 Task: Add an event with the title Conference: Business Leadership Conference, date '2023/12/22', time 8:30 AM to 10:30 AMand add a description: Participants will explore strategies for building cohesive and high-performing teams. They will learn how to create a positive work culture, foster collaboration, and motivate team members to achieve their full potential. Participants will also learn techniques for resolving conflicts and managing team dynamics effectively., put the event into Orange category . Add location for the event as: Budapest, Hungary, logged in from the account softage.4@softage.netand send the event invitation to softage.1@softage.net and softage.2@softage.net. Set a reminder for the event 30 minutes before
Action: Mouse moved to (97, 101)
Screenshot: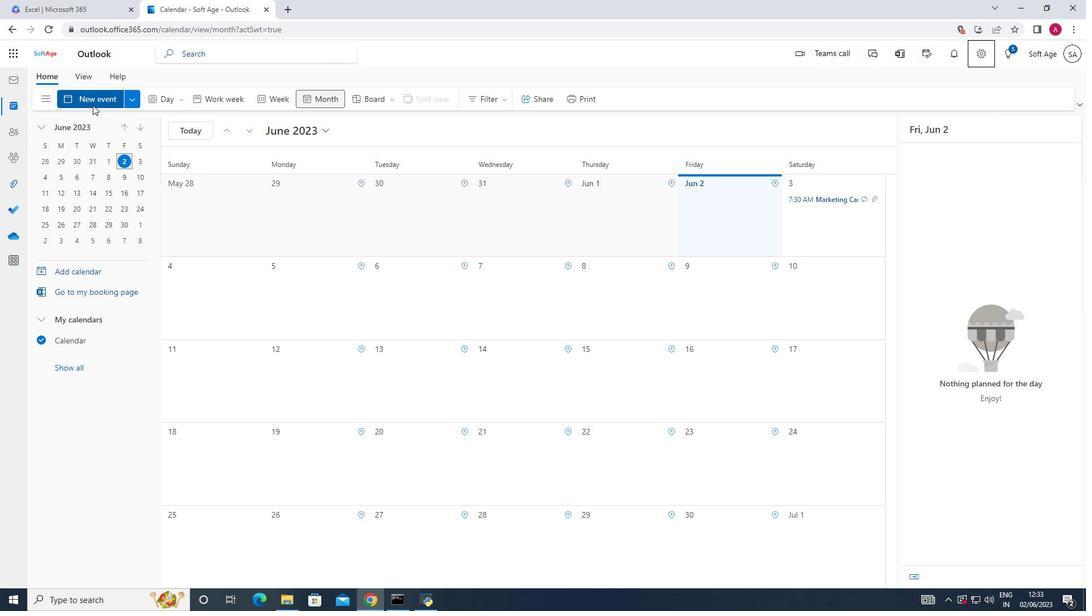 
Action: Mouse pressed left at (97, 101)
Screenshot: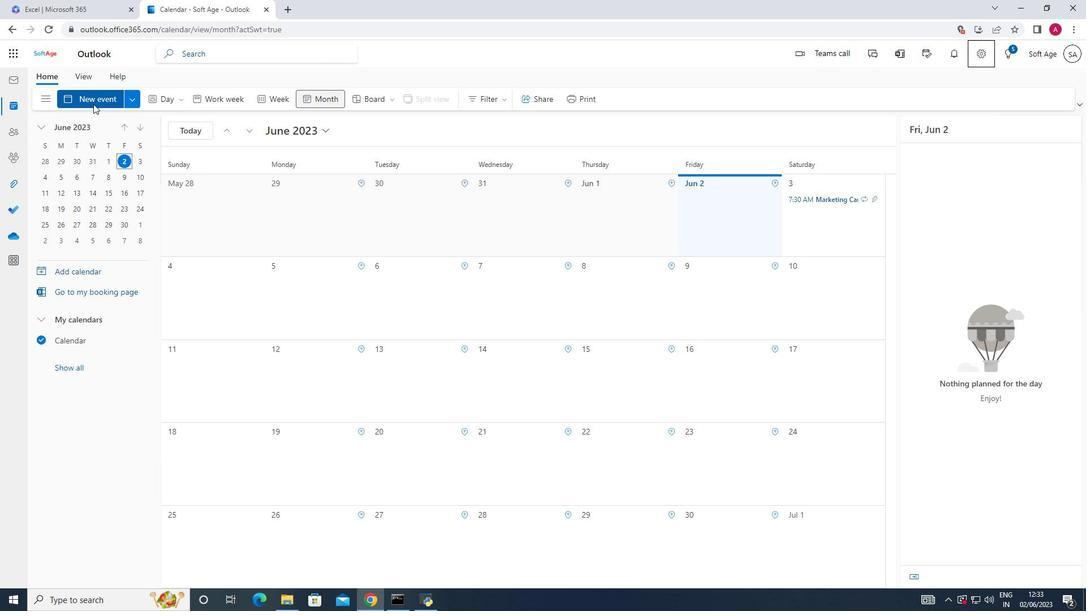 
Action: Mouse moved to (297, 170)
Screenshot: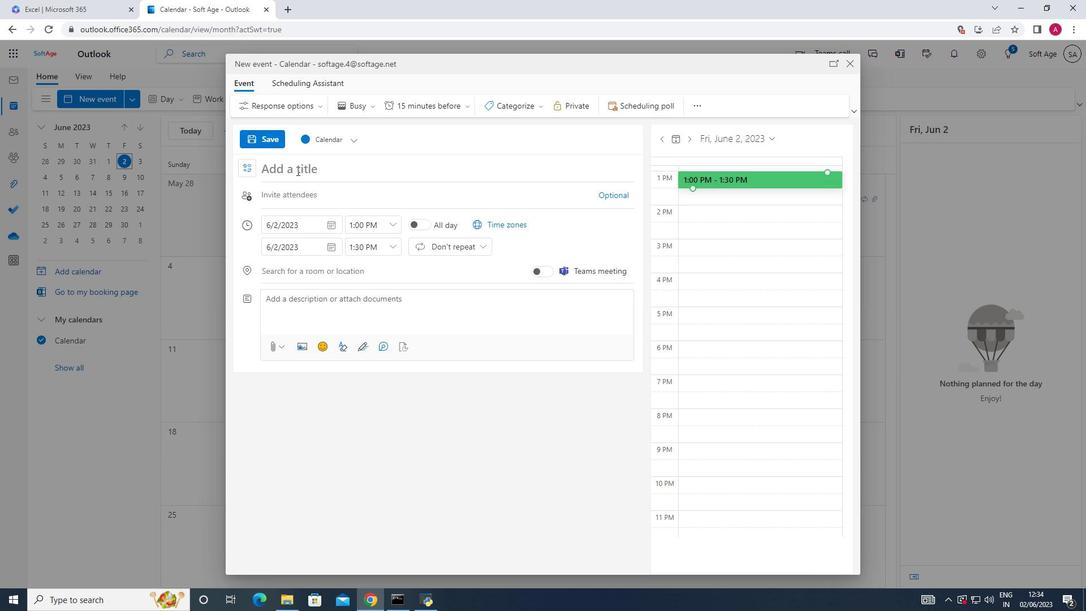 
Action: Mouse pressed left at (297, 170)
Screenshot: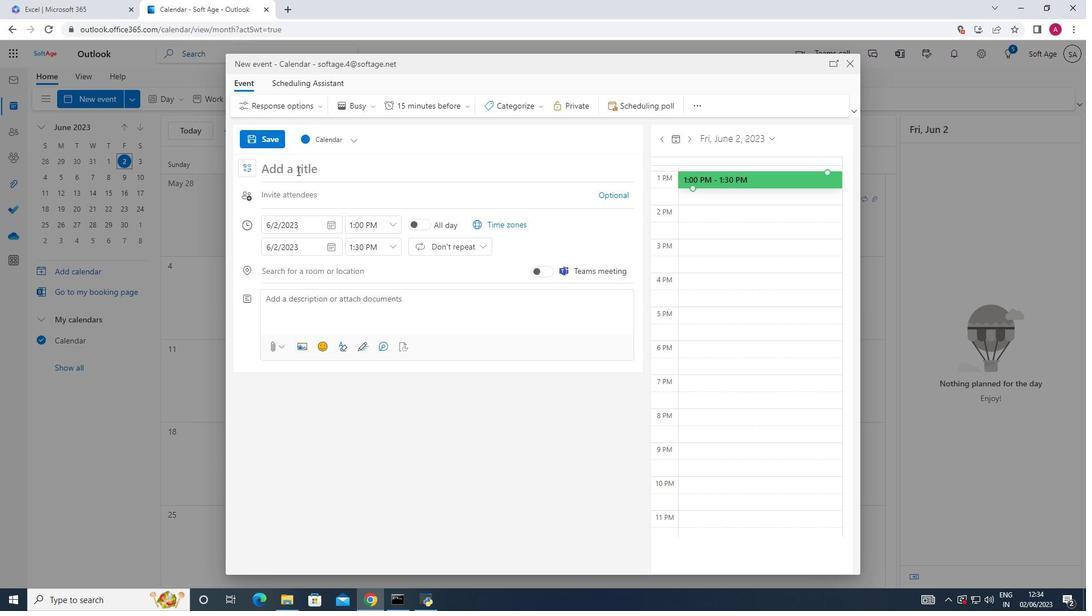 
Action: Key pressed <Key.shift><Key.shift><Key.shift><Key.shift><Key.shift><Key.shift><Key.shift><Key.shift><Key.shift><Key.shift>Conference;<Key.backspace><Key.shift_r>:<Key.space><Key.shift>Business<Key.space><Key.shift_r>Leadership<Key.space><Key.shift><Key.shift><Key.shift><Key.shift><Key.shift>Conference
Screenshot: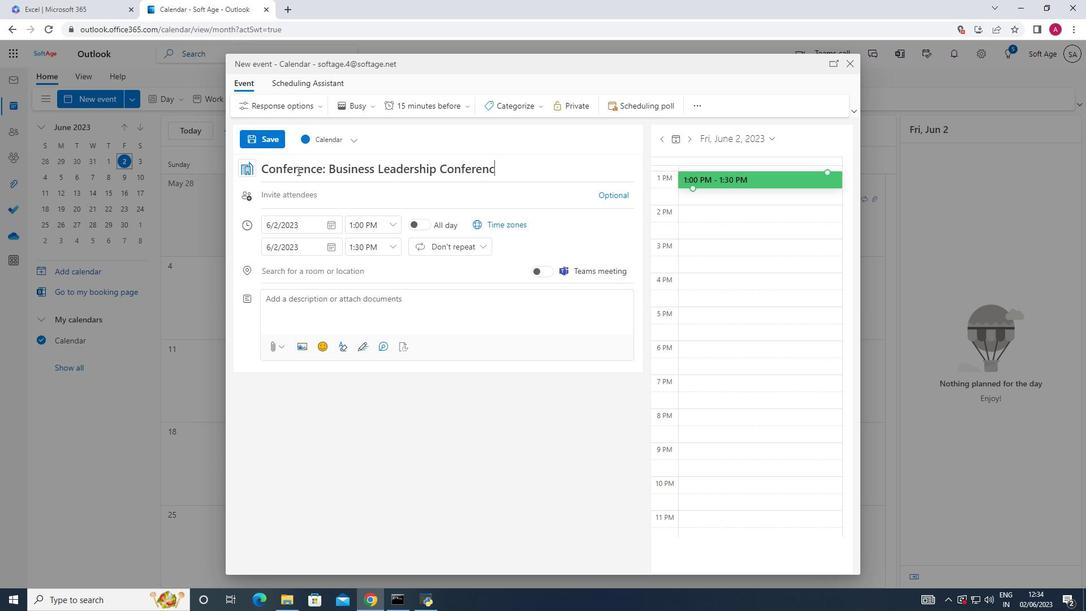 
Action: Mouse moved to (332, 224)
Screenshot: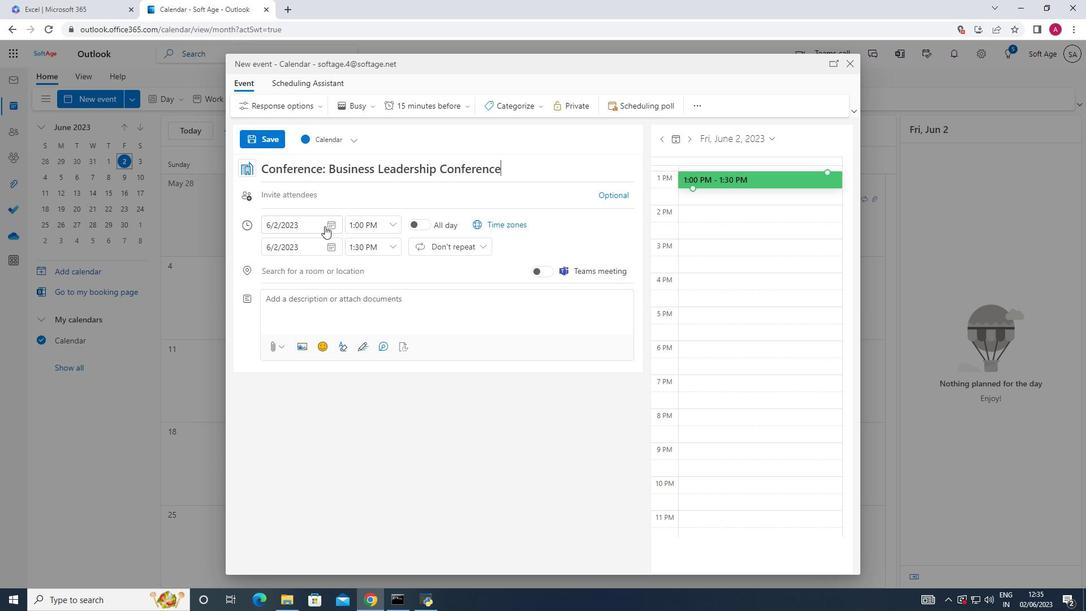 
Action: Mouse pressed left at (332, 224)
Screenshot: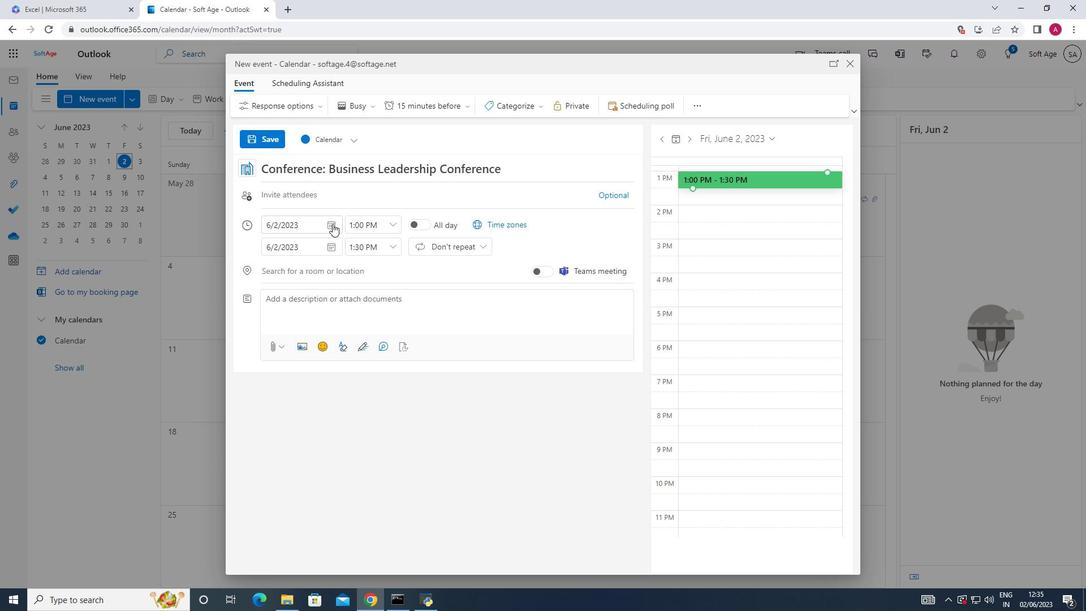 
Action: Mouse moved to (620, 199)
Screenshot: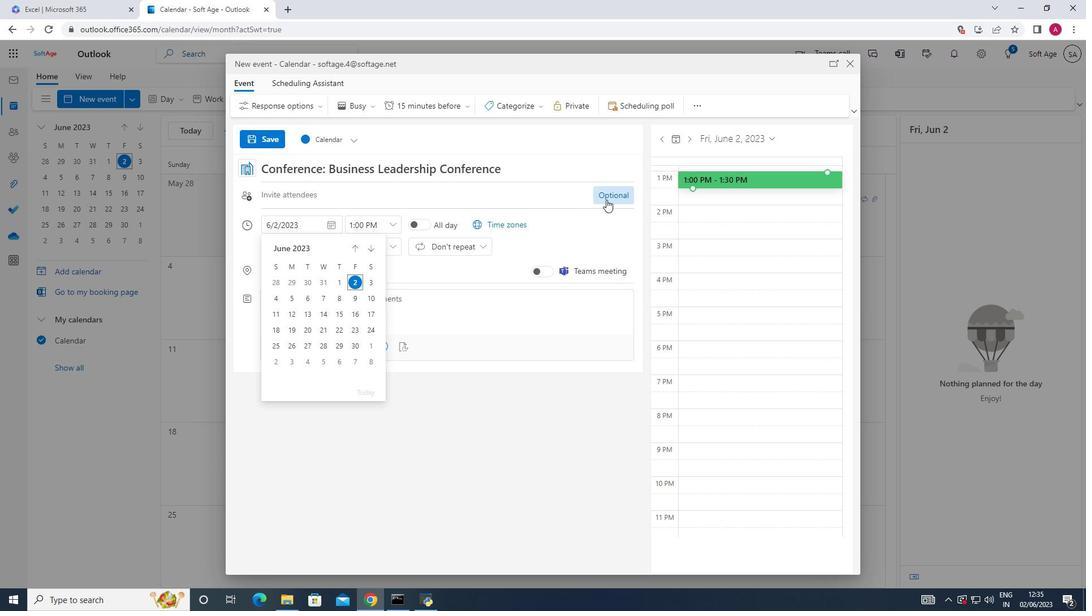 
Action: Mouse pressed left at (620, 199)
Screenshot: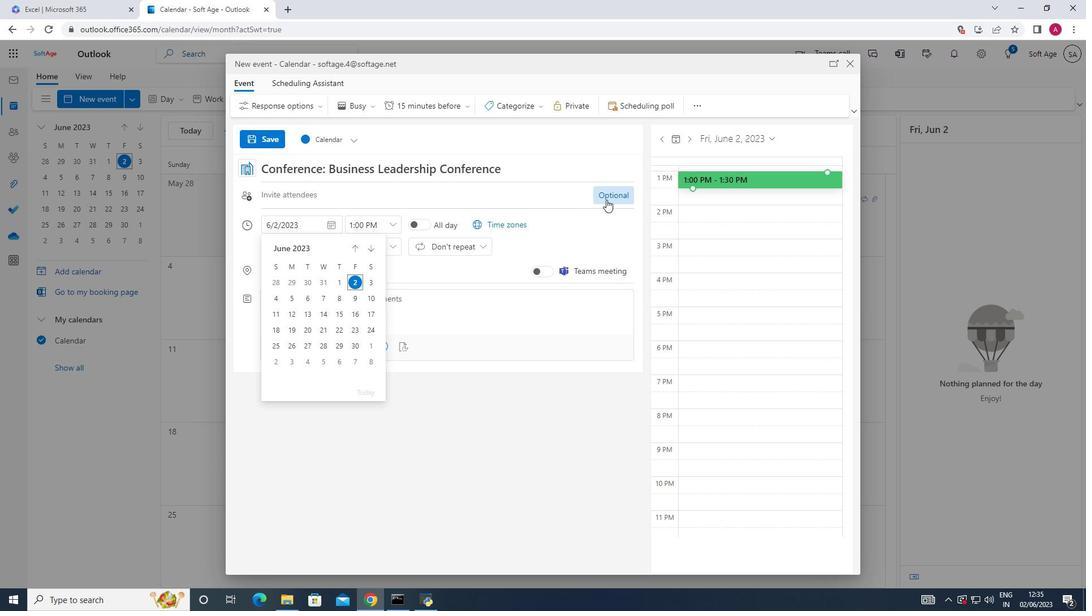 
Action: Mouse moved to (331, 252)
Screenshot: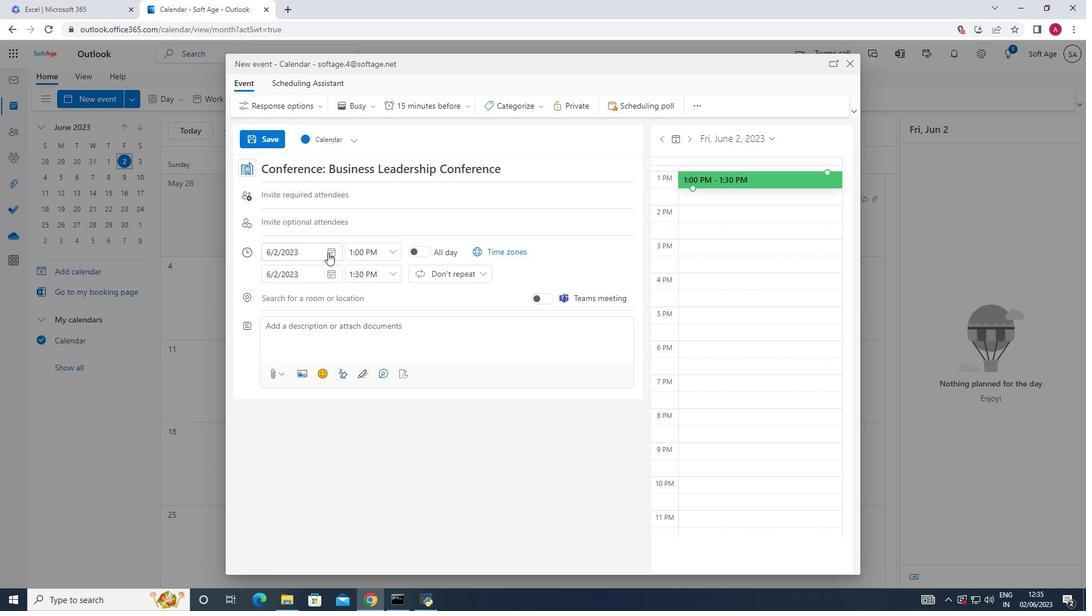 
Action: Mouse pressed left at (331, 252)
Screenshot: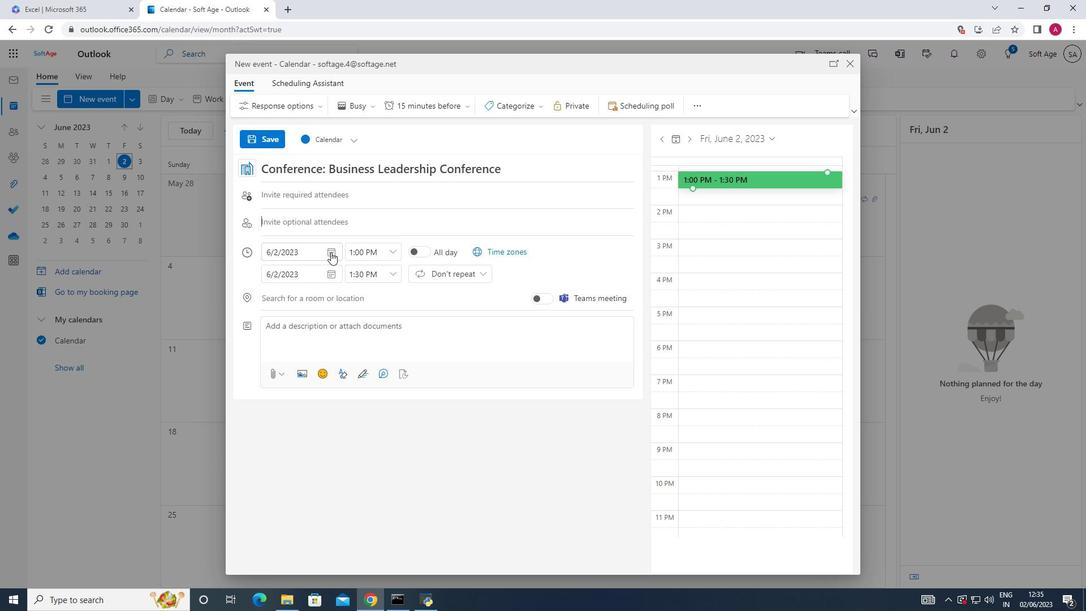 
Action: Mouse moved to (371, 273)
Screenshot: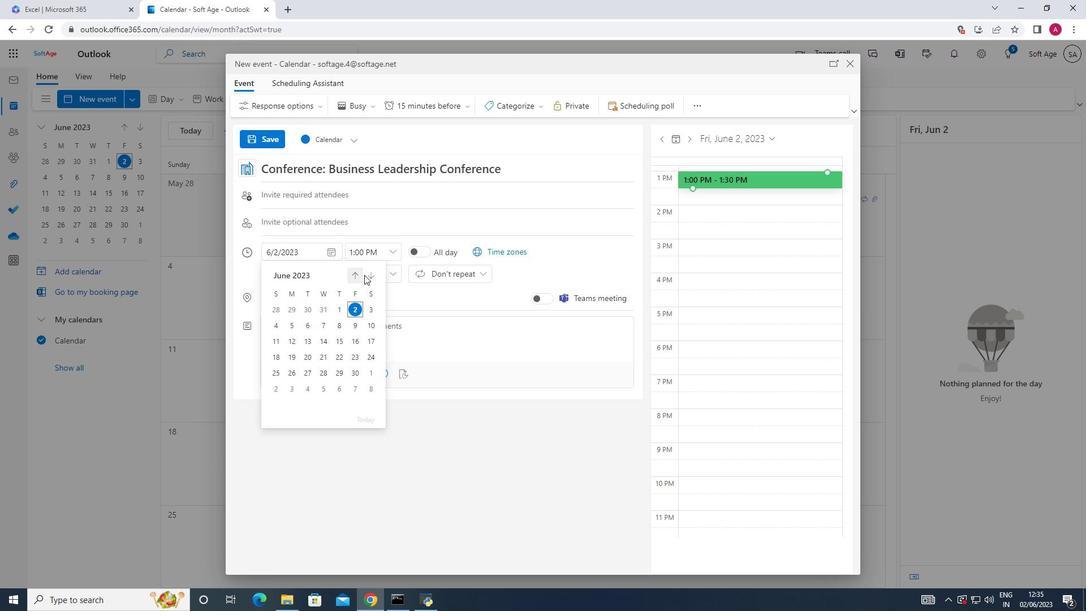 
Action: Mouse pressed left at (371, 273)
Screenshot: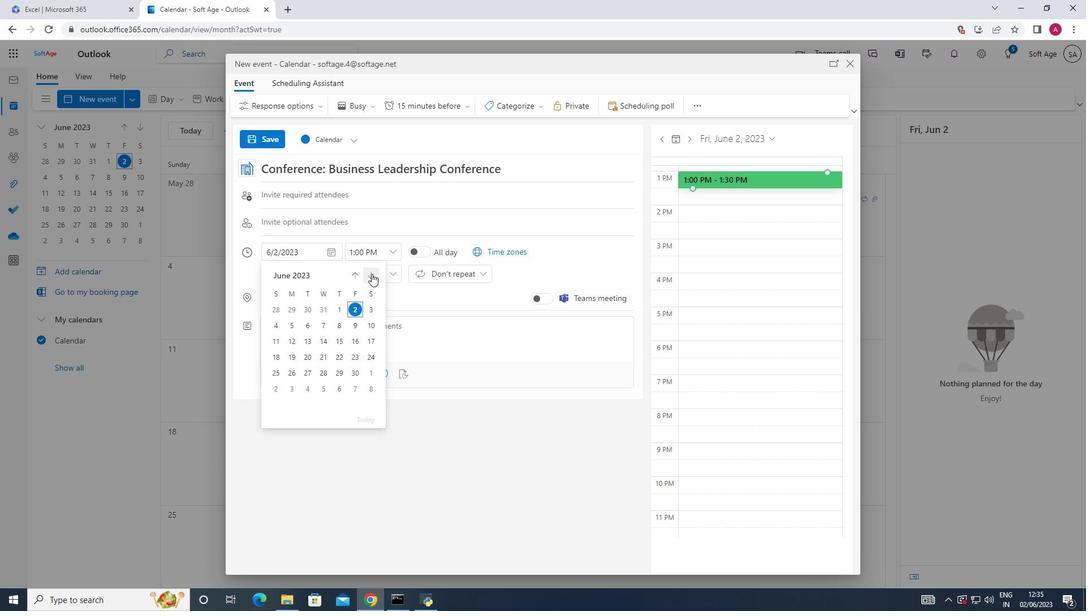 
Action: Mouse pressed left at (371, 273)
Screenshot: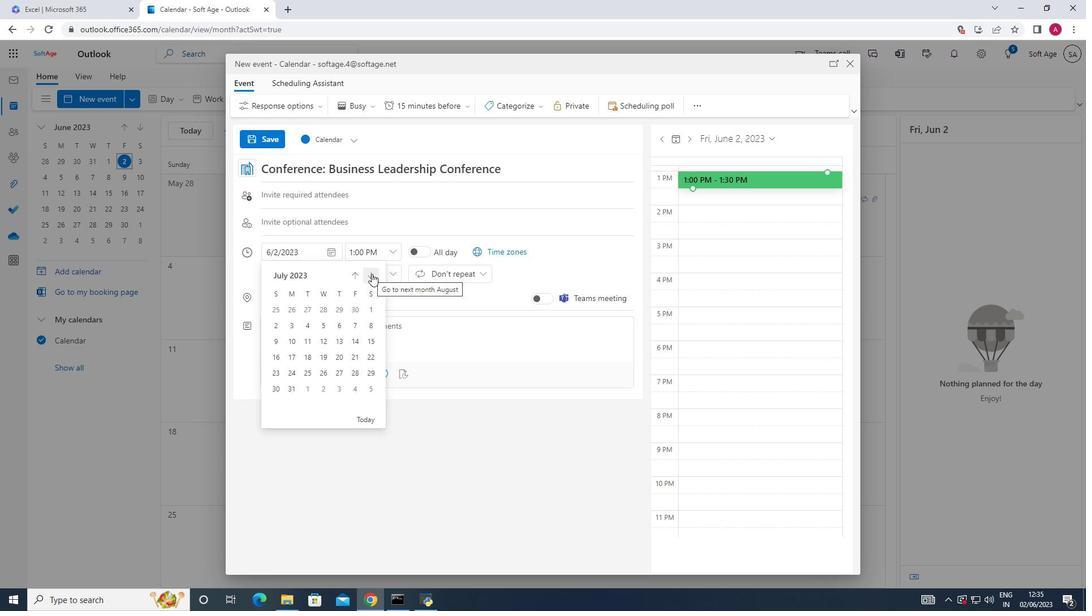 
Action: Mouse pressed left at (371, 273)
Screenshot: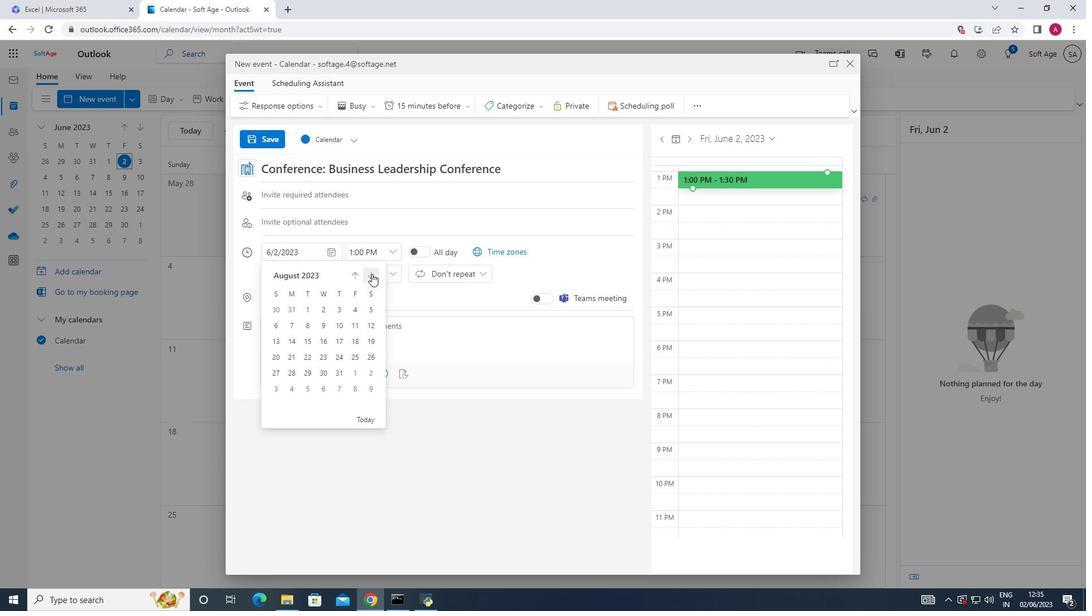 
Action: Mouse pressed left at (371, 273)
Screenshot: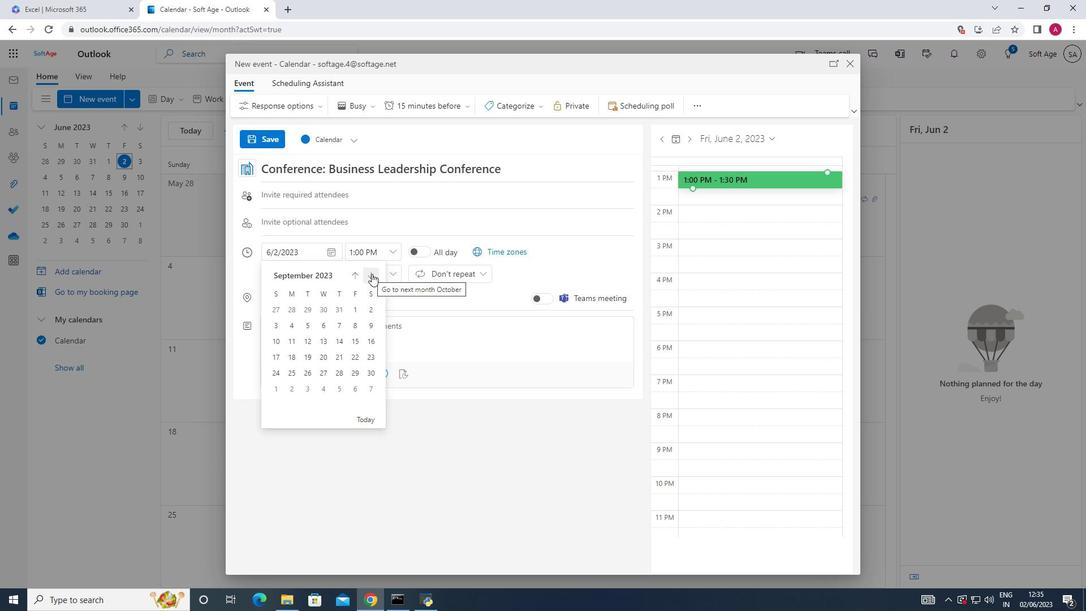 
Action: Mouse pressed left at (371, 273)
Screenshot: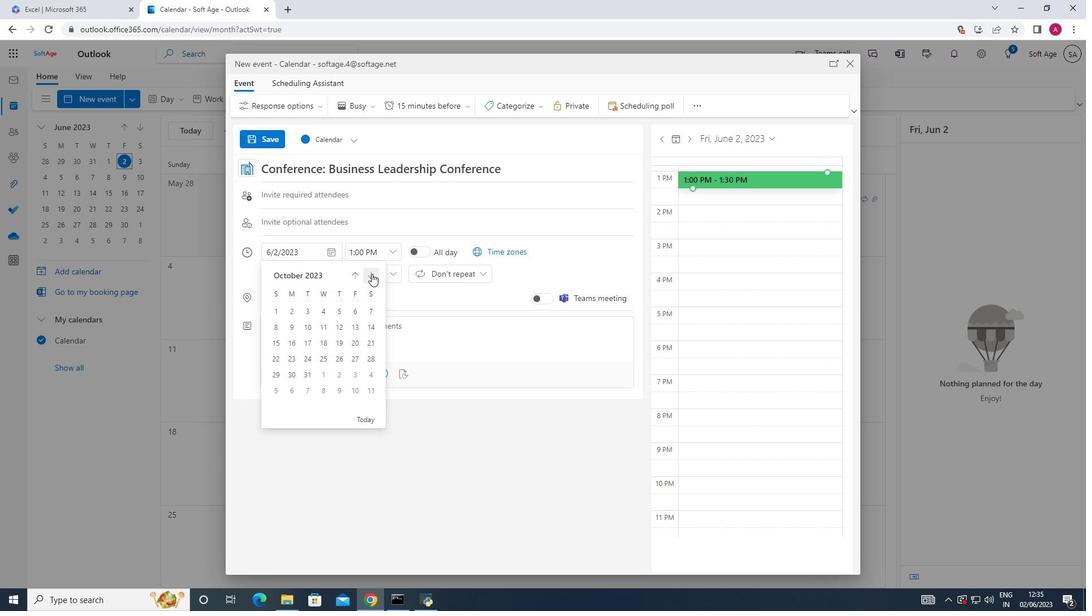 
Action: Mouse pressed left at (371, 273)
Screenshot: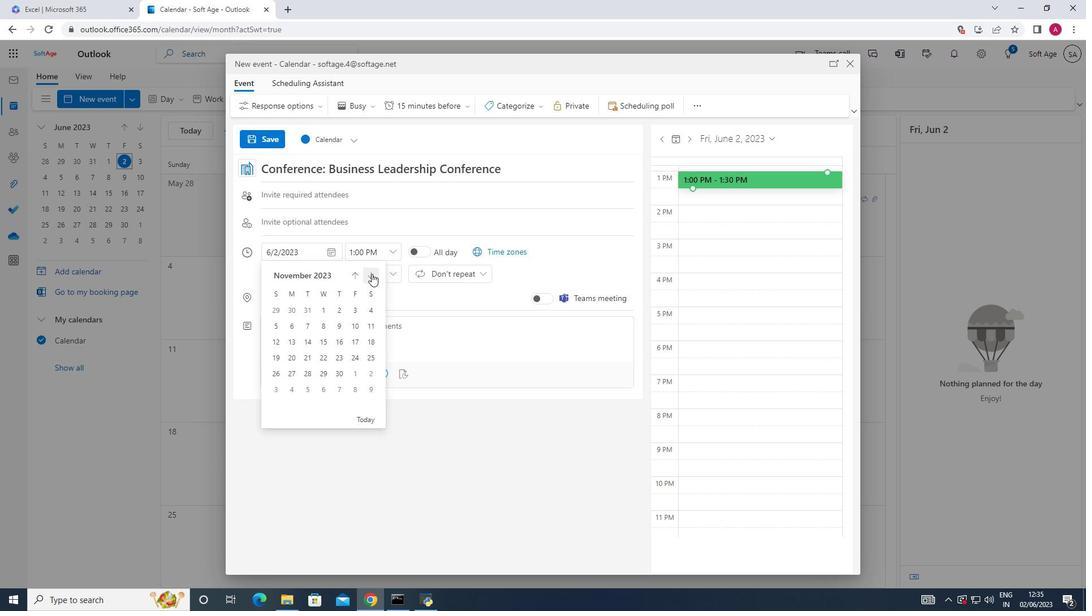 
Action: Mouse moved to (352, 354)
Screenshot: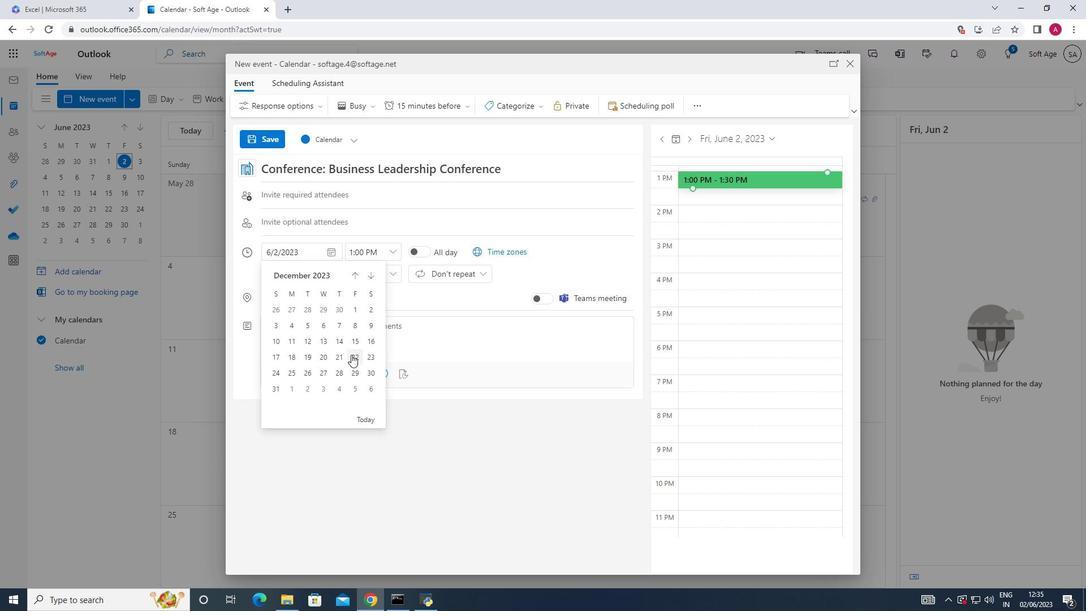 
Action: Mouse pressed left at (352, 354)
Screenshot: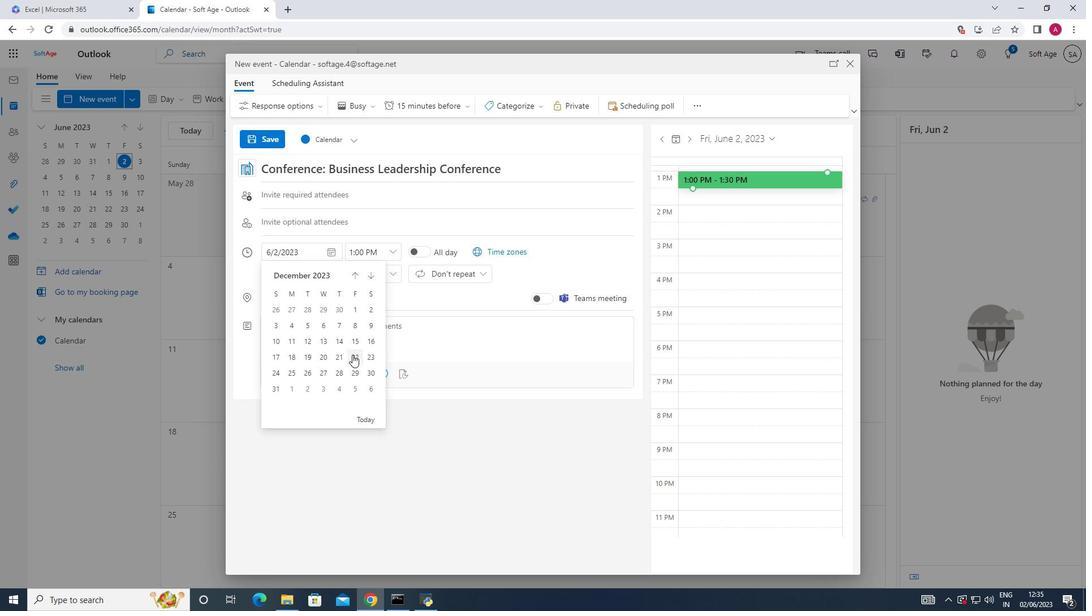 
Action: Mouse moved to (393, 254)
Screenshot: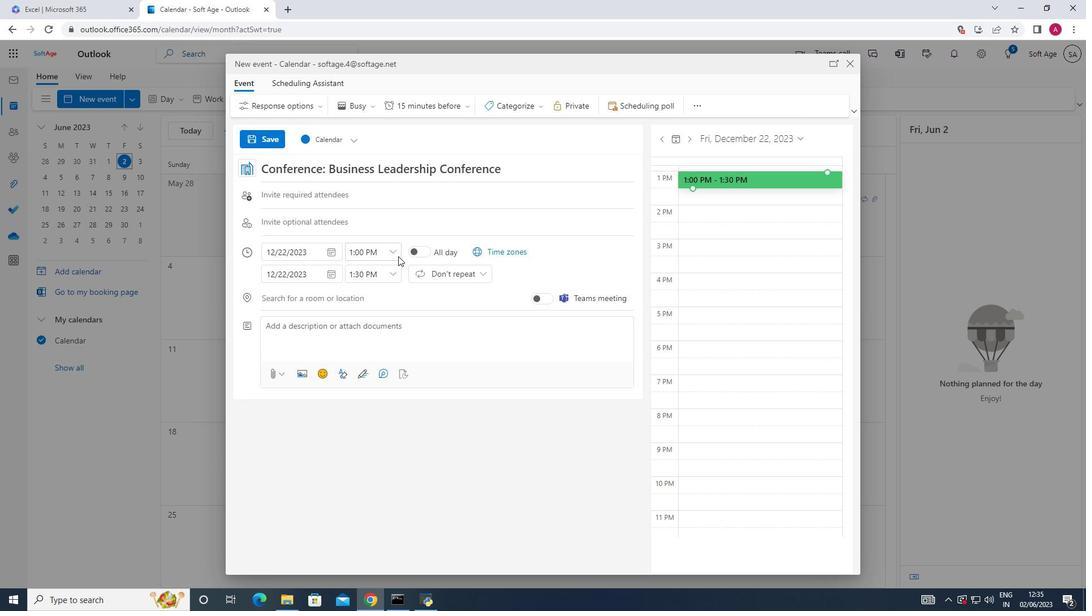 
Action: Mouse pressed left at (393, 254)
Screenshot: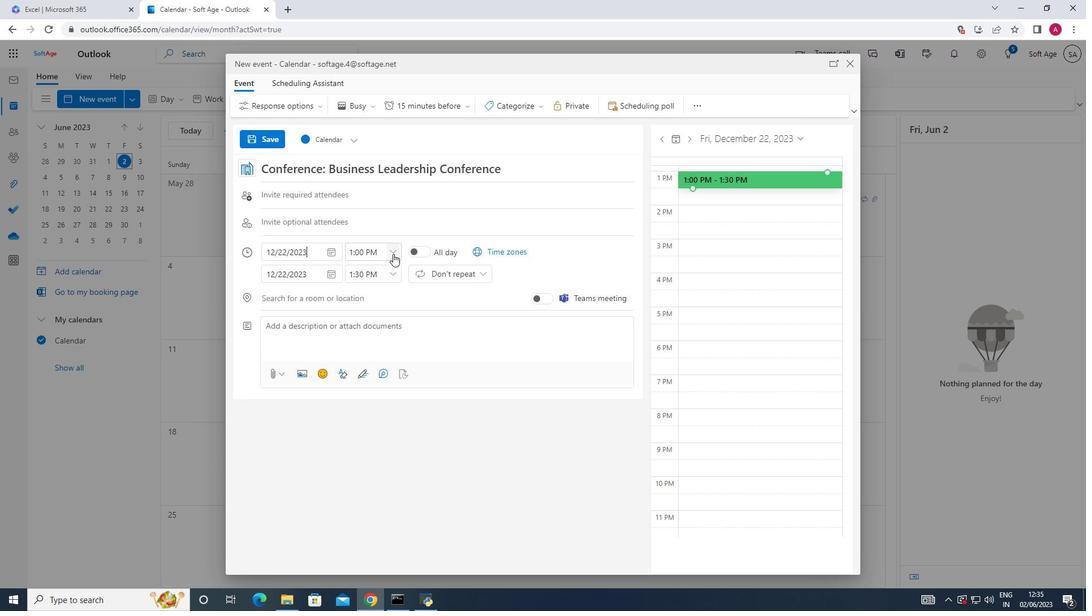 
Action: Mouse moved to (376, 277)
Screenshot: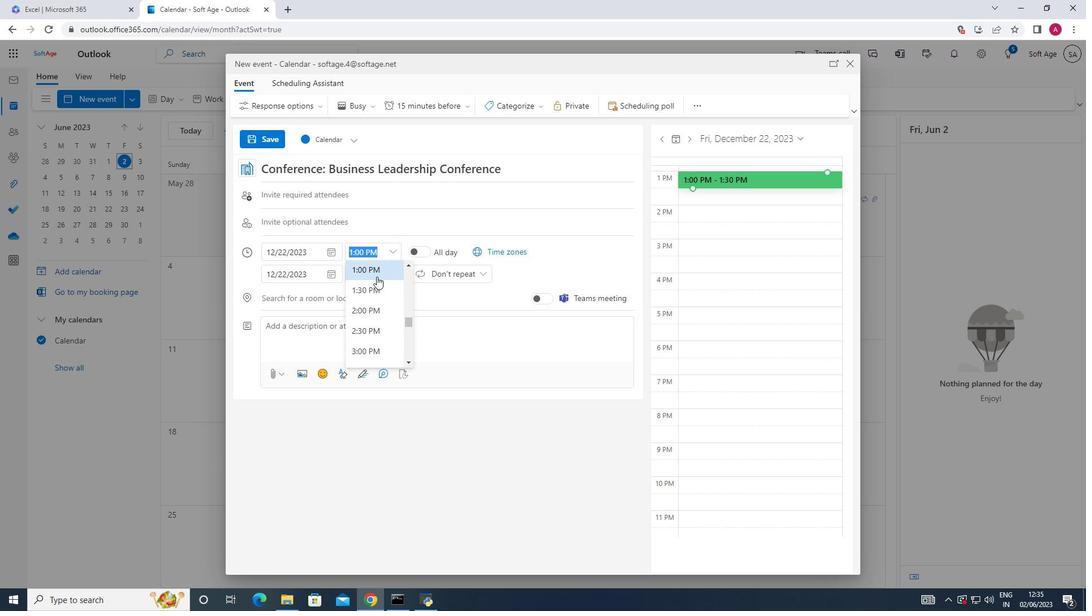 
Action: Mouse scrolled (376, 277) with delta (0, 0)
Screenshot: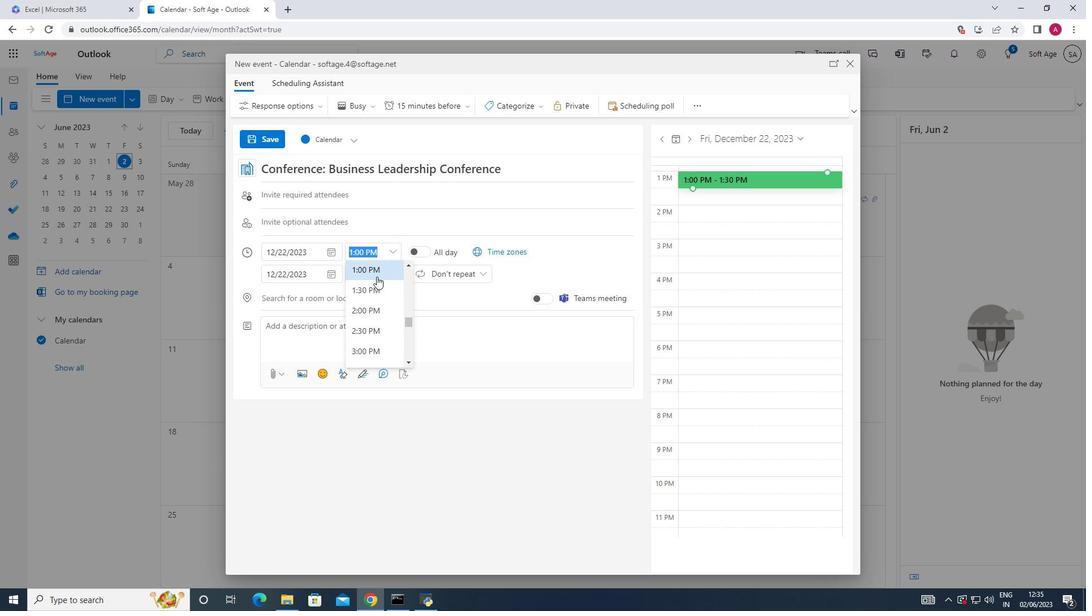 
Action: Mouse scrolled (376, 276) with delta (0, 0)
Screenshot: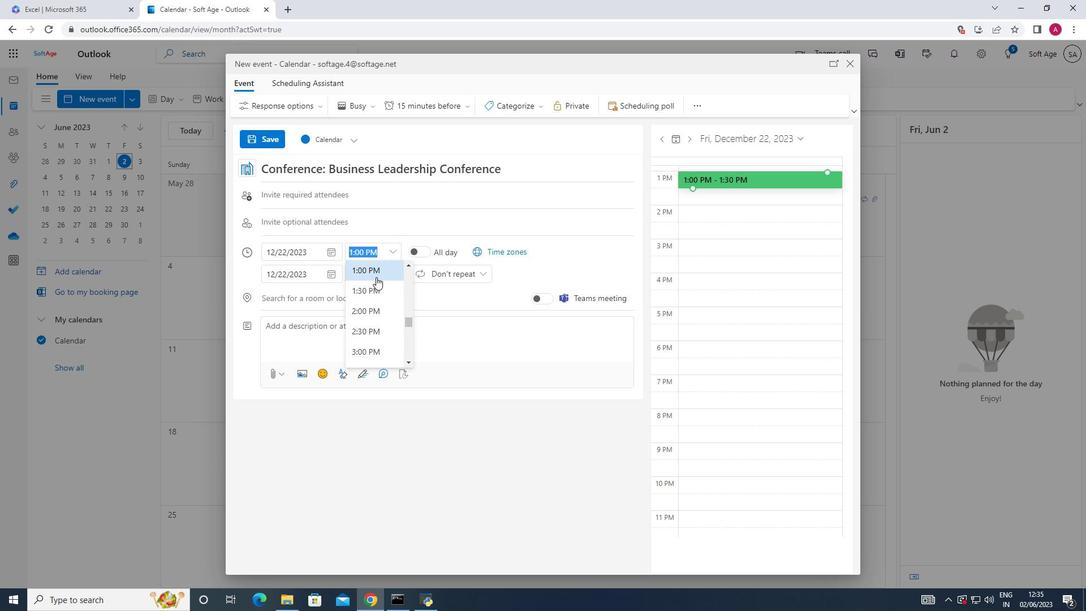 
Action: Mouse scrolled (376, 276) with delta (0, 0)
Screenshot: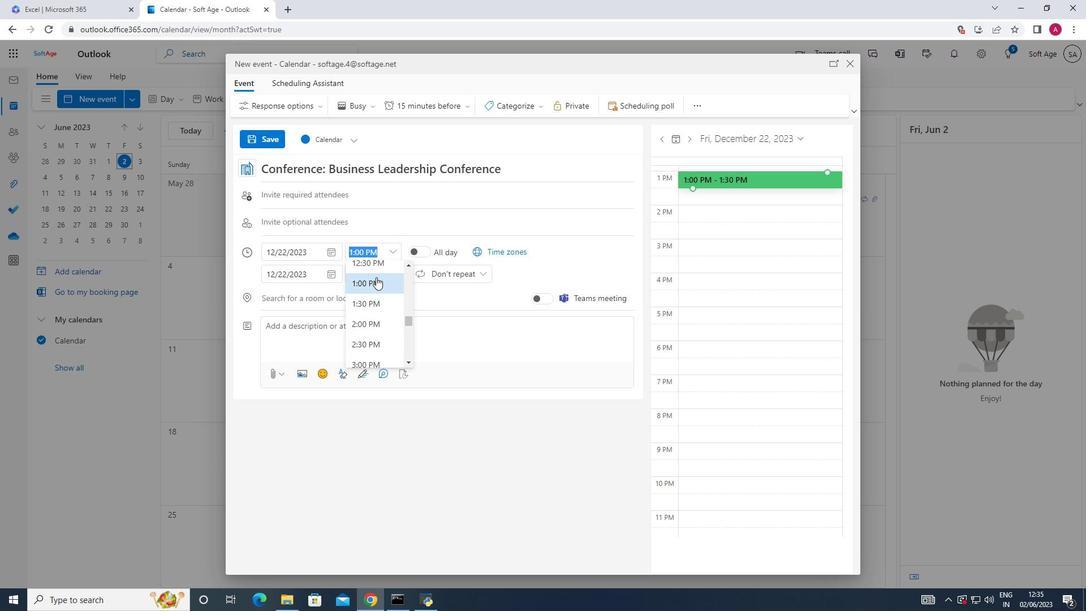 
Action: Mouse scrolled (376, 277) with delta (0, 0)
Screenshot: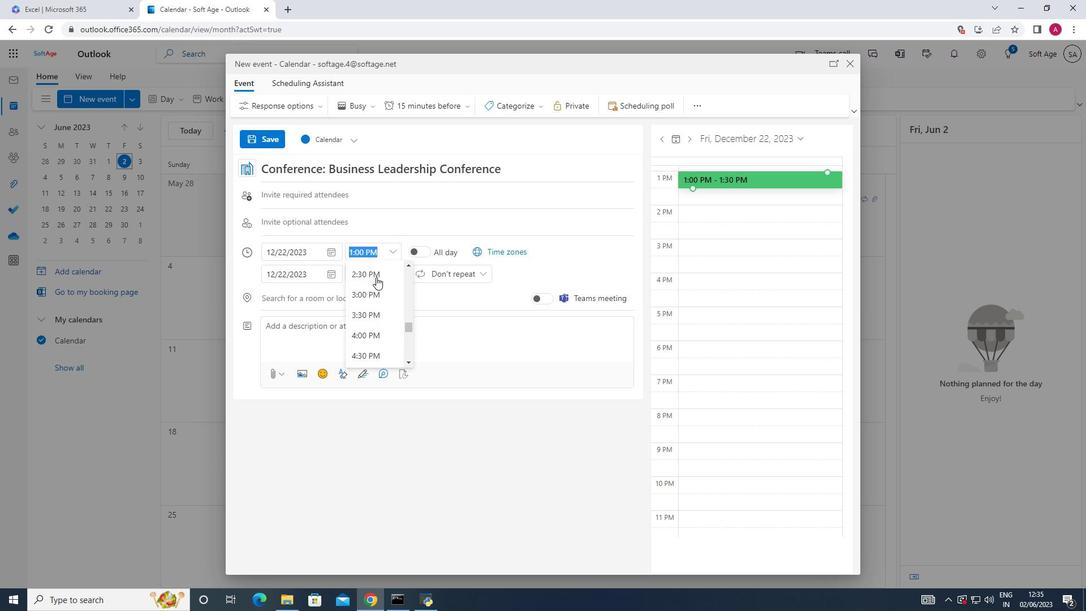 
Action: Mouse moved to (376, 277)
Screenshot: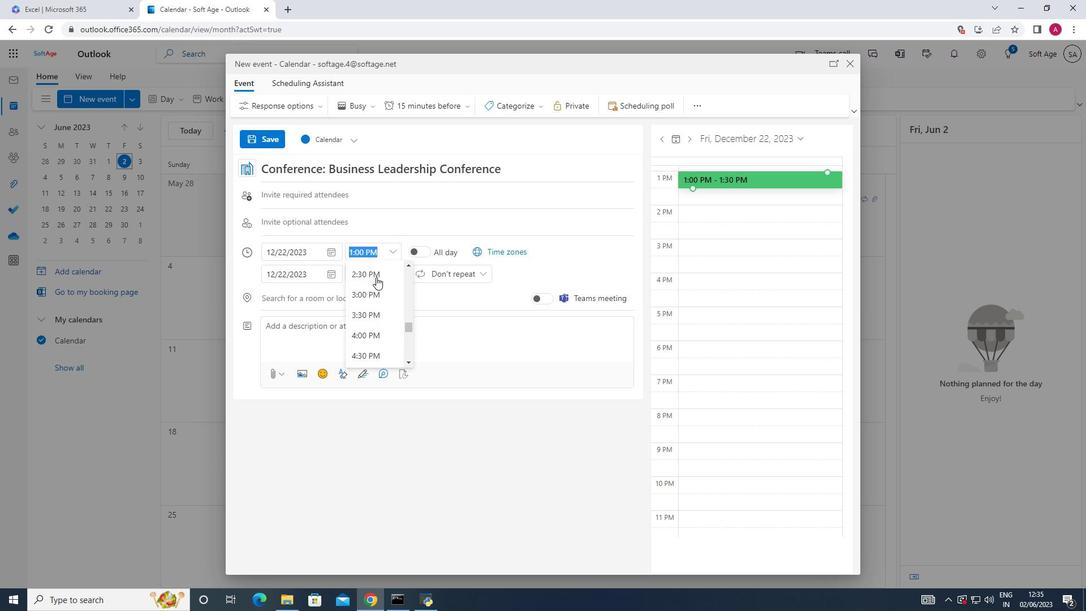 
Action: Mouse scrolled (376, 277) with delta (0, 0)
Screenshot: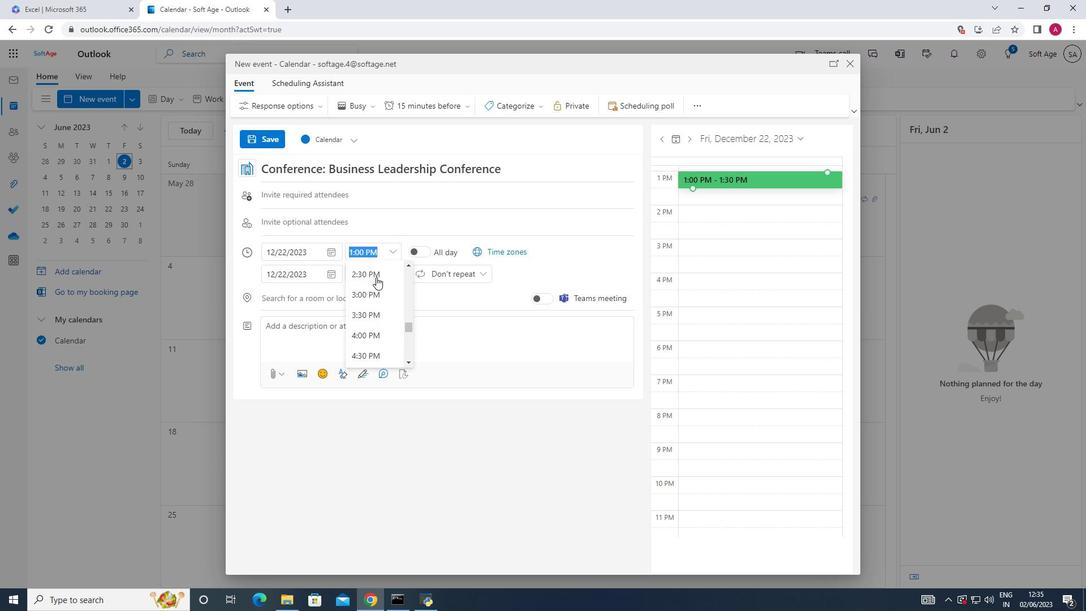 
Action: Mouse moved to (375, 273)
Screenshot: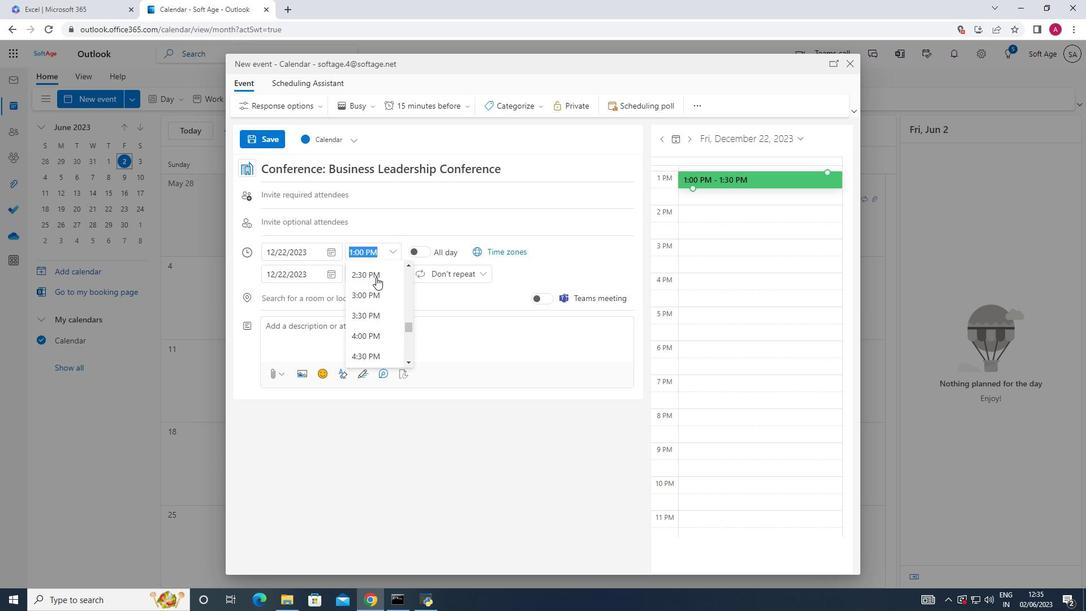 
Action: Mouse scrolled (375, 274) with delta (0, 0)
Screenshot: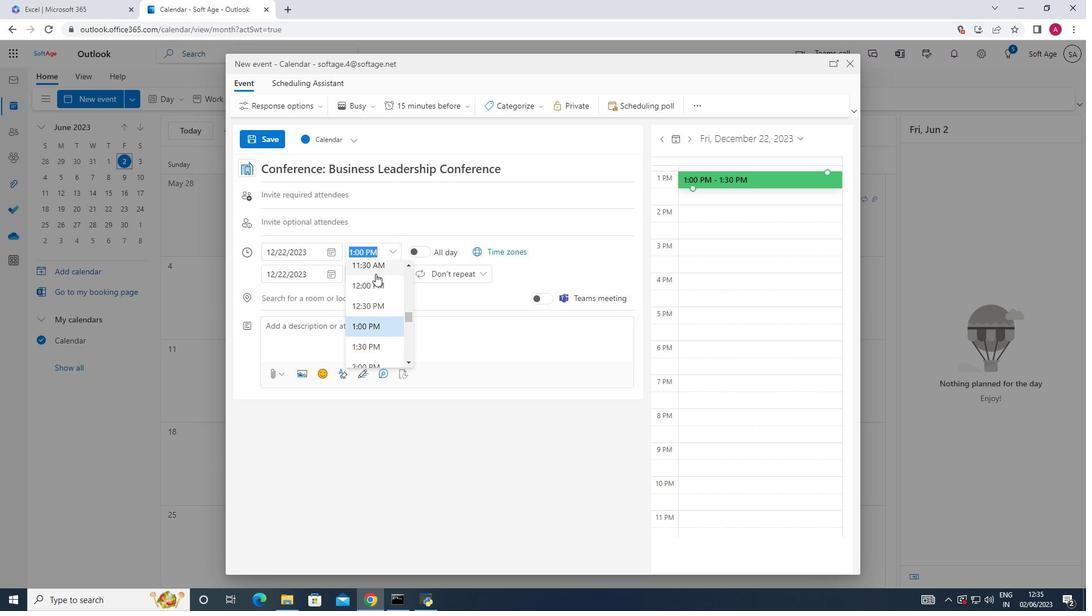 
Action: Mouse scrolled (375, 274) with delta (0, 0)
Screenshot: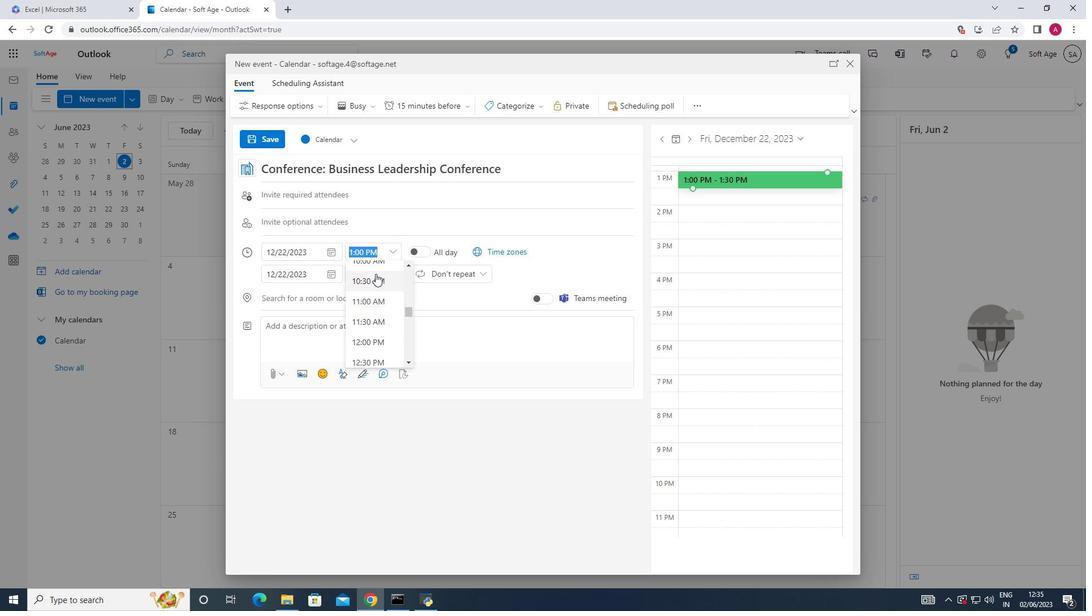 
Action: Mouse scrolled (375, 274) with delta (0, 0)
Screenshot: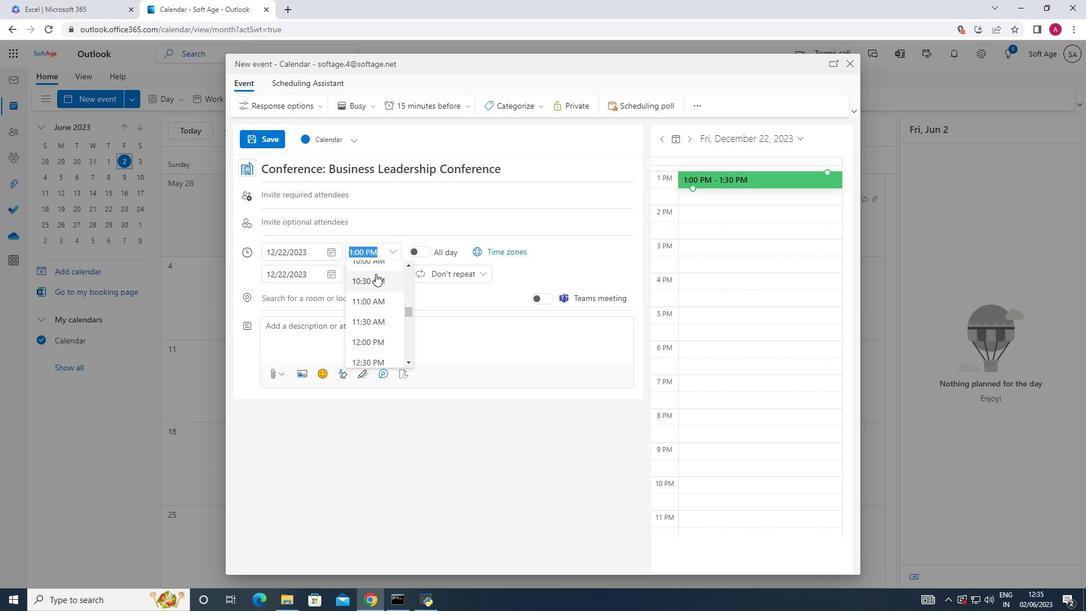 
Action: Mouse moved to (368, 306)
Screenshot: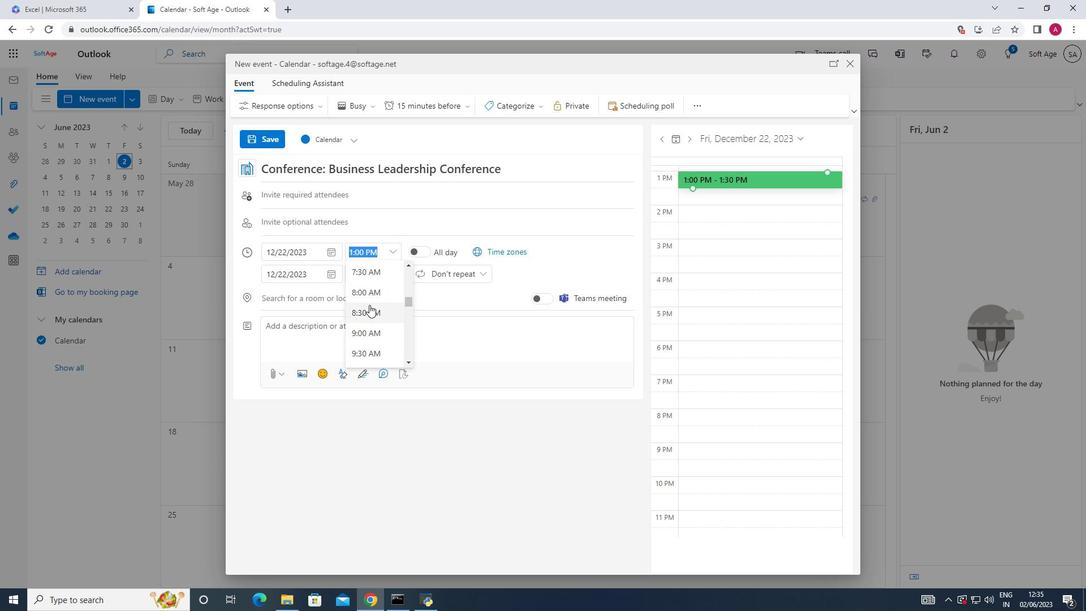 
Action: Mouse pressed left at (368, 306)
Screenshot: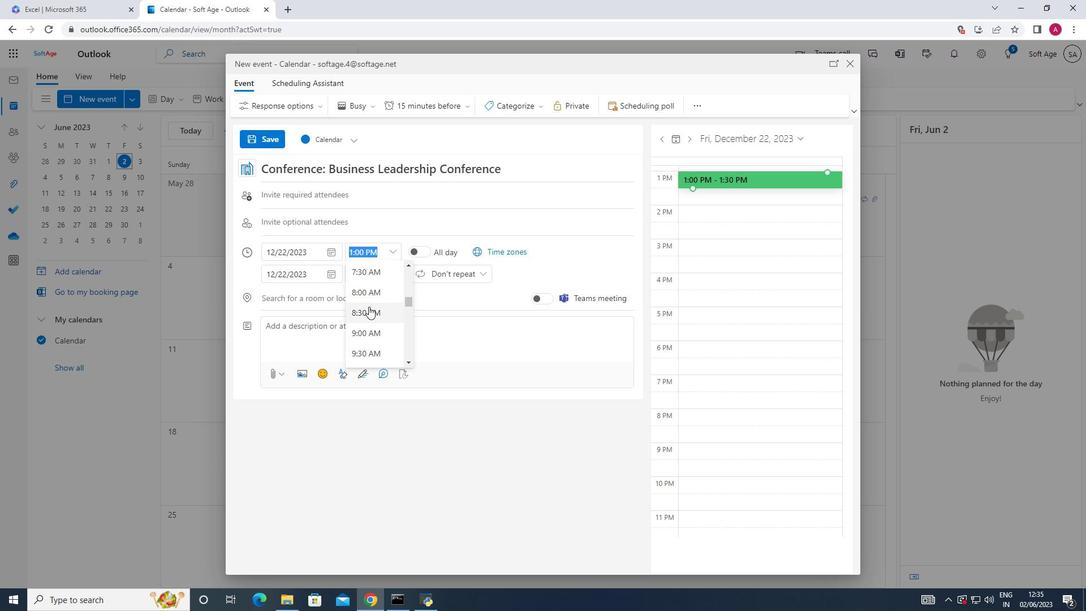 
Action: Mouse moved to (393, 276)
Screenshot: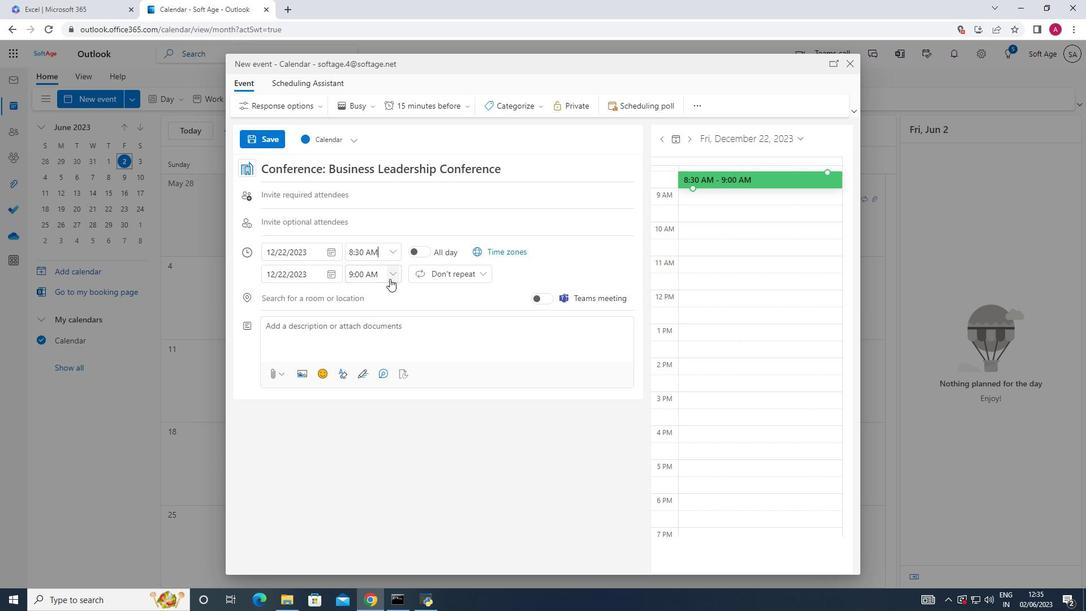 
Action: Mouse pressed left at (393, 276)
Screenshot: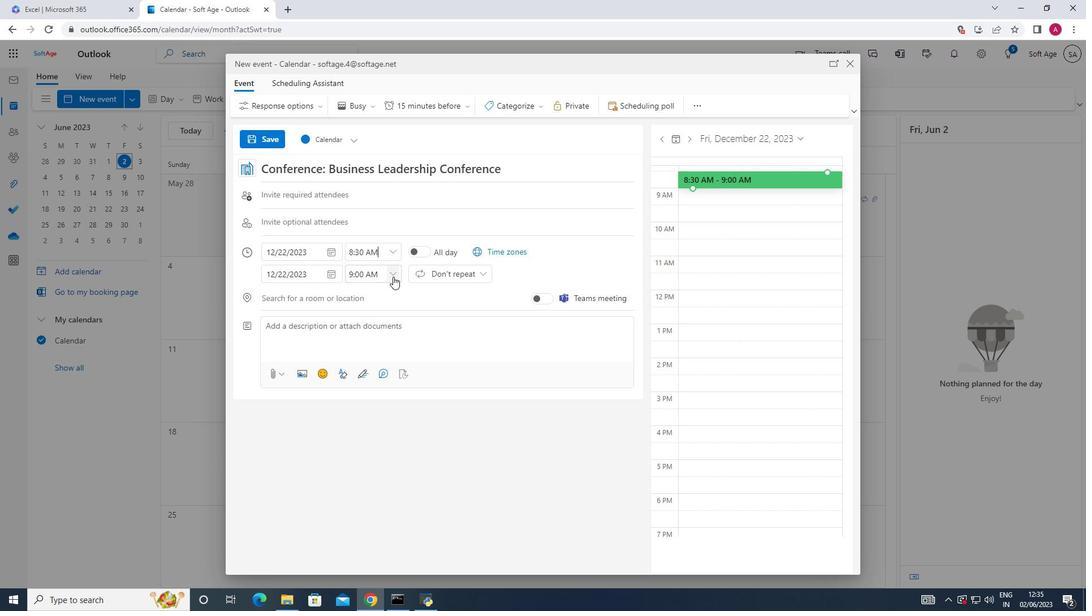 
Action: Mouse moved to (390, 350)
Screenshot: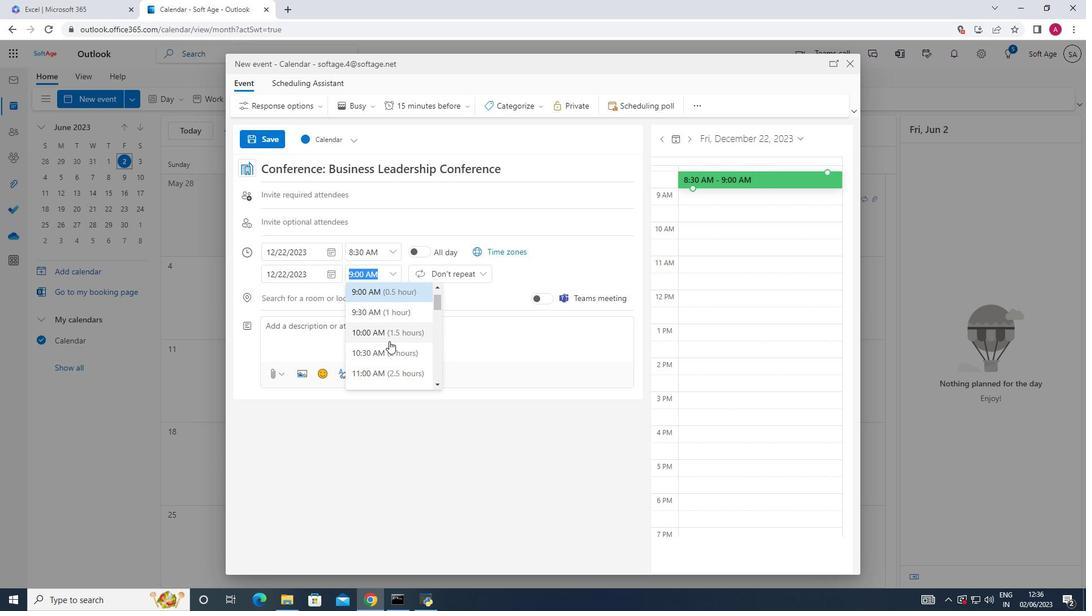 
Action: Mouse pressed left at (390, 350)
Screenshot: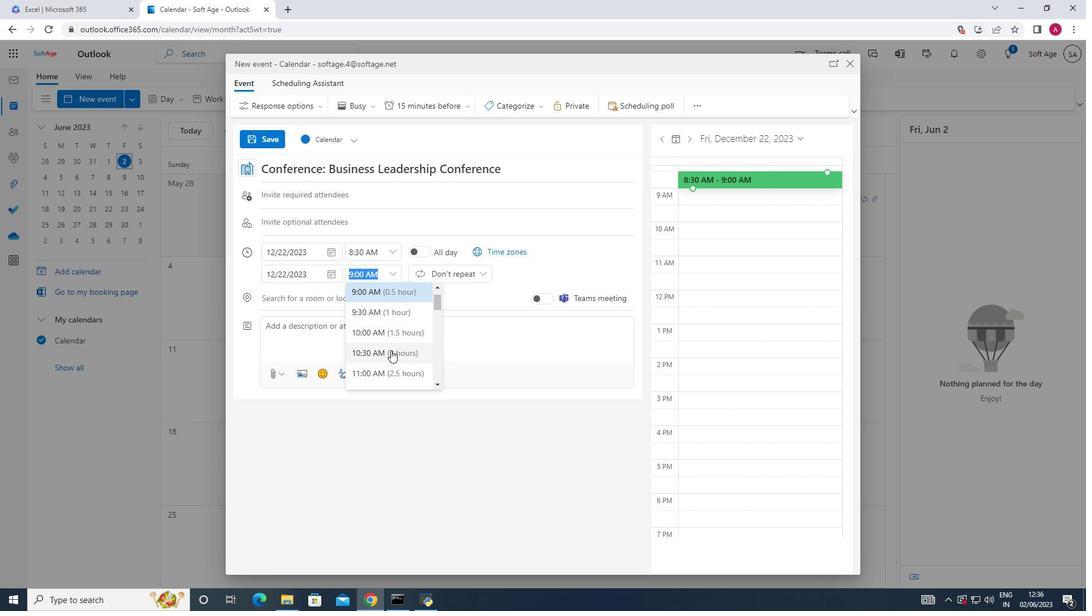 
Action: Mouse moved to (297, 329)
Screenshot: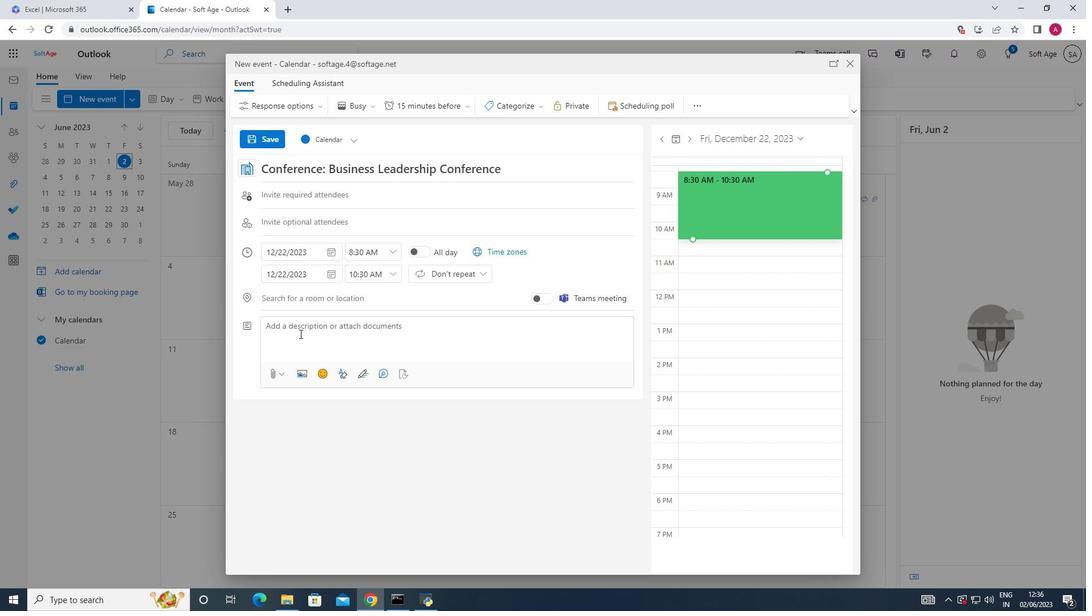 
Action: Mouse pressed left at (297, 329)
Screenshot: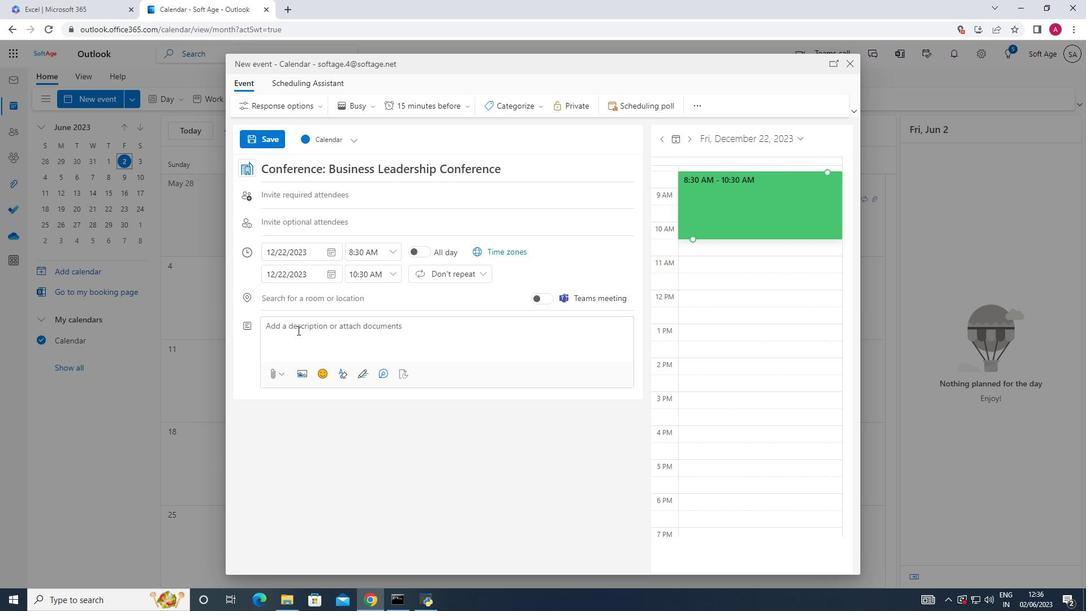 
Action: Mouse moved to (297, 328)
Screenshot: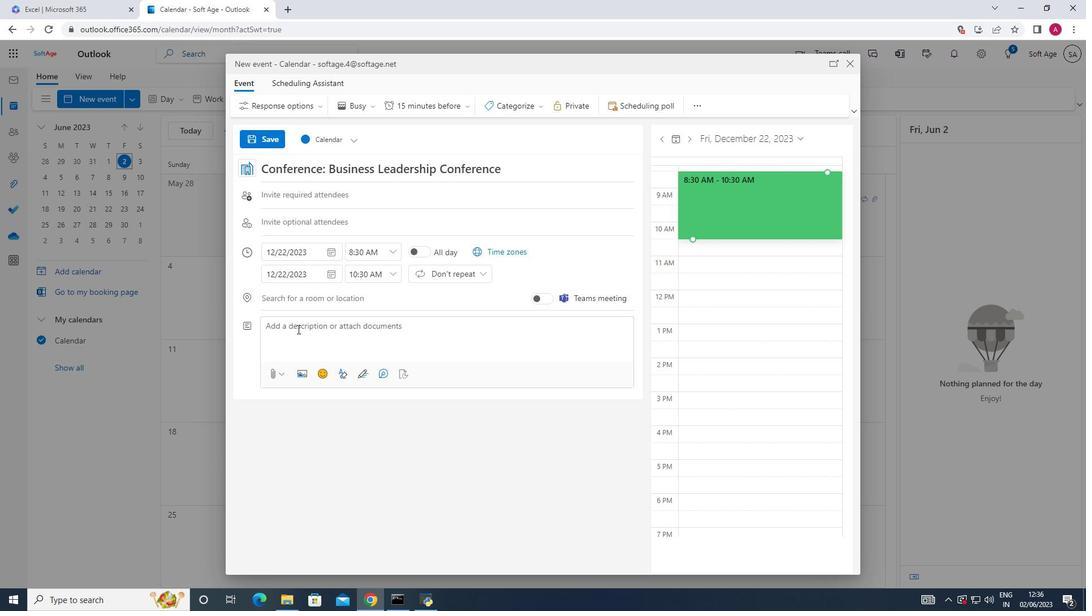 
Action: Key pressed <Key.shift><Key.shift><Key.shift><Key.shift><Key.shift><Key.shift><Key.shift><Key.shift><Key.shift><Key.shift><Key.shift><Key.shift><Key.shift><Key.shift><Key.shift><Key.shift><Key.shift><Key.shift><Key.shift><Key.shift><Key.shift><Key.shift><Key.shift><Key.shift><Key.shift><Key.shift><Key.shift><Key.shift><Key.shift><Key.shift>Particio<Key.backspace>pants<Key.space><Key.shift>Will<Key.space>explore<Key.space>strategies<Key.space>for<Key.space>building<Key.space>cosesive<Key.space>and<Key.space>high-performing<Key.space>teams.<Key.shift>They<Key.space>will<Key.space>learn<Key.space>how<Key.space>to<Key.space>create<Key.space>a<Key.space>positive<Key.space>work<Key.space>culture,foster<Key.space>coll
Screenshot: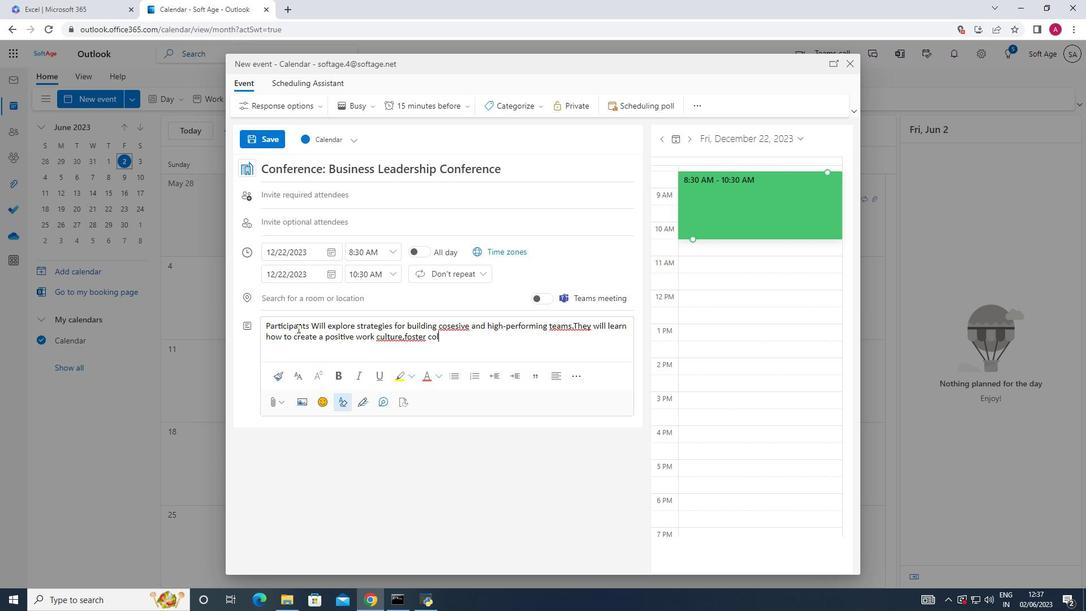 
Action: Mouse moved to (459, 324)
Screenshot: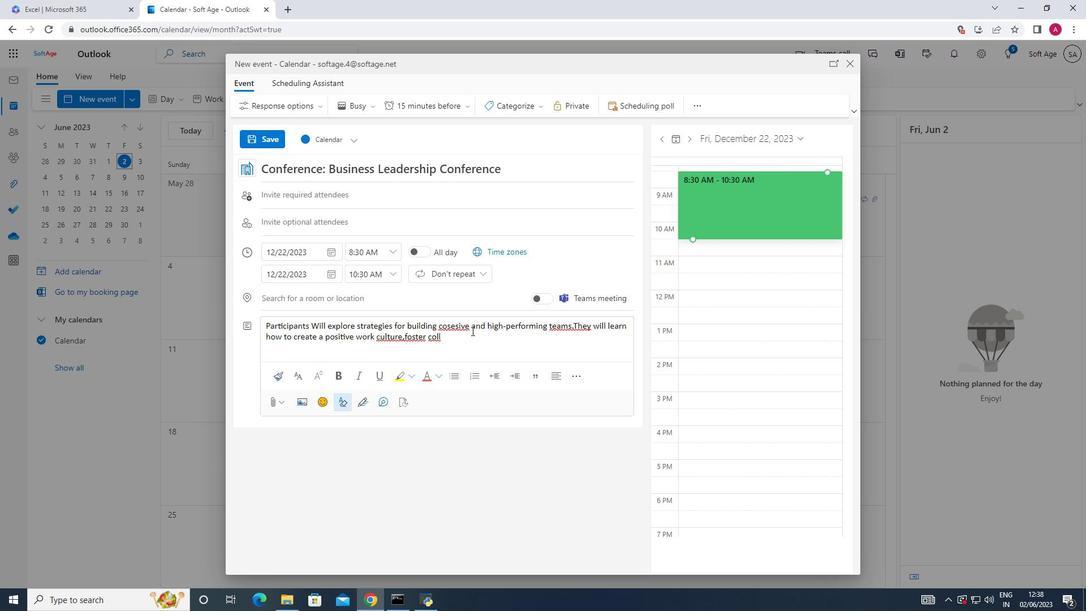 
Action: Mouse pressed left at (459, 324)
Screenshot: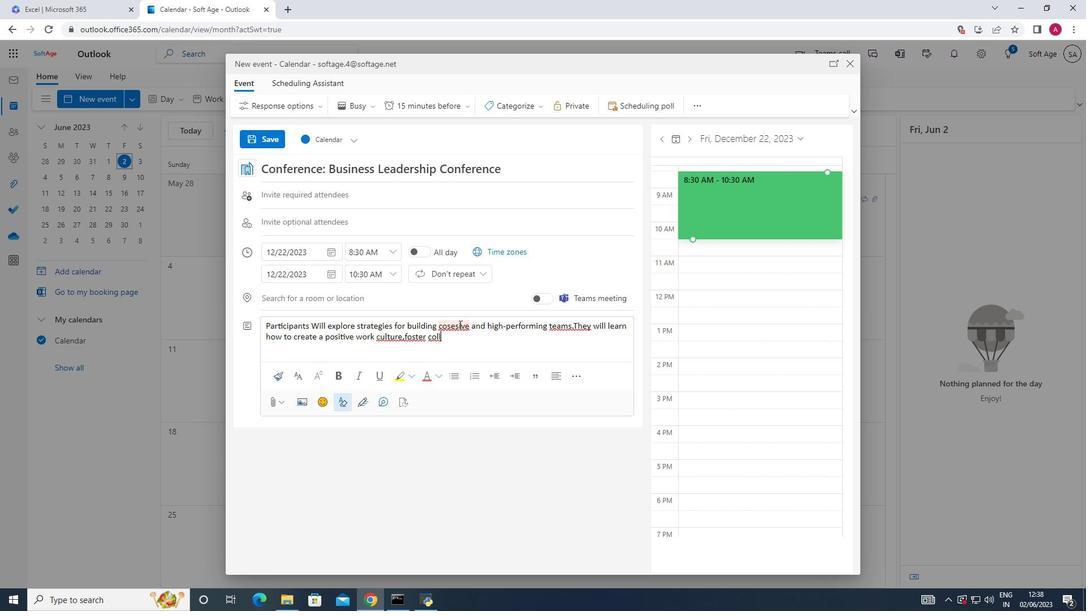 
Action: Mouse moved to (471, 359)
Screenshot: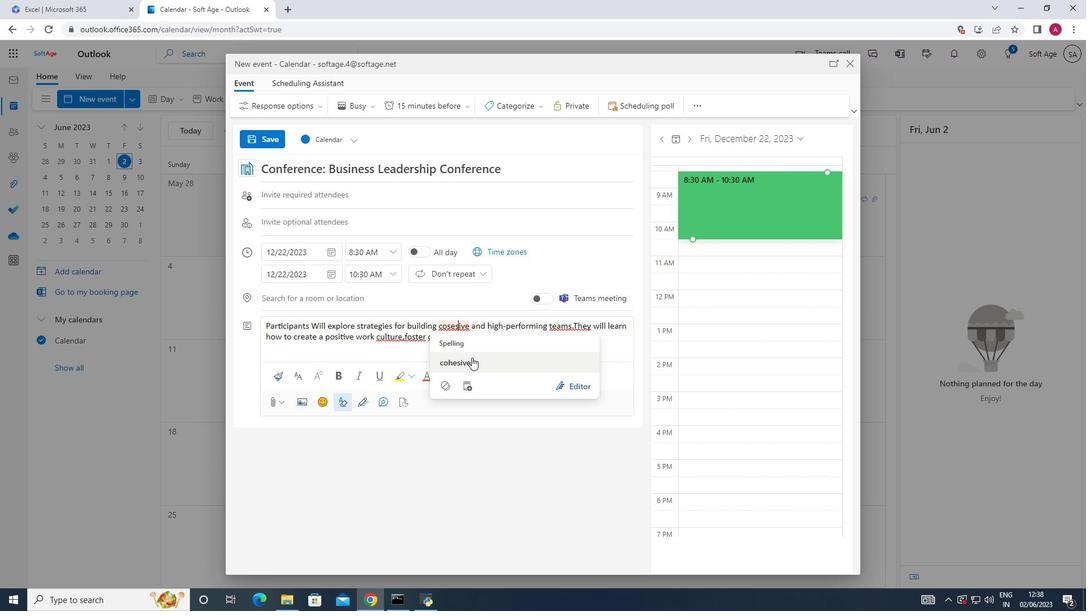 
Action: Mouse pressed left at (471, 359)
Screenshot: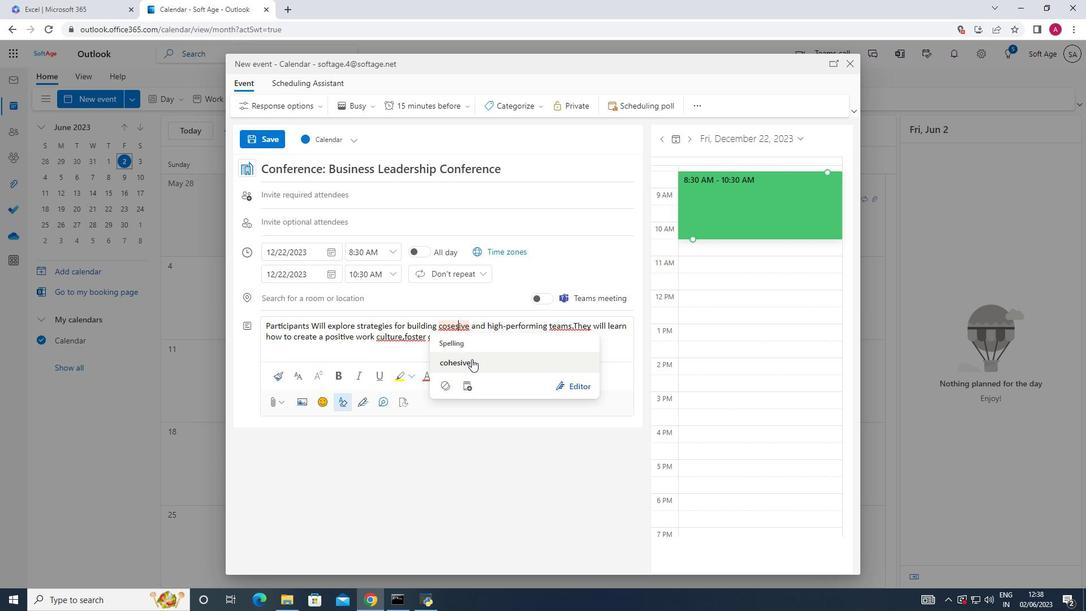 
Action: Mouse moved to (565, 327)
Screenshot: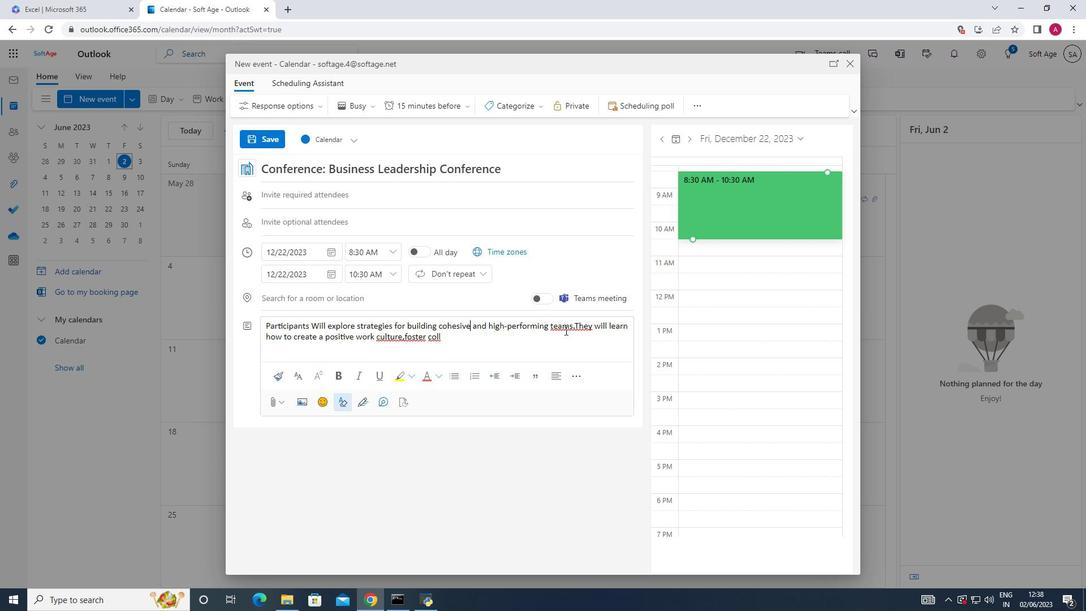 
Action: Mouse pressed left at (565, 327)
Screenshot: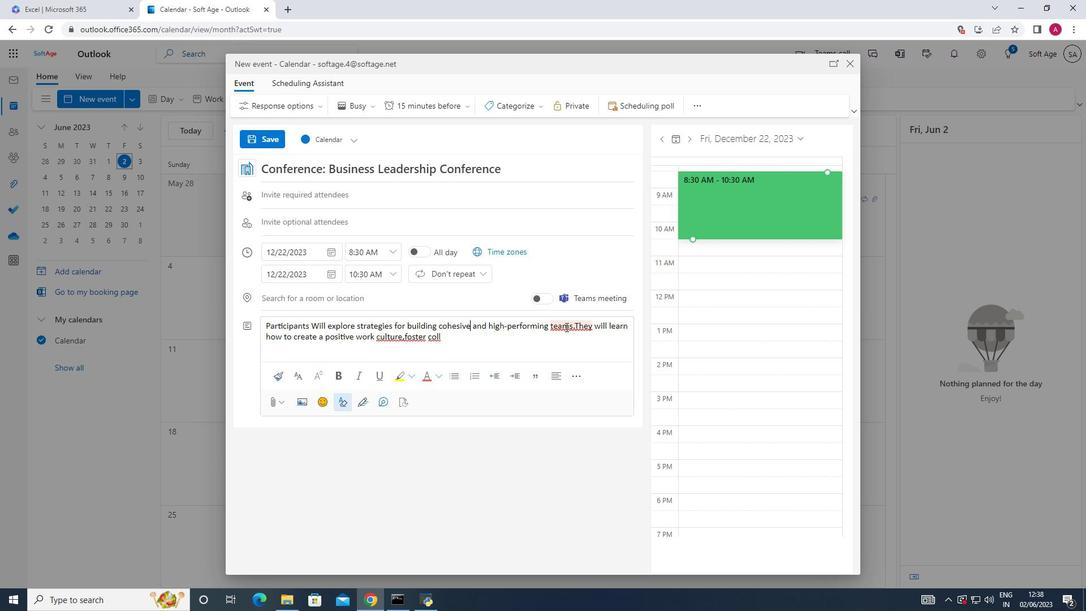 
Action: Mouse moved to (464, 342)
Screenshot: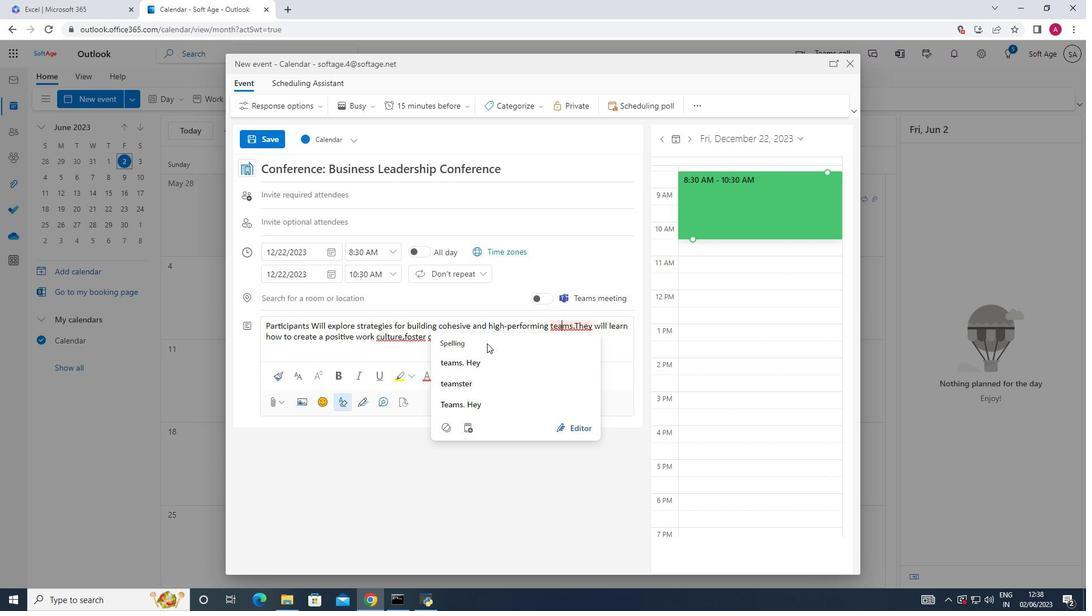 
Action: Mouse pressed left at (464, 342)
Screenshot: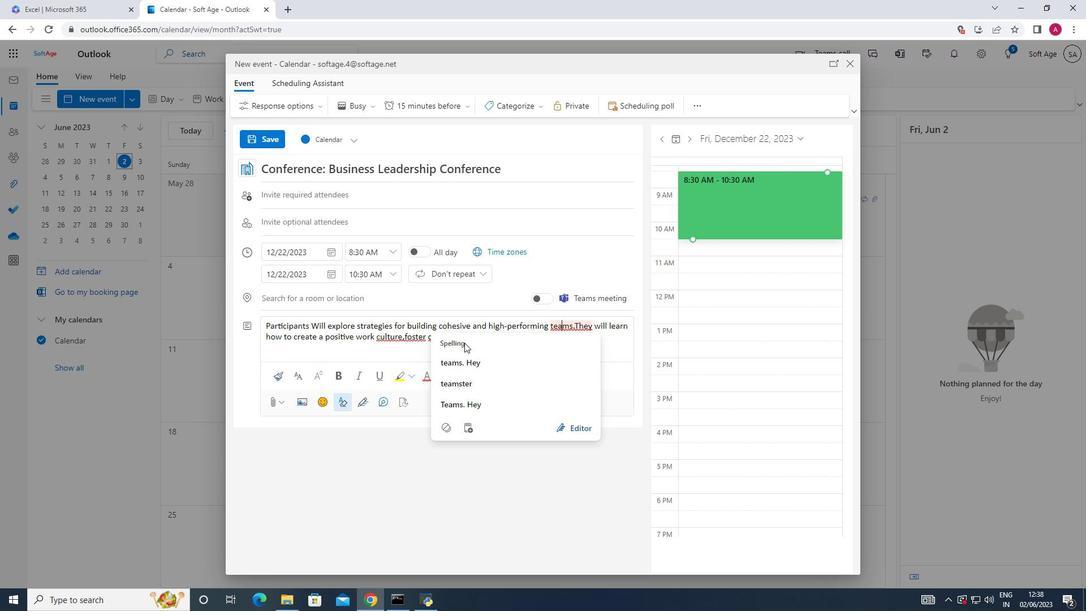 
Action: Mouse moved to (612, 353)
Screenshot: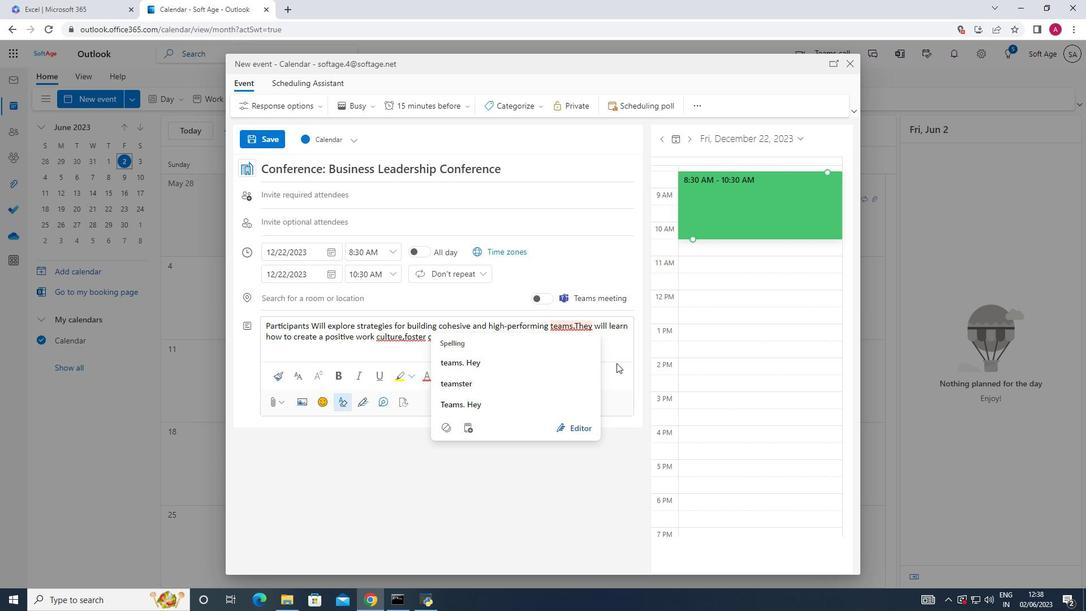 
Action: Mouse pressed left at (612, 353)
Screenshot: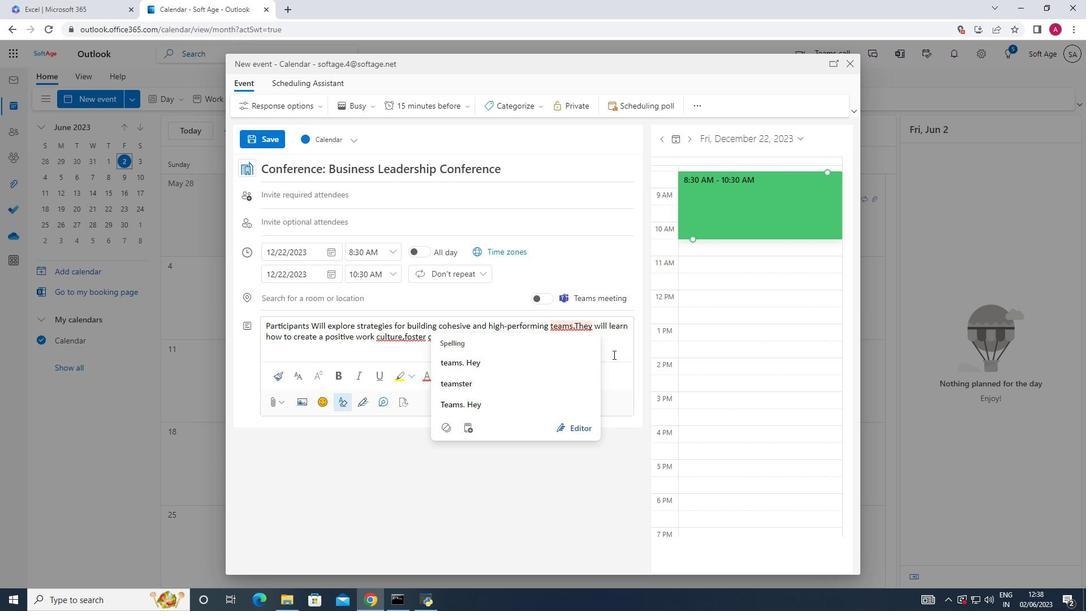 
Action: Mouse moved to (570, 326)
Screenshot: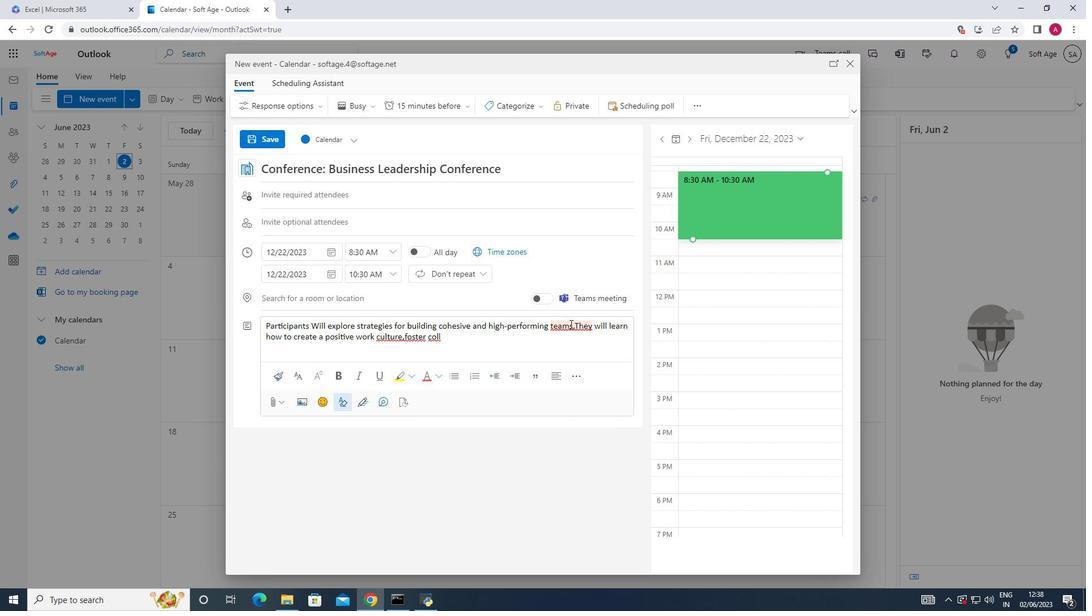 
Action: Mouse pressed left at (570, 326)
Screenshot: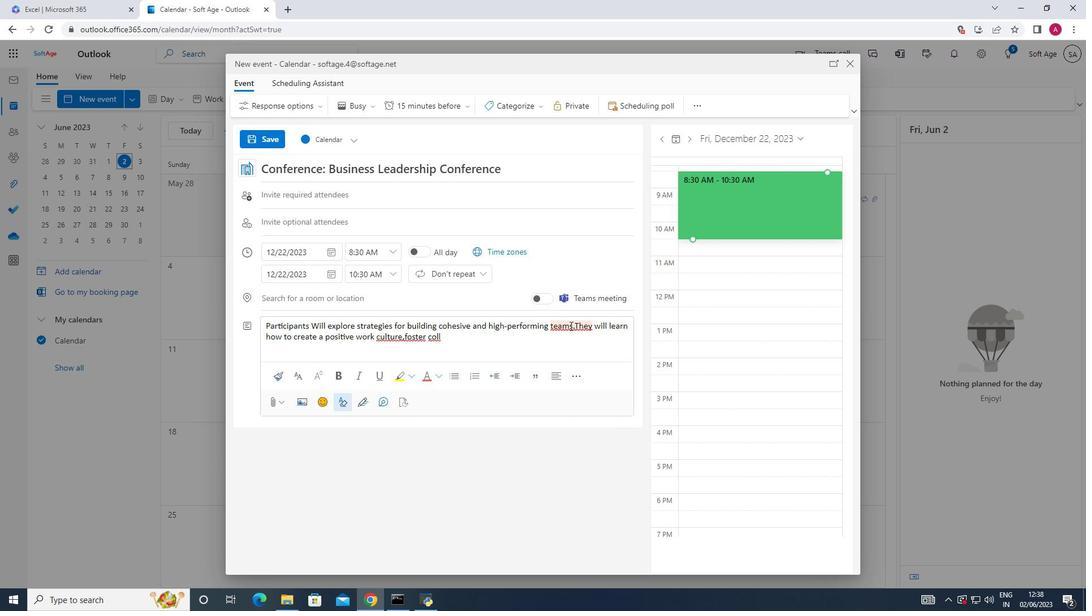 
Action: Mouse moved to (605, 347)
Screenshot: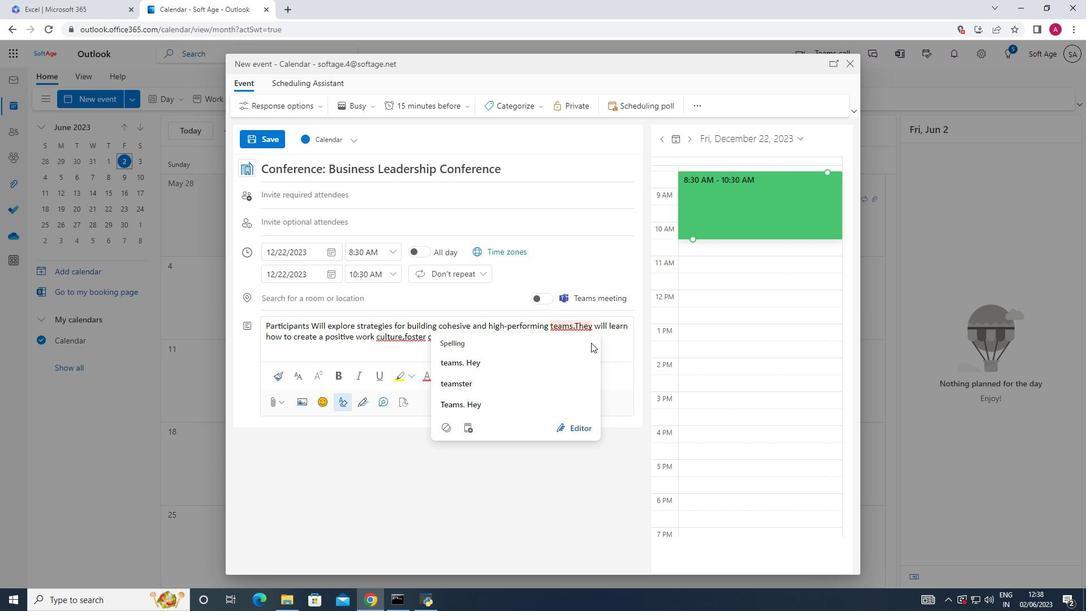 
Action: Mouse pressed left at (605, 347)
Screenshot: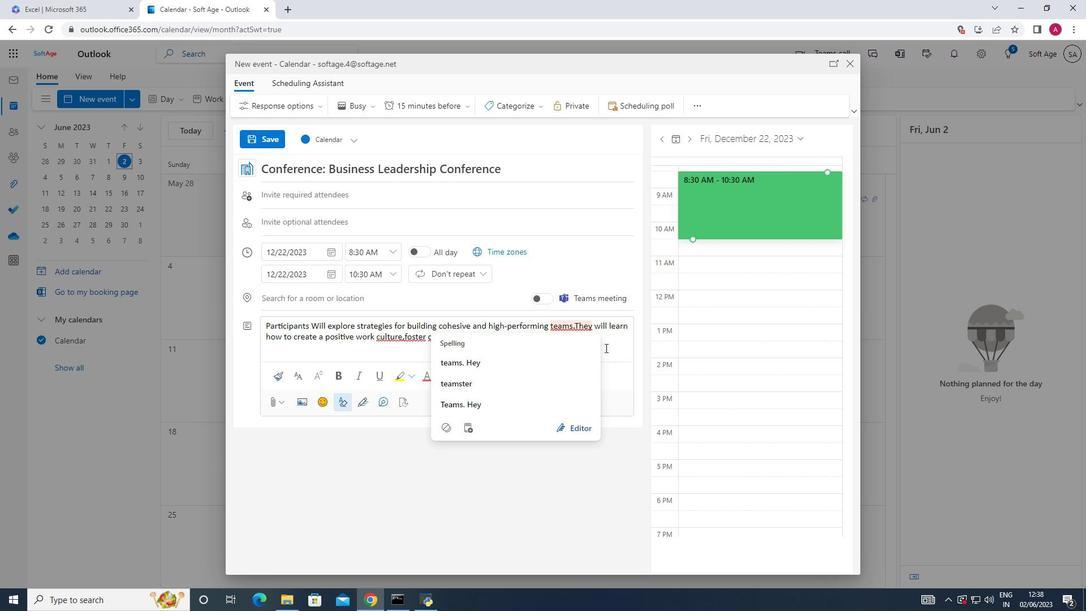 
Action: Mouse moved to (573, 325)
Screenshot: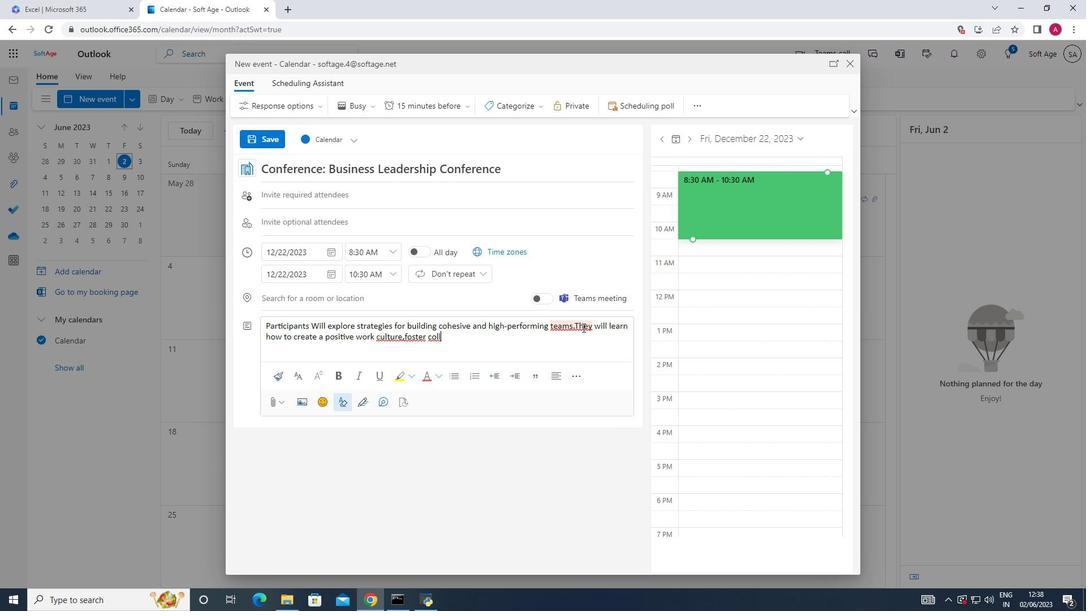 
Action: Mouse pressed left at (573, 325)
Screenshot: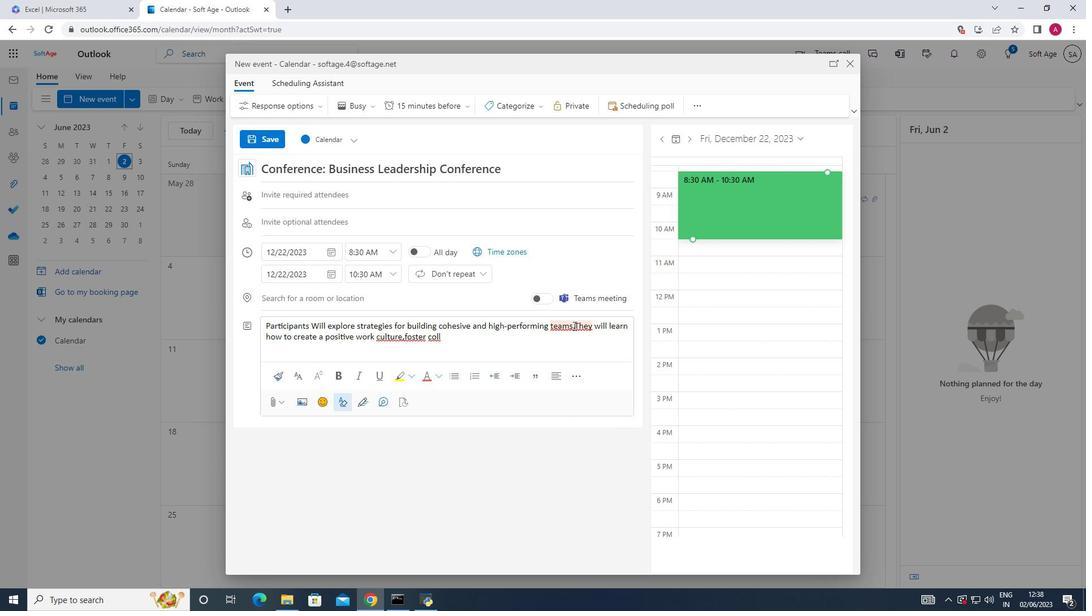 
Action: Mouse moved to (577, 323)
Screenshot: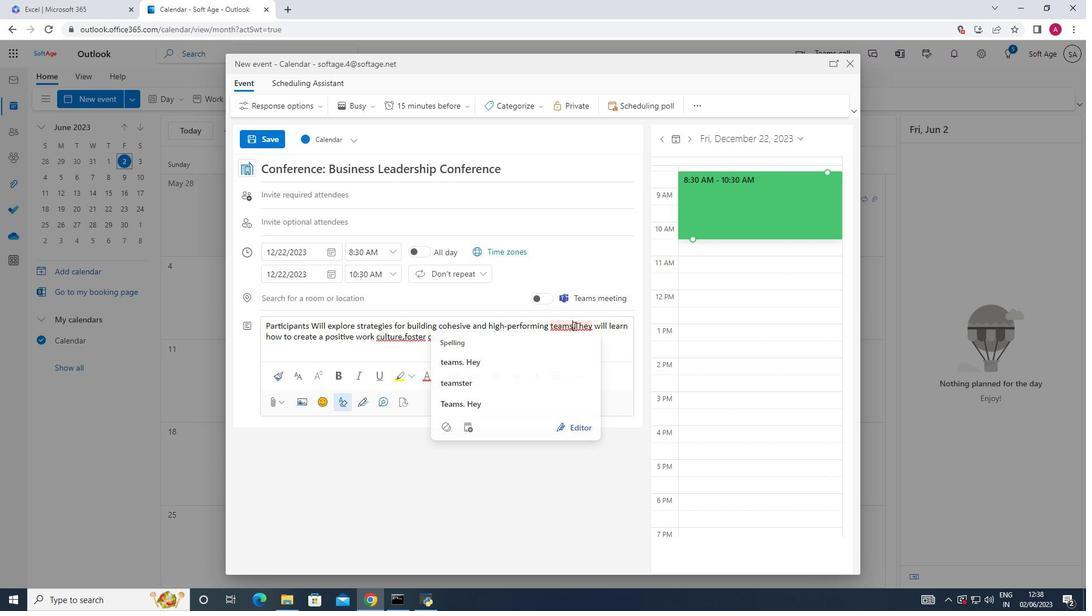 
Action: Mouse pressed left at (577, 323)
Screenshot: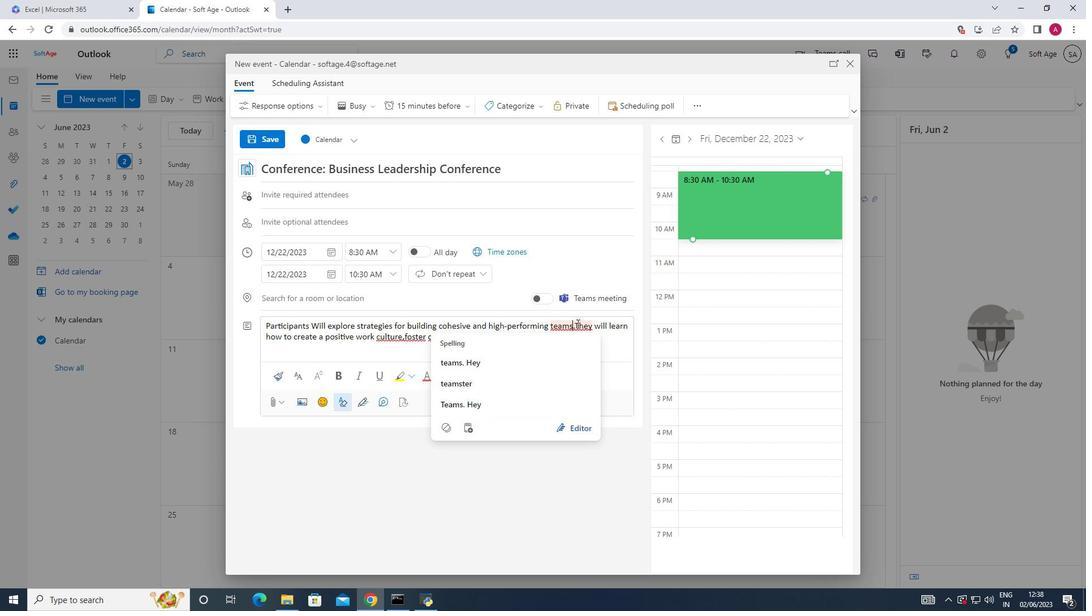 
Action: Mouse moved to (573, 325)
Screenshot: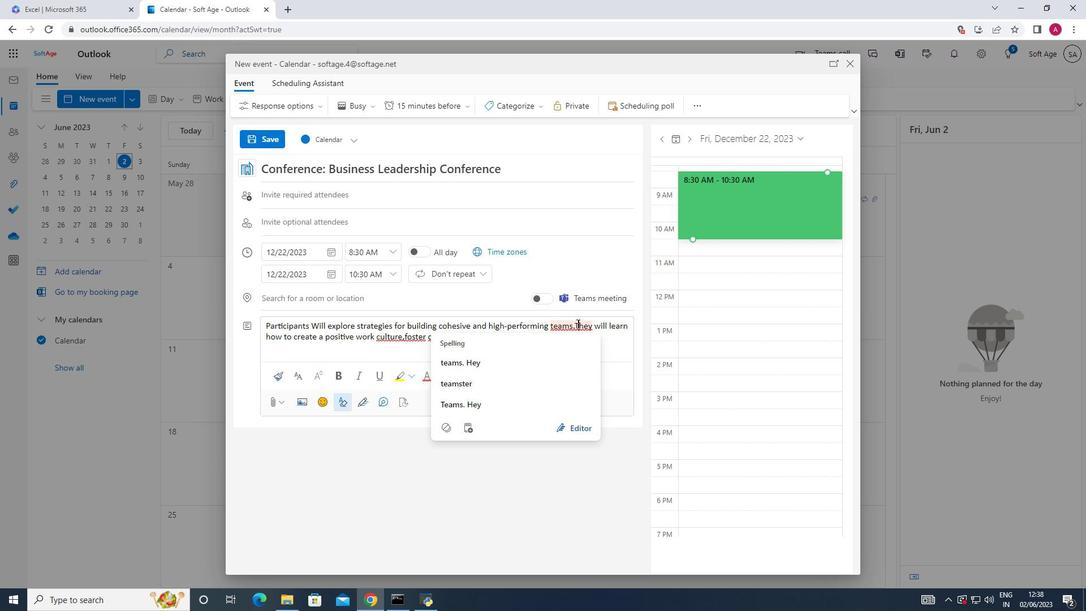 
Action: Mouse pressed left at (573, 325)
Screenshot: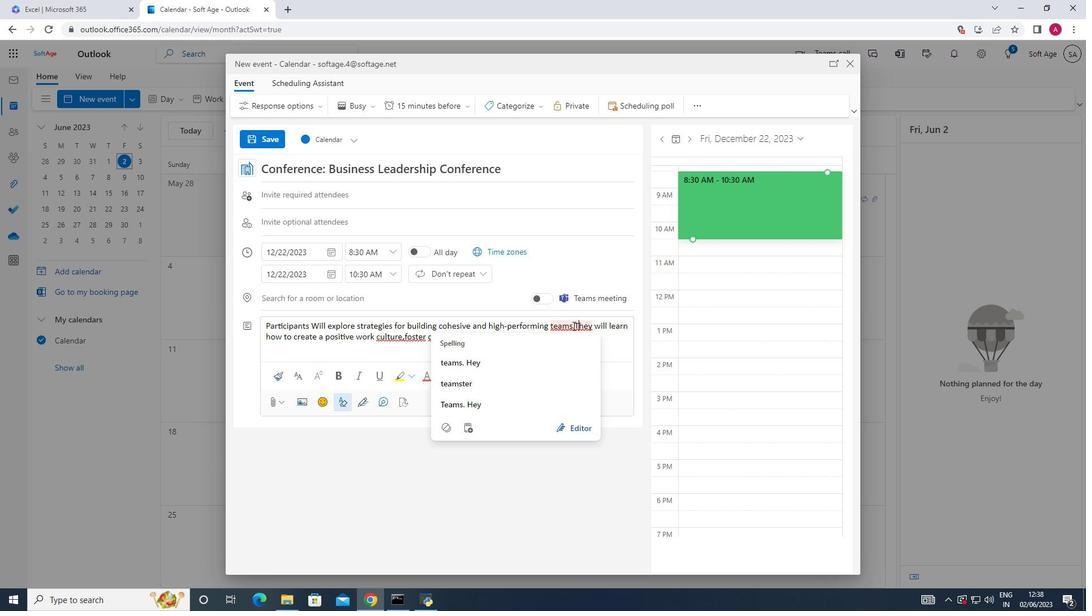 
Action: Mouse moved to (561, 341)
Screenshot: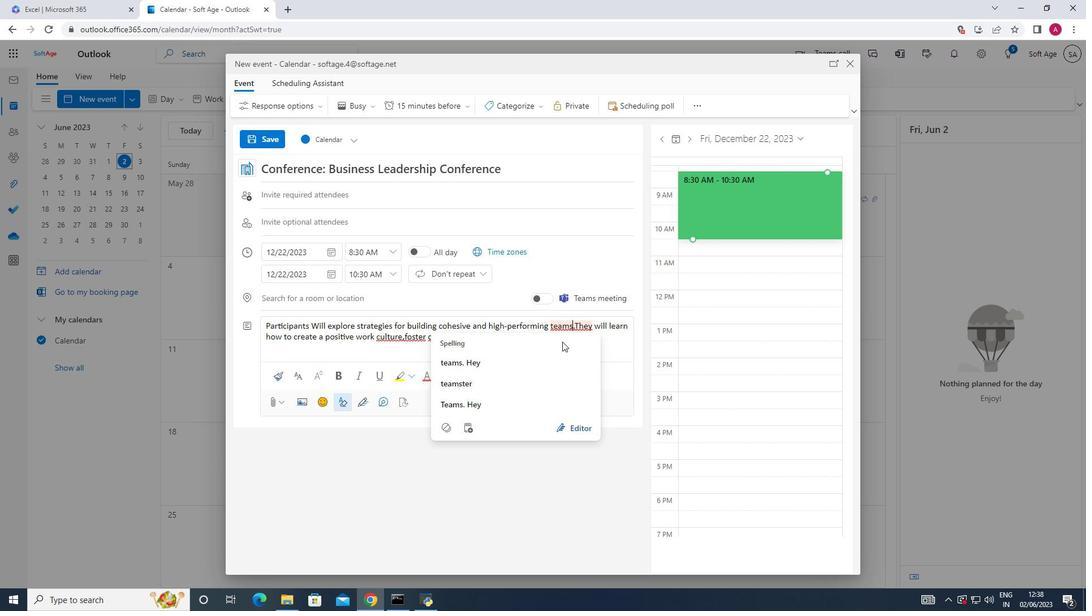 
Action: Key pressed <Key.space>
Screenshot: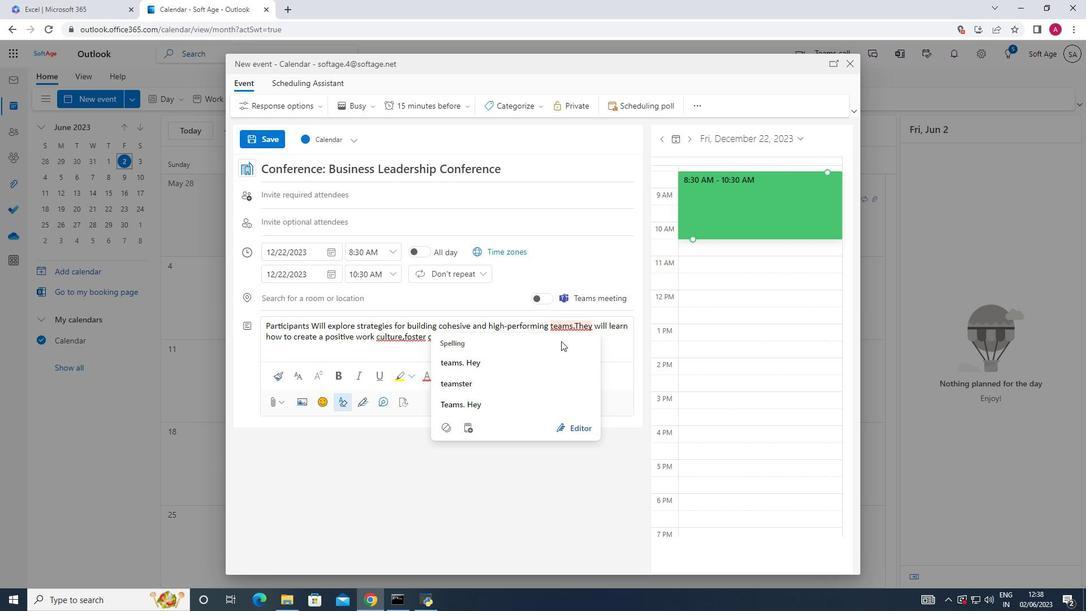 
Action: Mouse moved to (412, 337)
Screenshot: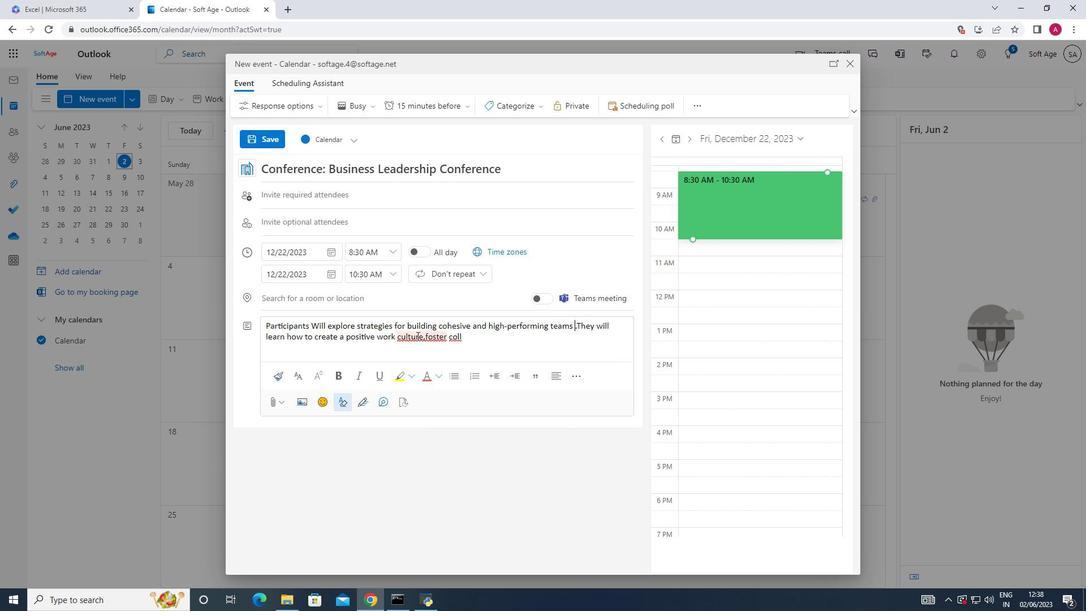 
Action: Mouse pressed left at (412, 337)
Screenshot: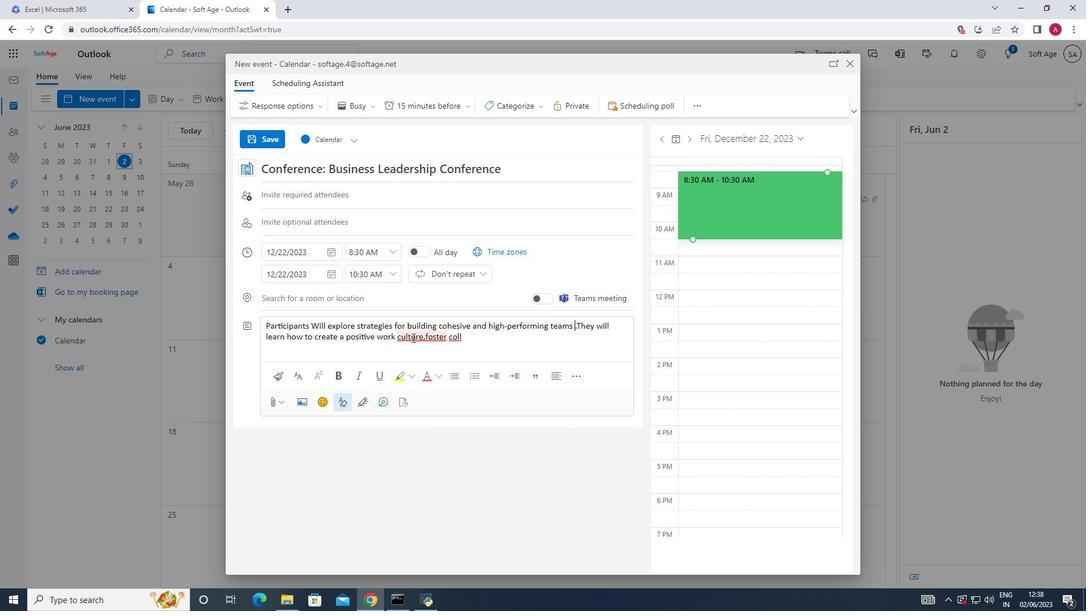 
Action: Mouse moved to (425, 371)
Screenshot: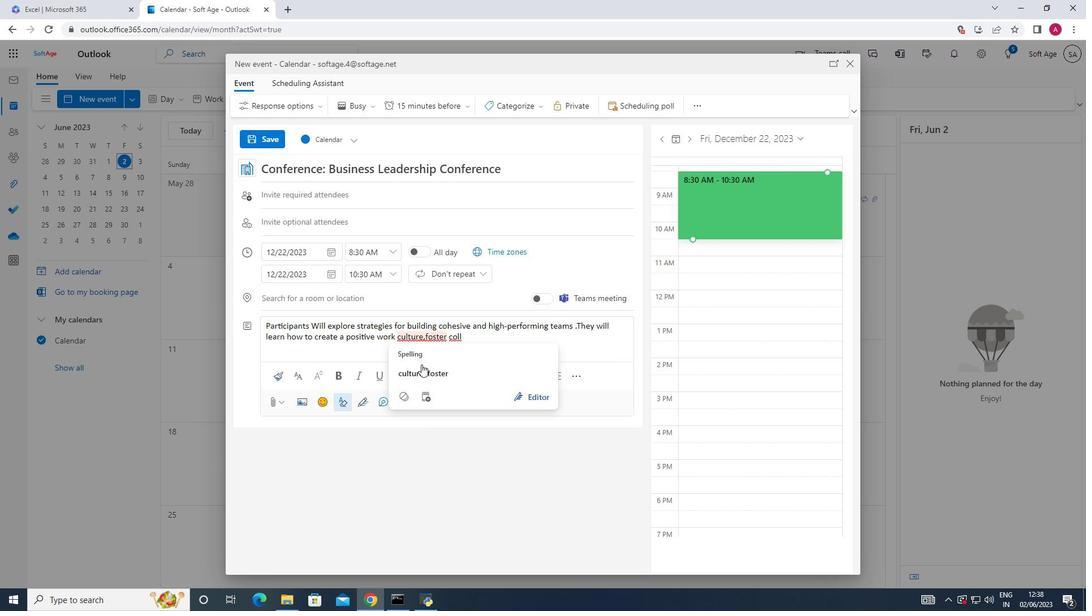 
Action: Mouse pressed left at (425, 371)
Screenshot: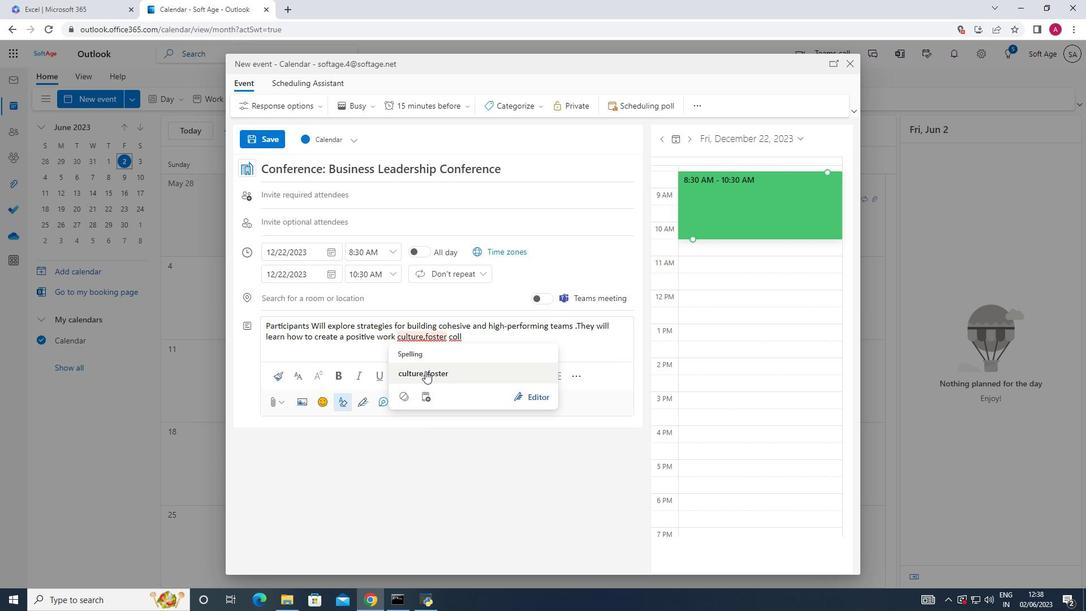 
Action: Mouse moved to (476, 340)
Screenshot: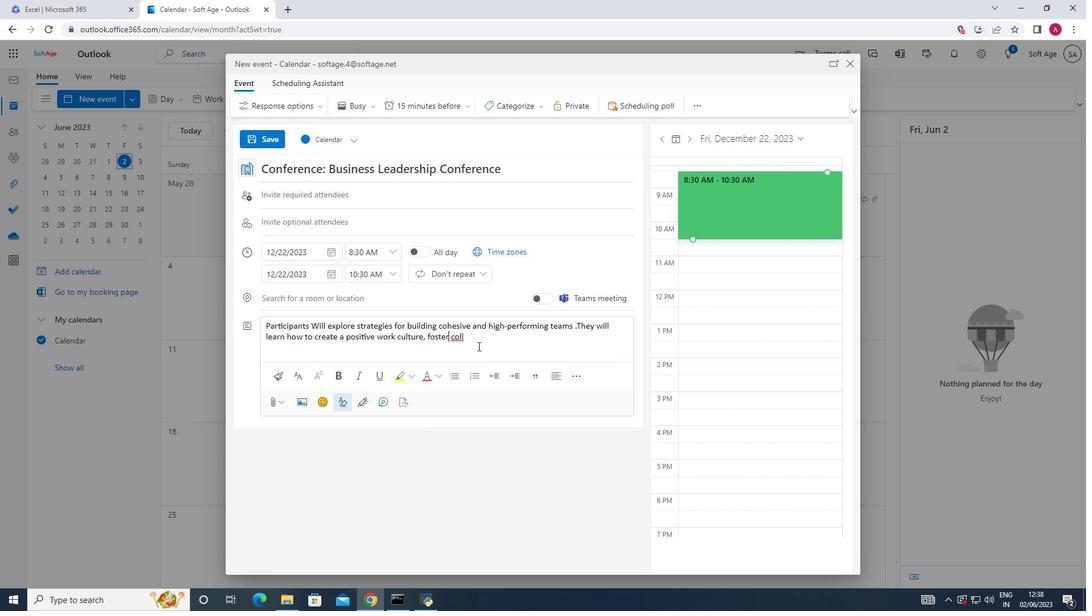 
Action: Mouse pressed left at (476, 340)
Screenshot: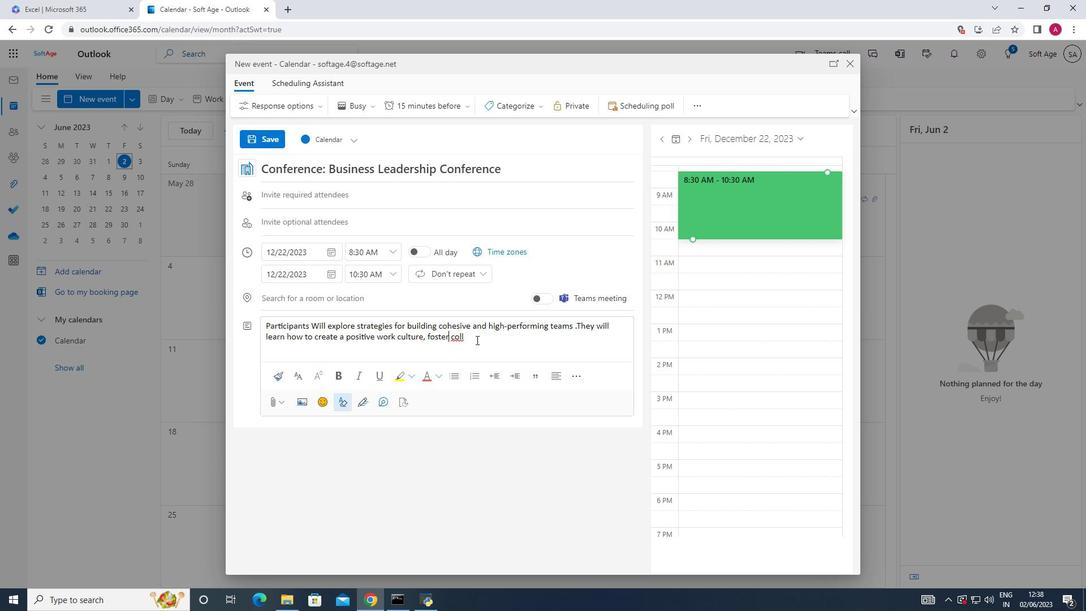 
Action: Key pressed <Key.backspace><Key.backspace><Key.backspace>ollaboration,<Key.space>and<Key.space>motive<Key.space>team
Screenshot: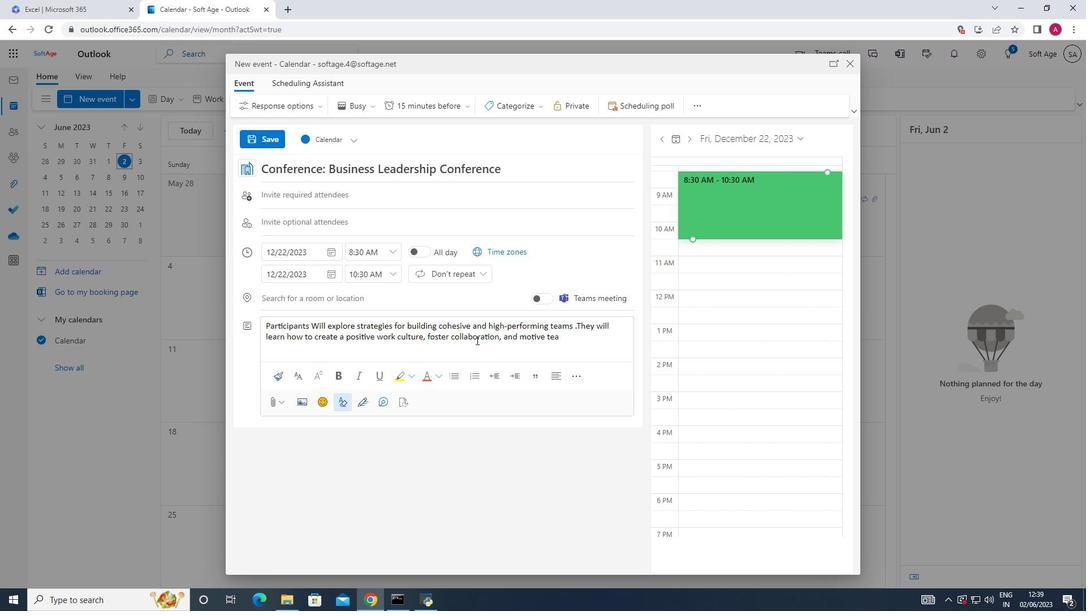 
Action: Mouse moved to (532, 339)
Screenshot: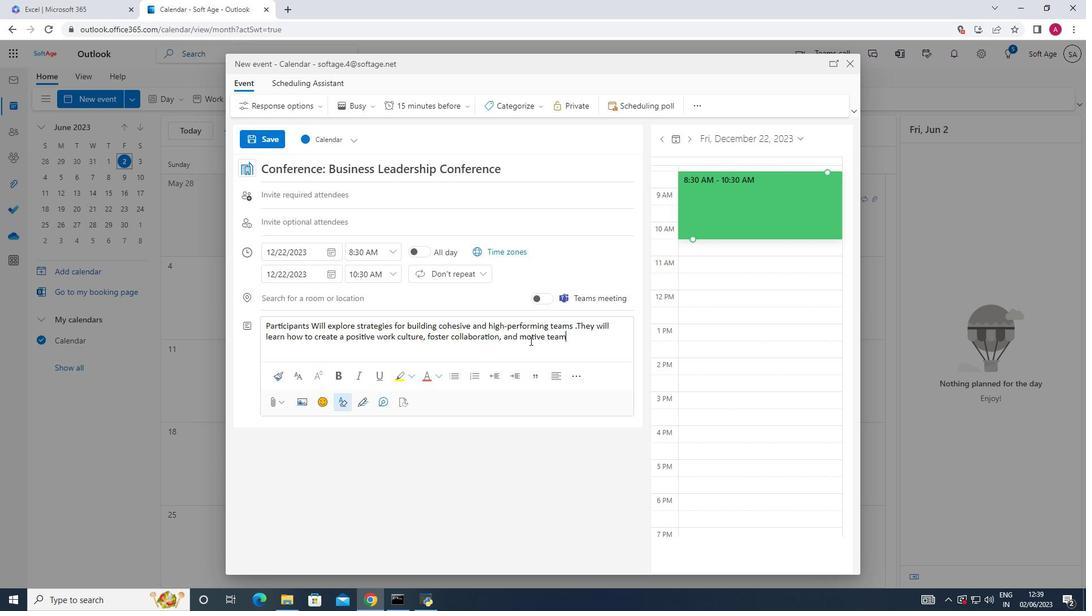 
Action: Mouse pressed left at (532, 339)
Screenshot: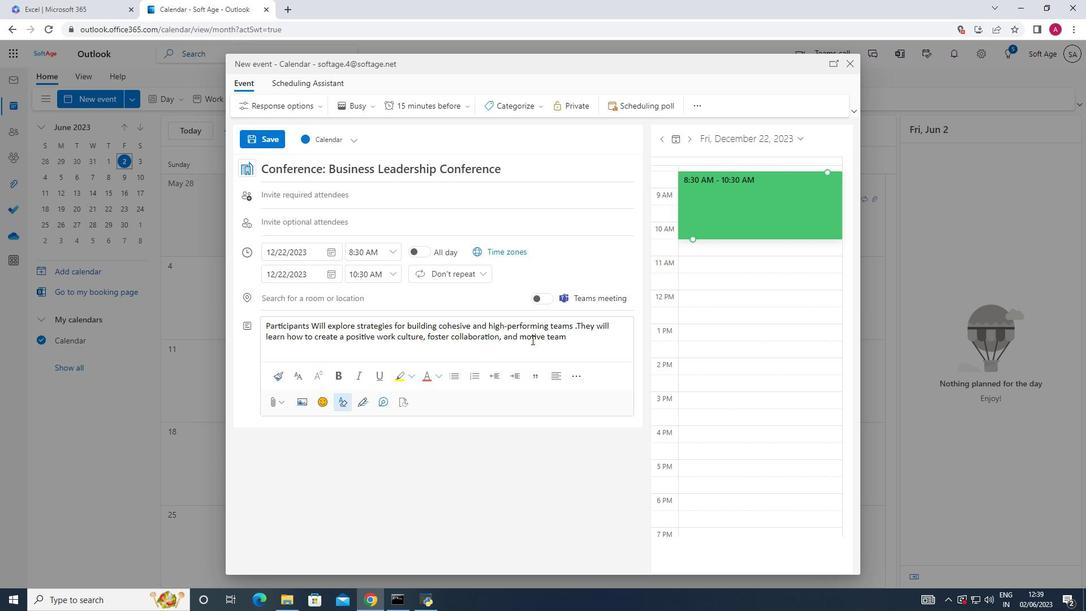 
Action: Mouse moved to (548, 337)
Screenshot: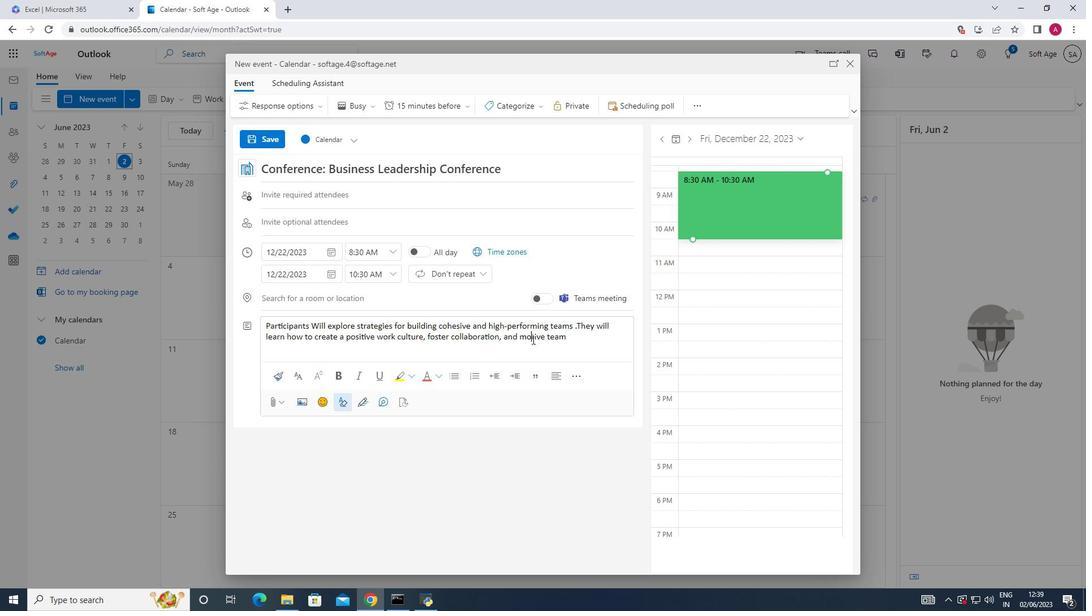 
Action: Mouse pressed left at (548, 337)
Screenshot: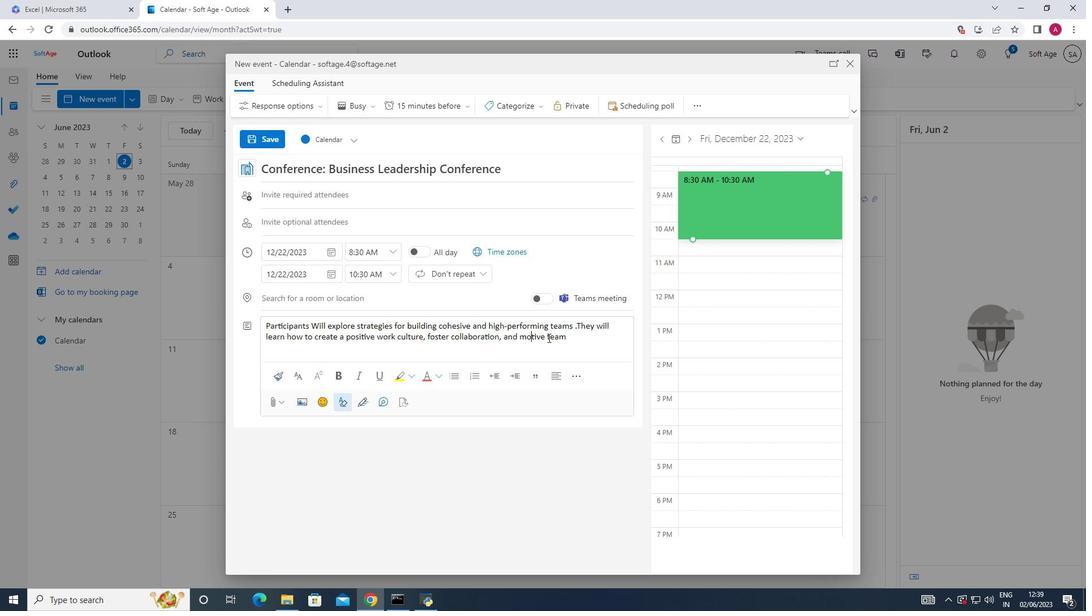 
Action: Mouse moved to (547, 334)
Screenshot: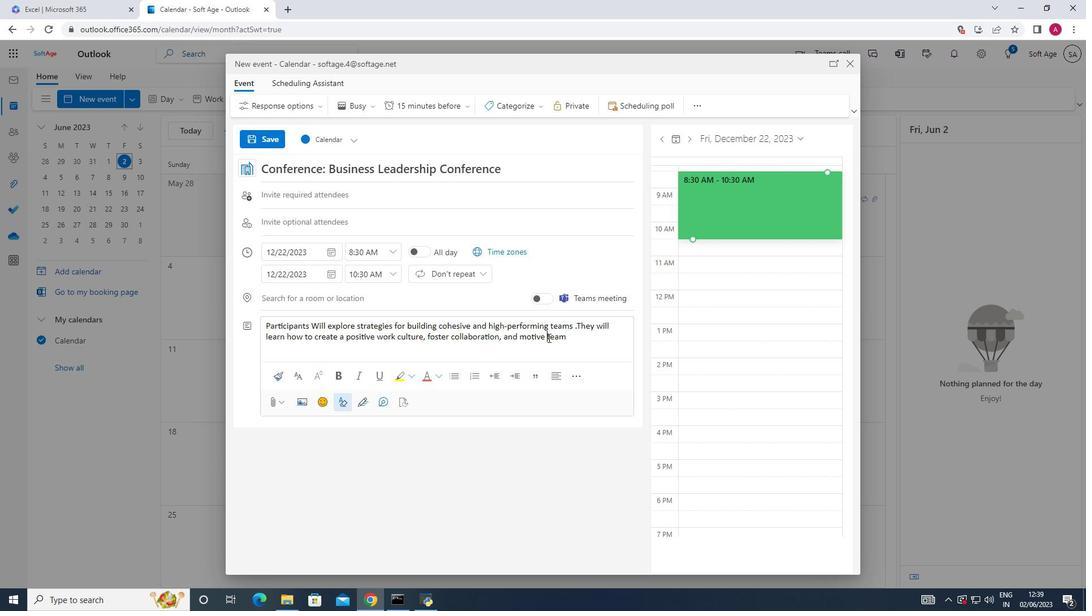 
Action: Mouse pressed left at (547, 334)
Screenshot: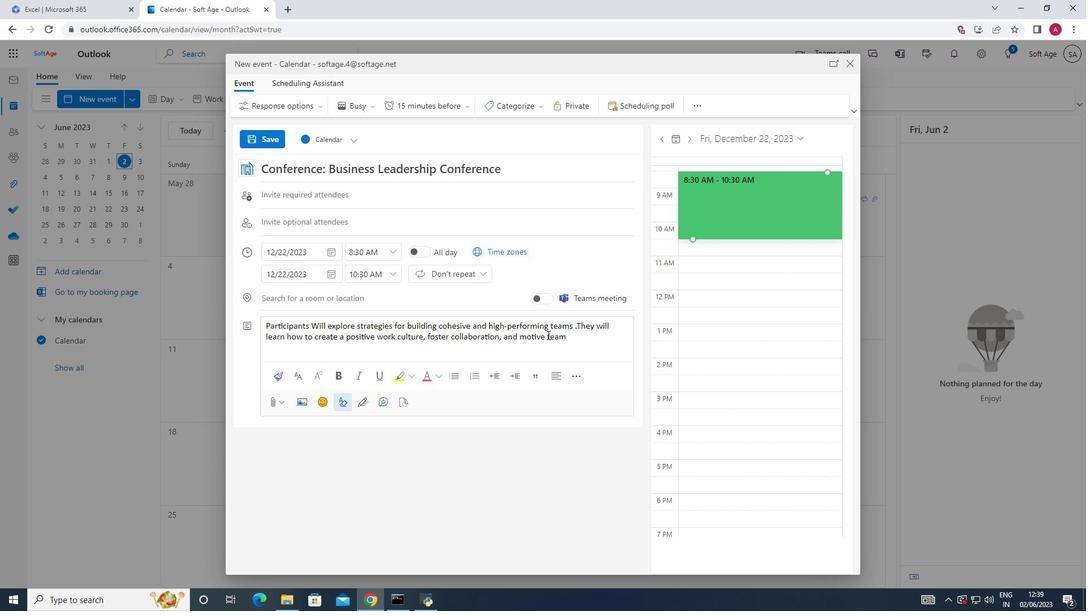 
Action: Mouse moved to (545, 334)
Screenshot: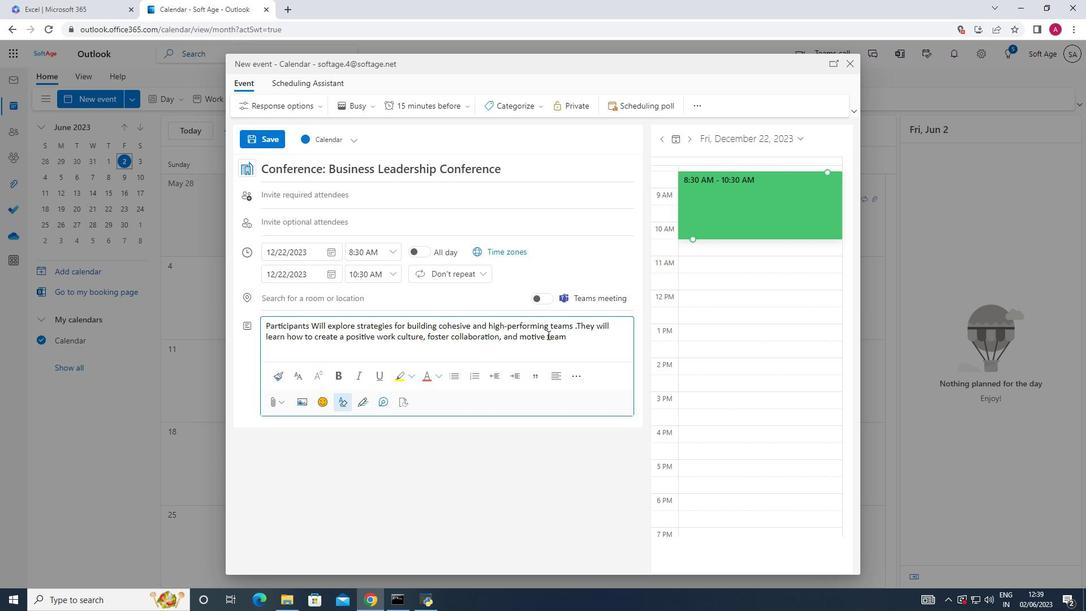 
Action: Mouse pressed left at (545, 334)
Screenshot: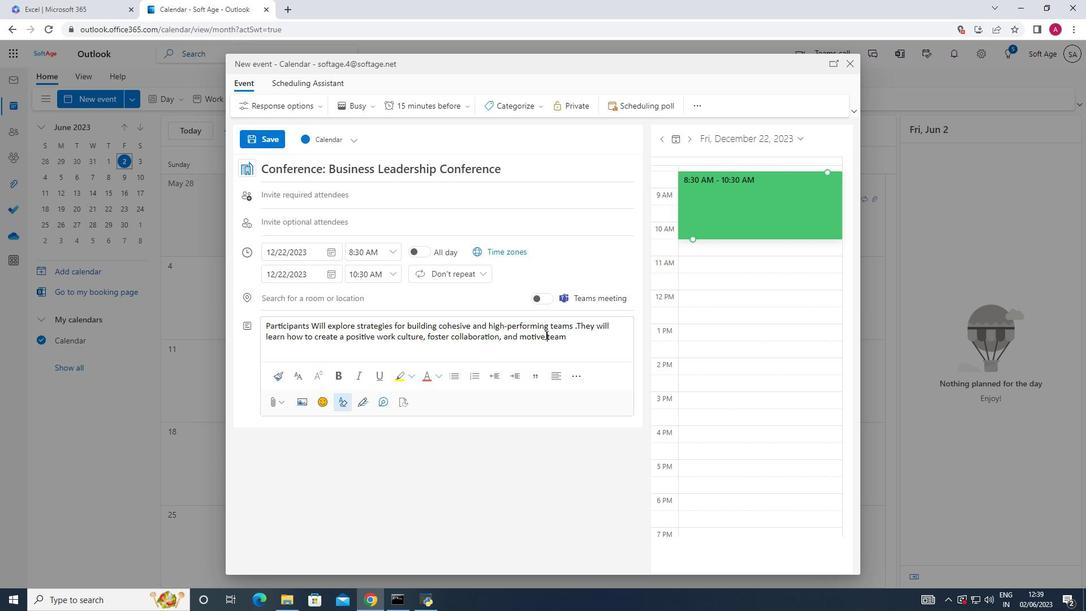
Action: Mouse moved to (544, 335)
Screenshot: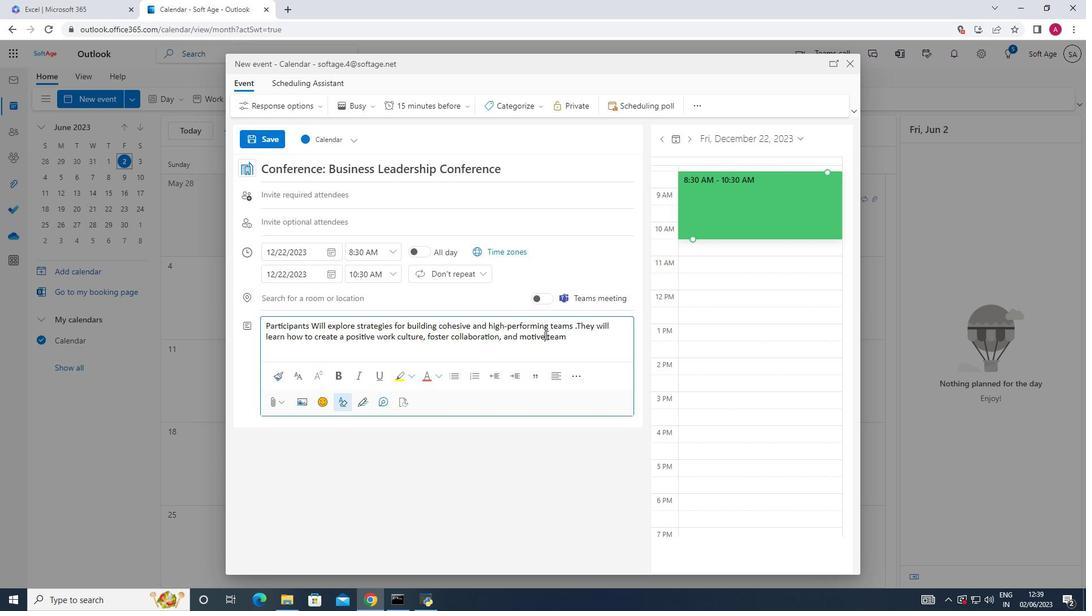 
Action: Key pressed <Key.backspace>ate
Screenshot: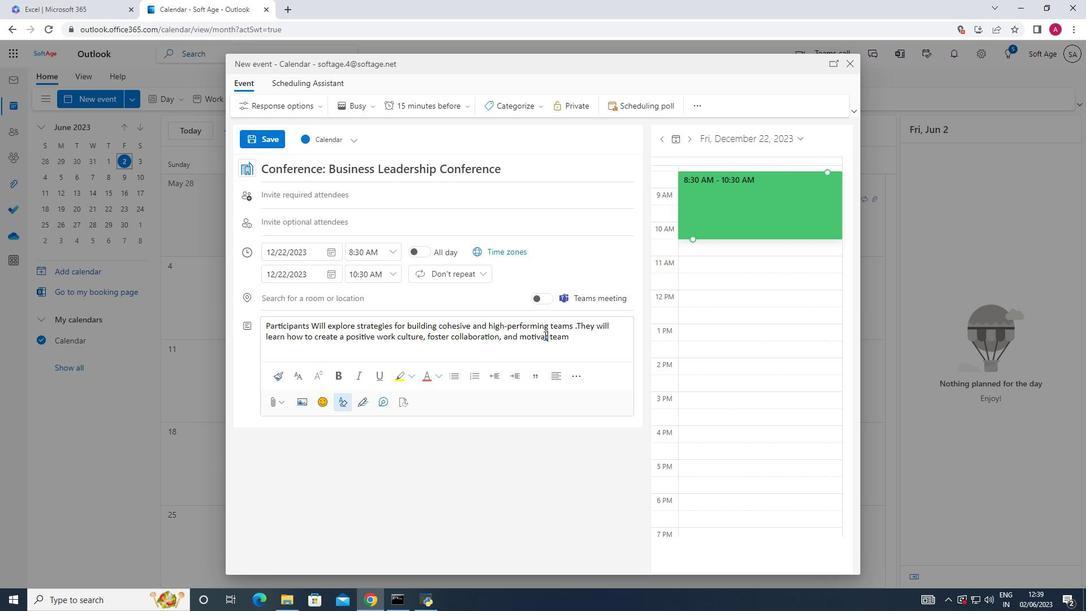 
Action: Mouse moved to (582, 341)
Screenshot: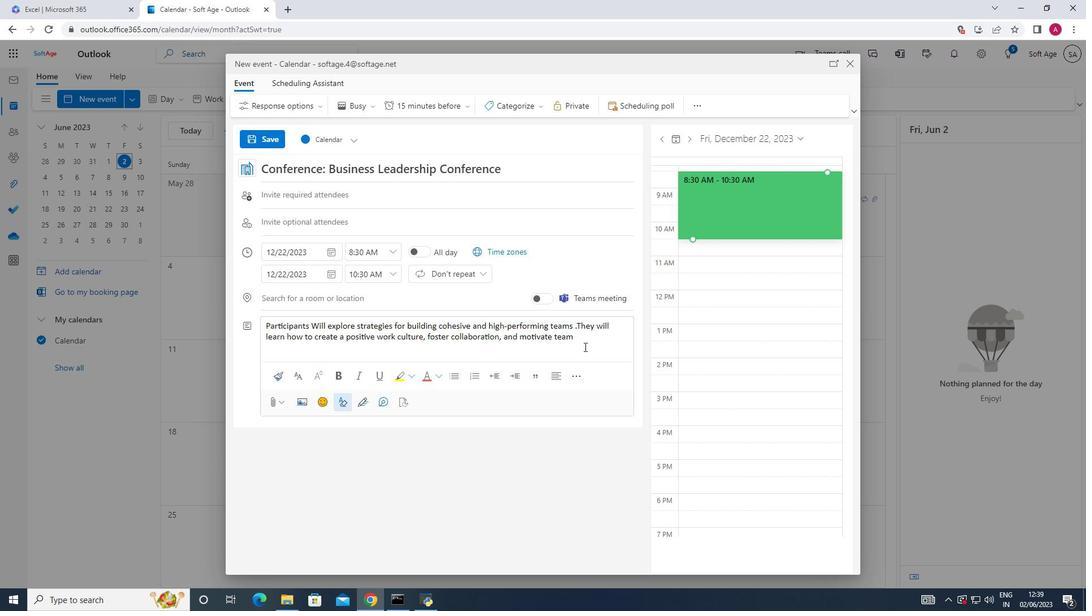 
Action: Mouse pressed left at (582, 341)
Screenshot: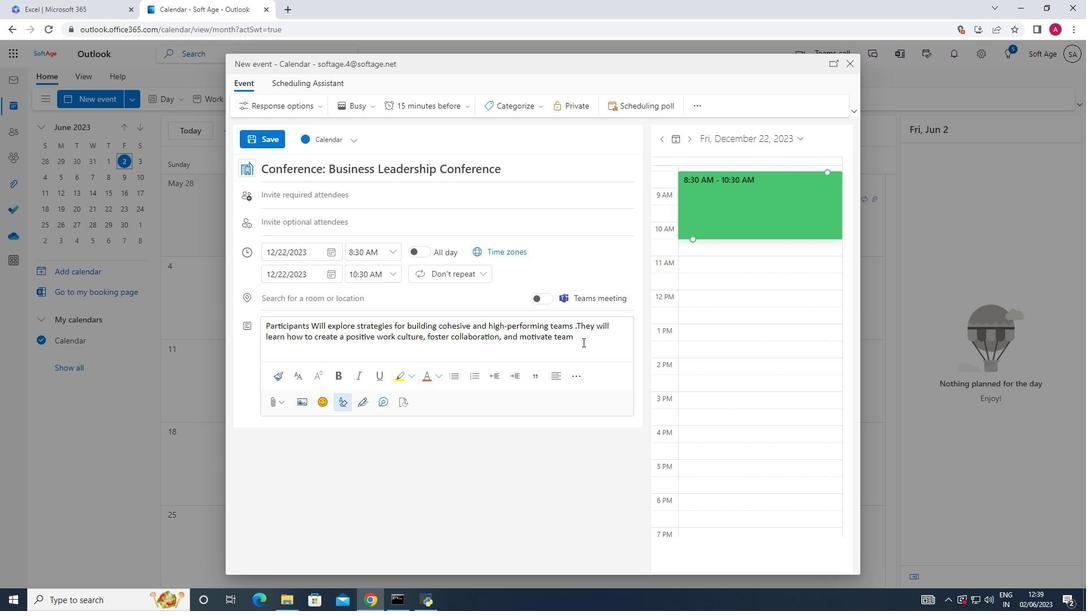 
Action: Key pressed <Key.space>members<Key.space>to<Key.space>achieve<Key.space>their<Key.space>full<Key.space>potential.<Key.space><Key.shift_r>Participants<Key.space>will<Key.space>also<Key.space>learn<Key.space>techniques<Key.space>for<Key.space>resolving<Key.space>conf<Key.tab><Key.space>and<Key.space>managing<Key.space>team<Key.space>dynamics<Key.space>eff<Key.tab>.,<Key.space>put<Key.space>the<Key.space>event<Key.space>into<Key.space>organe<Key.space>category.
Screenshot: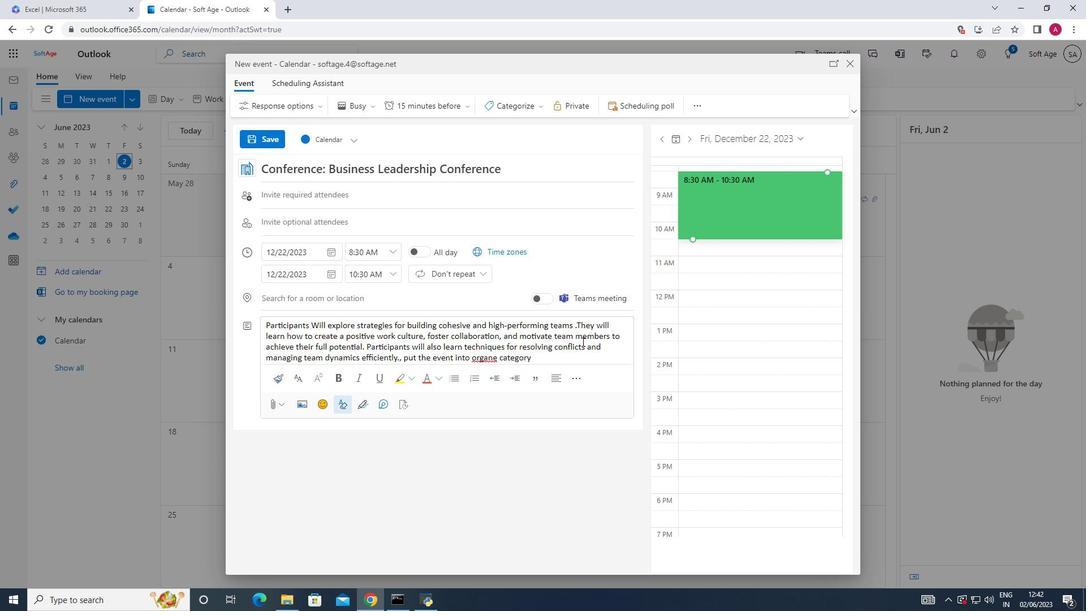 
Action: Mouse moved to (487, 359)
Screenshot: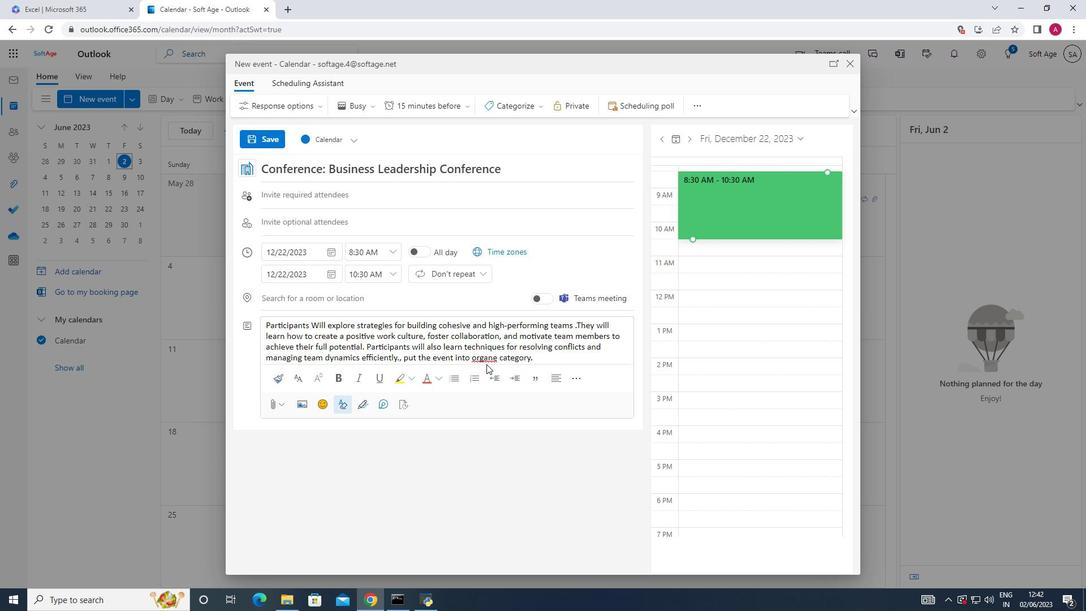 
Action: Mouse pressed left at (487, 359)
Screenshot: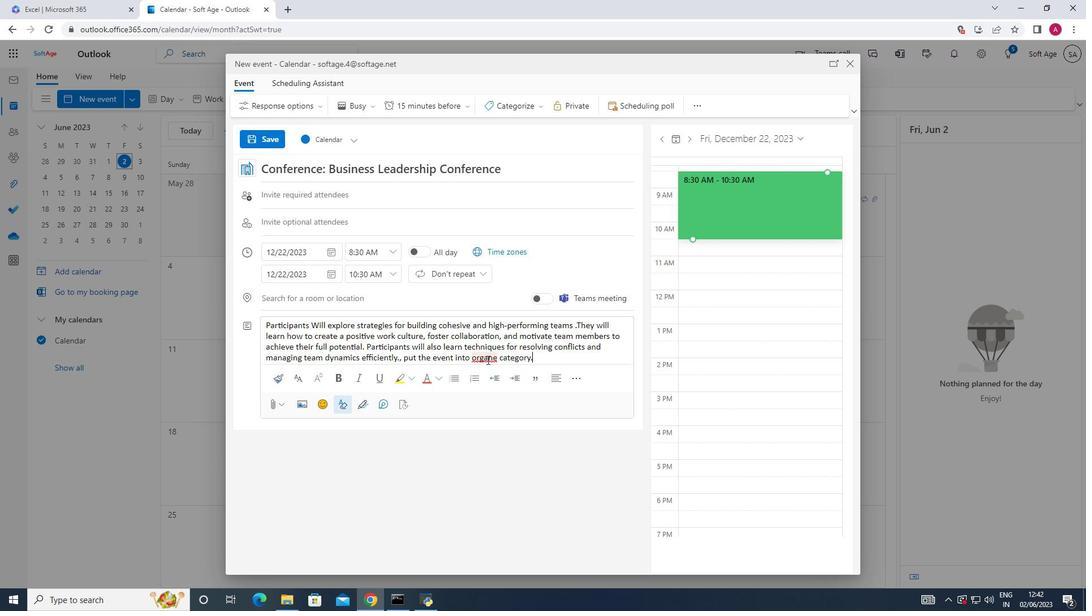 
Action: Mouse moved to (499, 357)
Screenshot: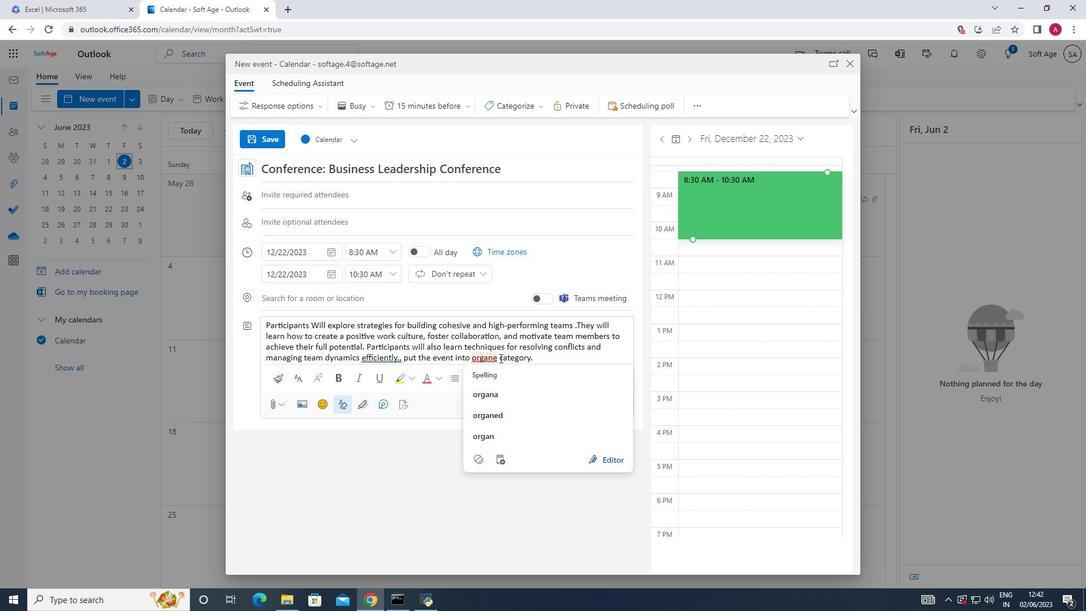 
Action: Mouse pressed left at (499, 357)
Screenshot: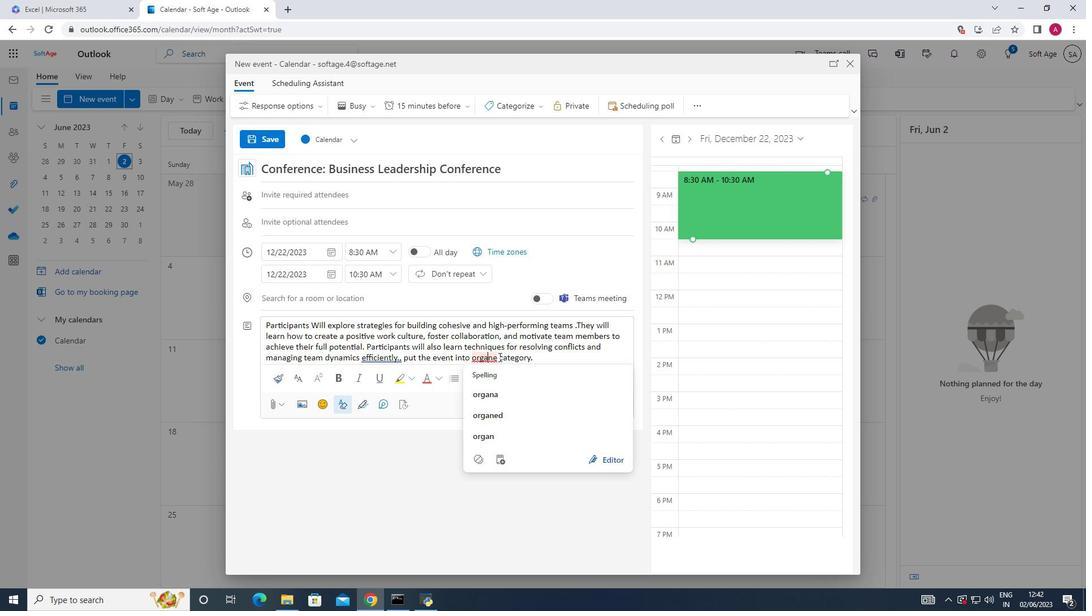 
Action: Mouse moved to (476, 359)
Screenshot: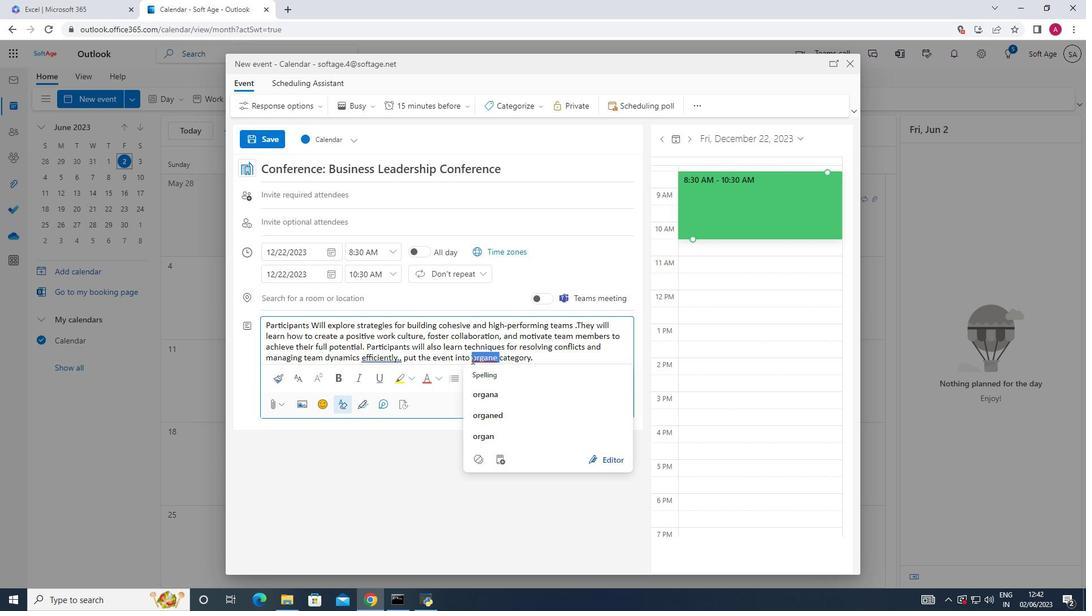 
Action: Key pressed orange
Screenshot: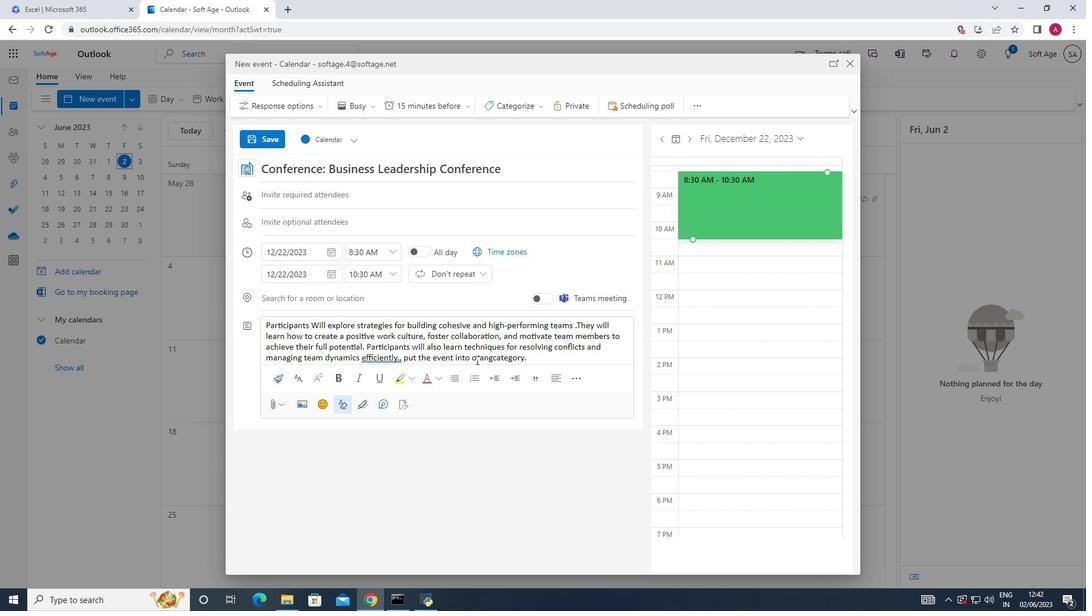 
Action: Mouse moved to (406, 356)
Screenshot: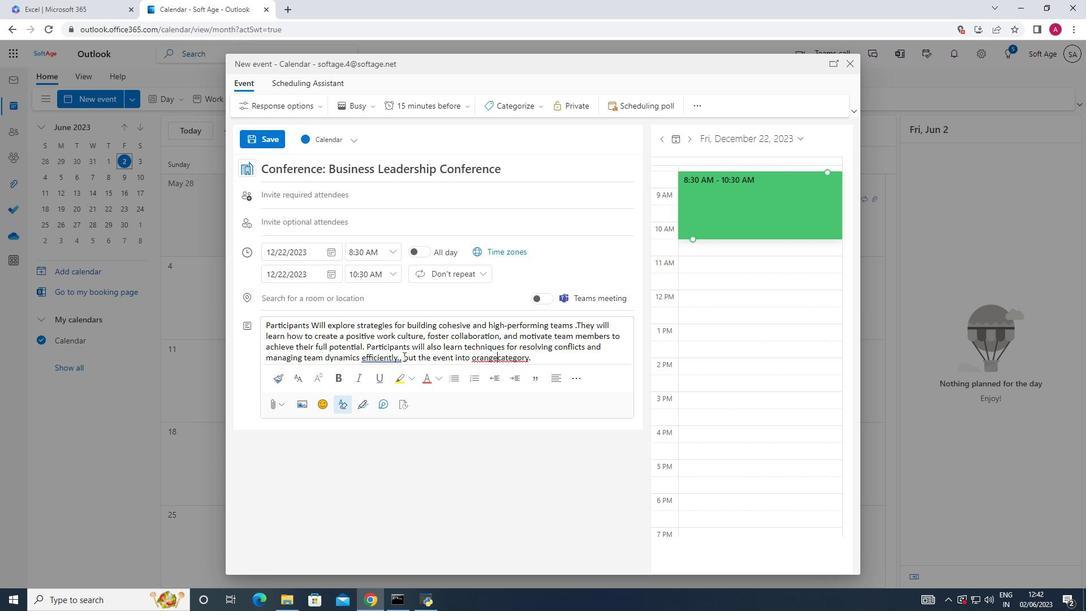 
Action: Mouse pressed left at (406, 356)
Screenshot: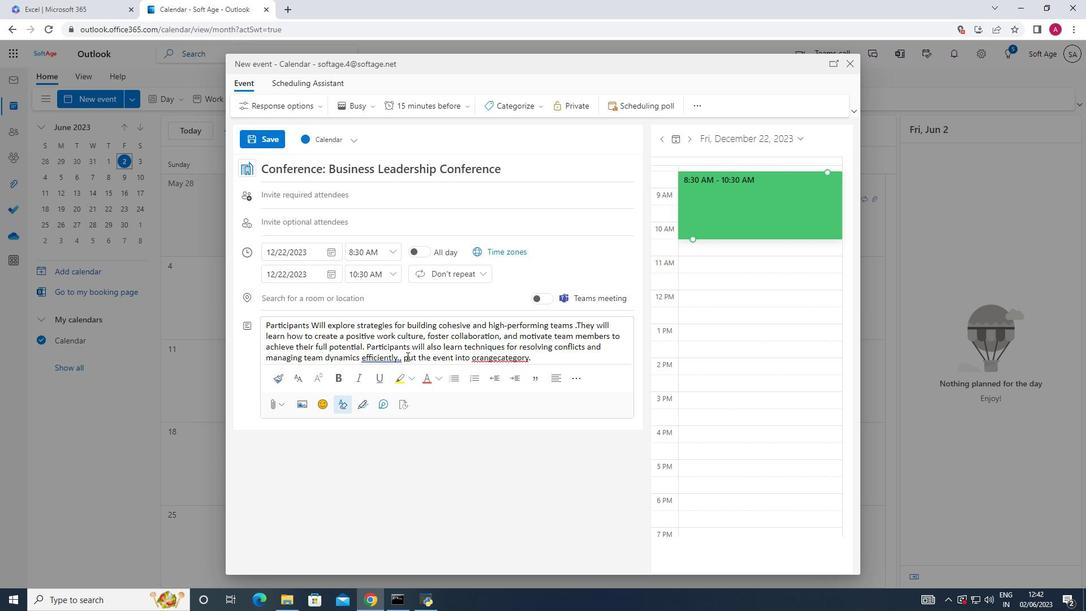 
Action: Mouse moved to (538, 365)
Screenshot: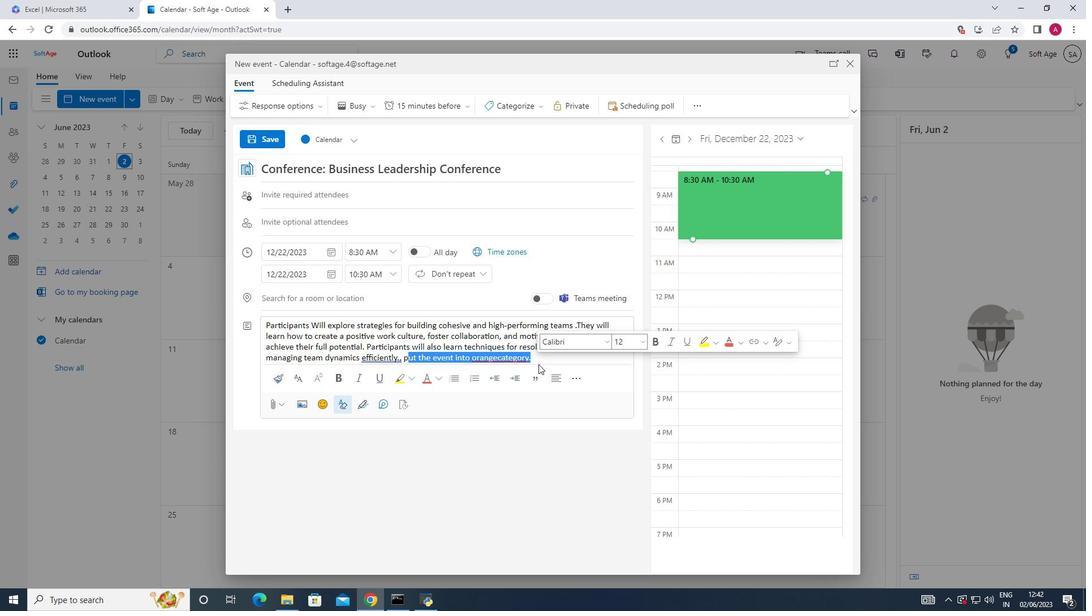 
Action: Key pressed <Key.delete>
Screenshot: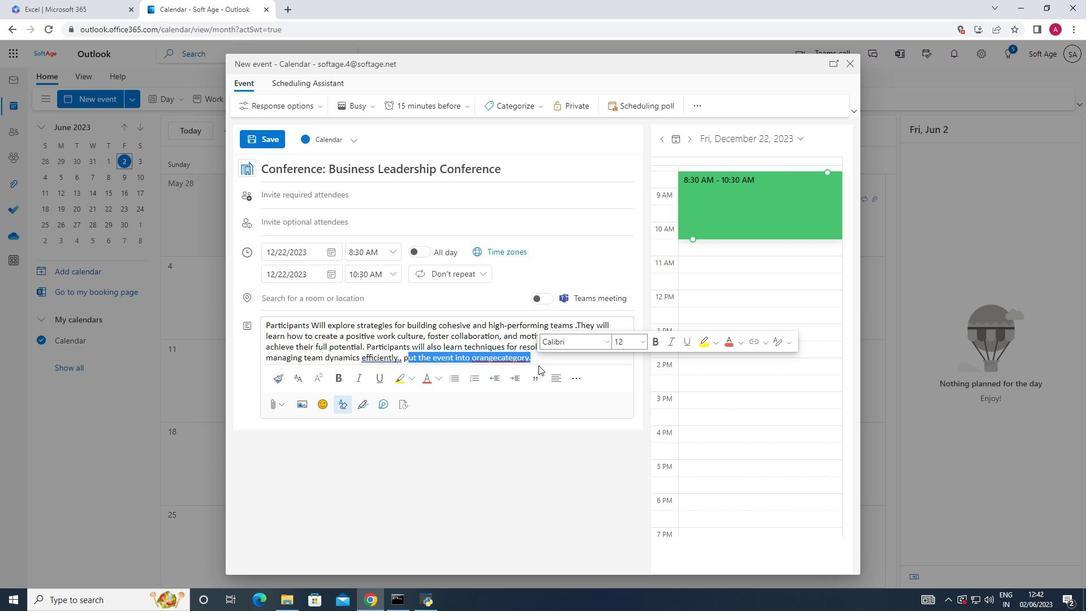 
Action: Mouse moved to (414, 357)
Screenshot: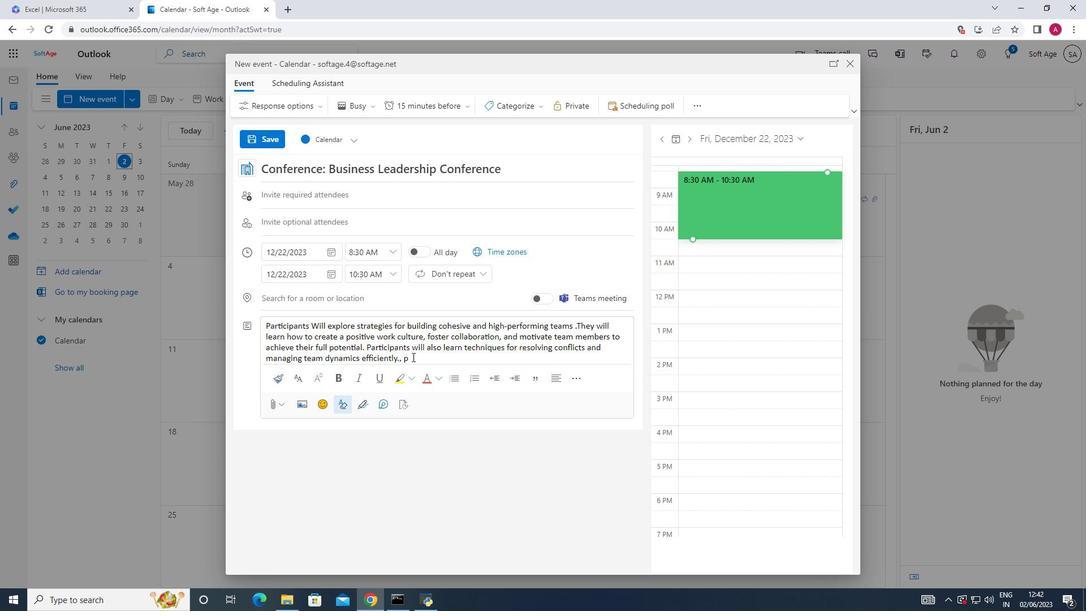 
Action: Key pressed <Key.backspace>
Screenshot: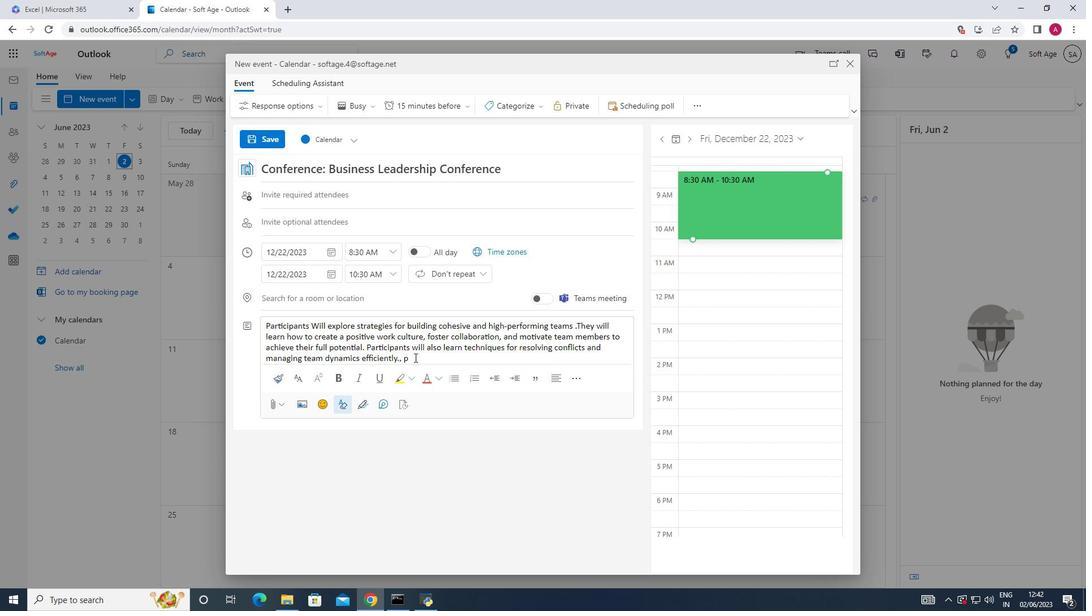 
Action: Mouse moved to (441, 424)
Screenshot: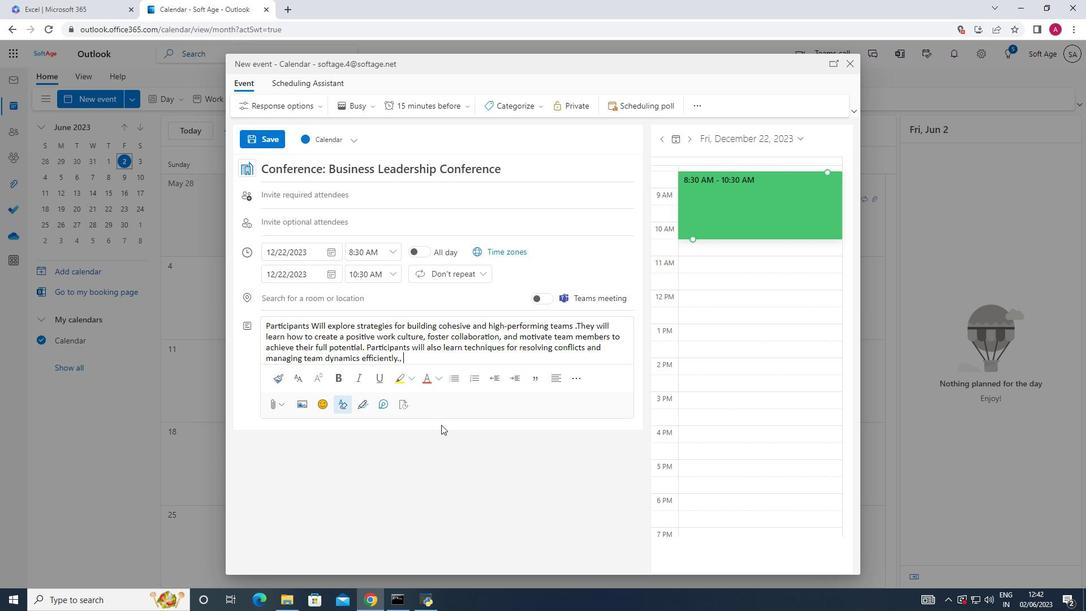 
Action: Mouse scrolled (441, 425) with delta (0, 0)
Screenshot: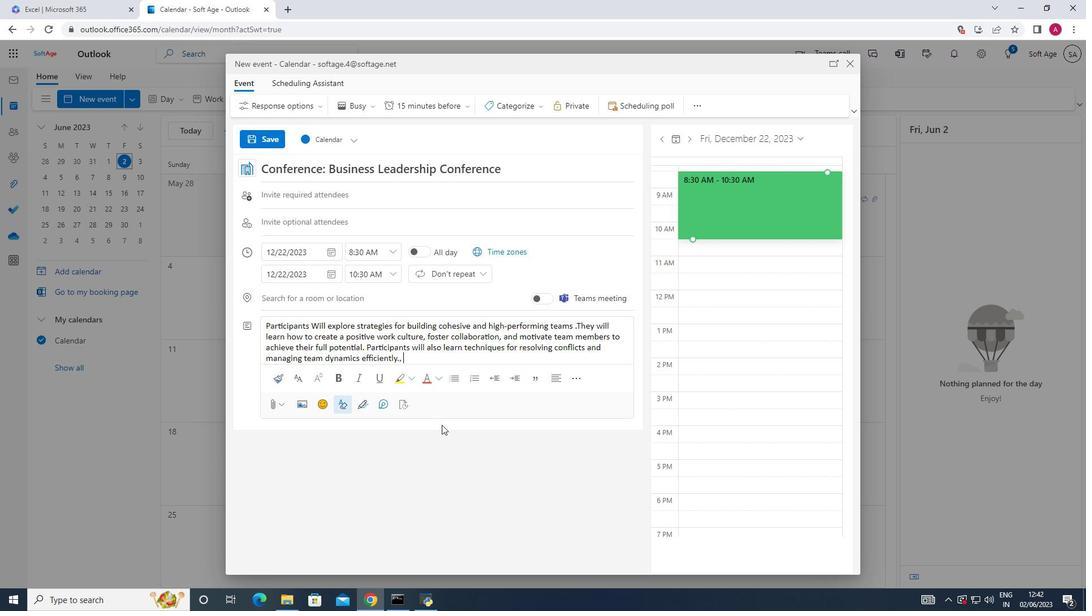
Action: Mouse moved to (303, 295)
Screenshot: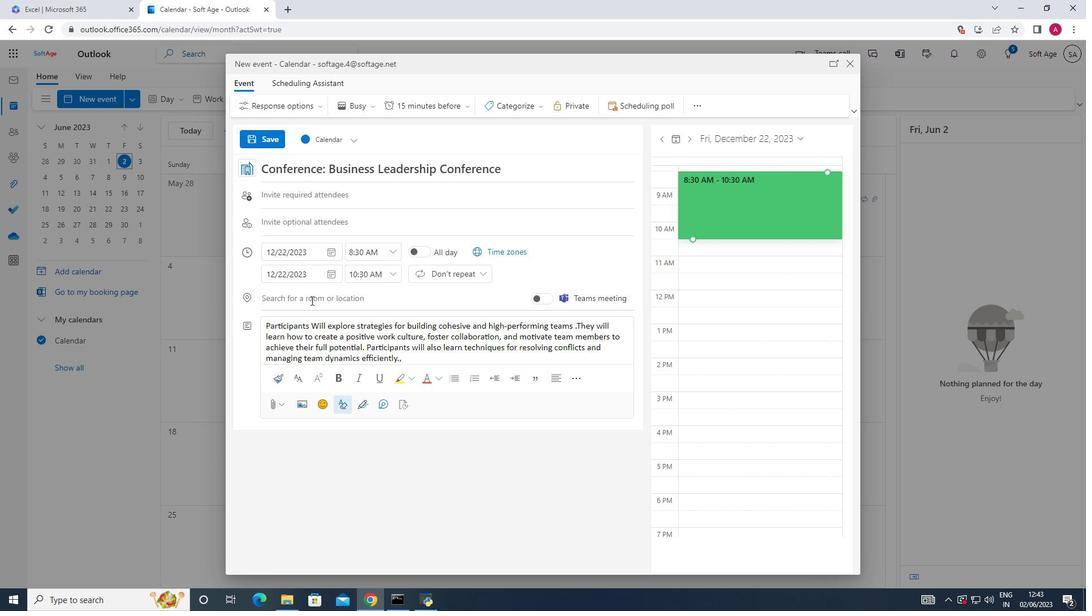 
Action: Mouse pressed left at (303, 295)
Screenshot: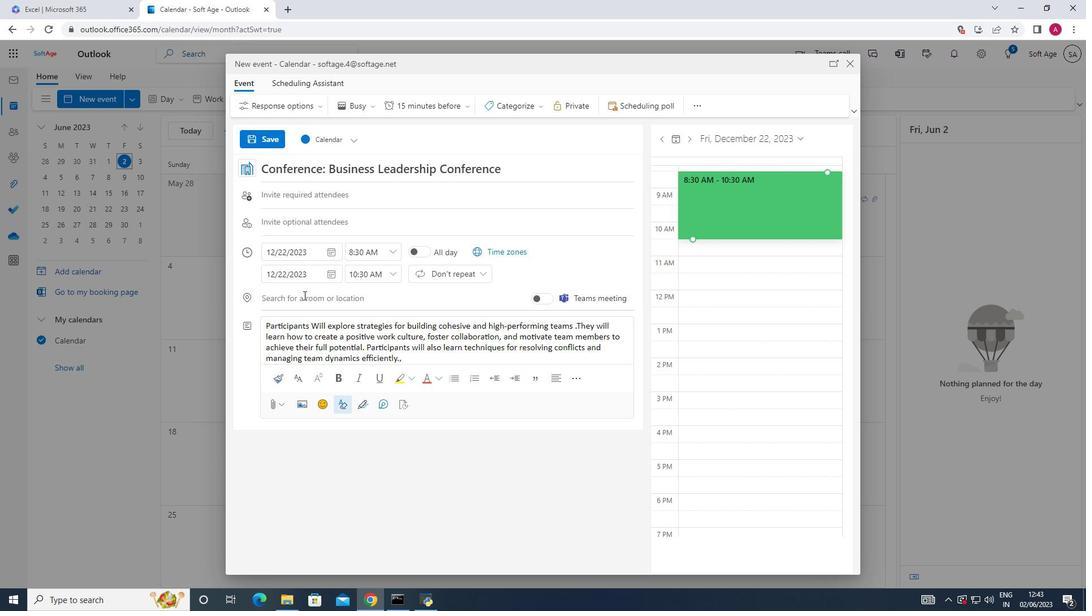 
Action: Mouse moved to (309, 289)
Screenshot: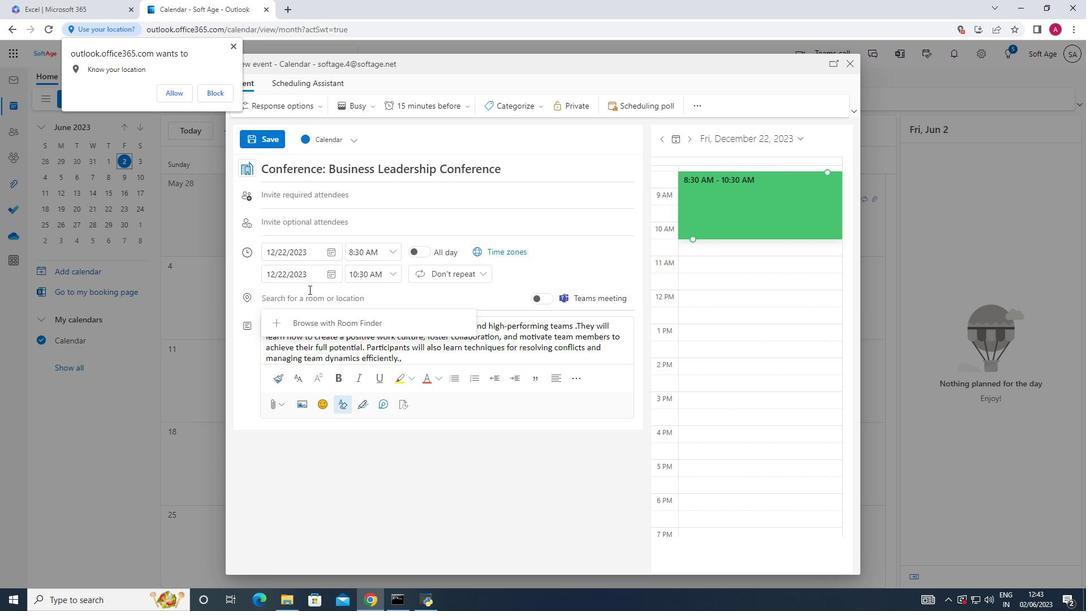 
Action: Key pressed <Key.shift>Budapest,<Key.shift>Hungary<Key.enter>
Screenshot: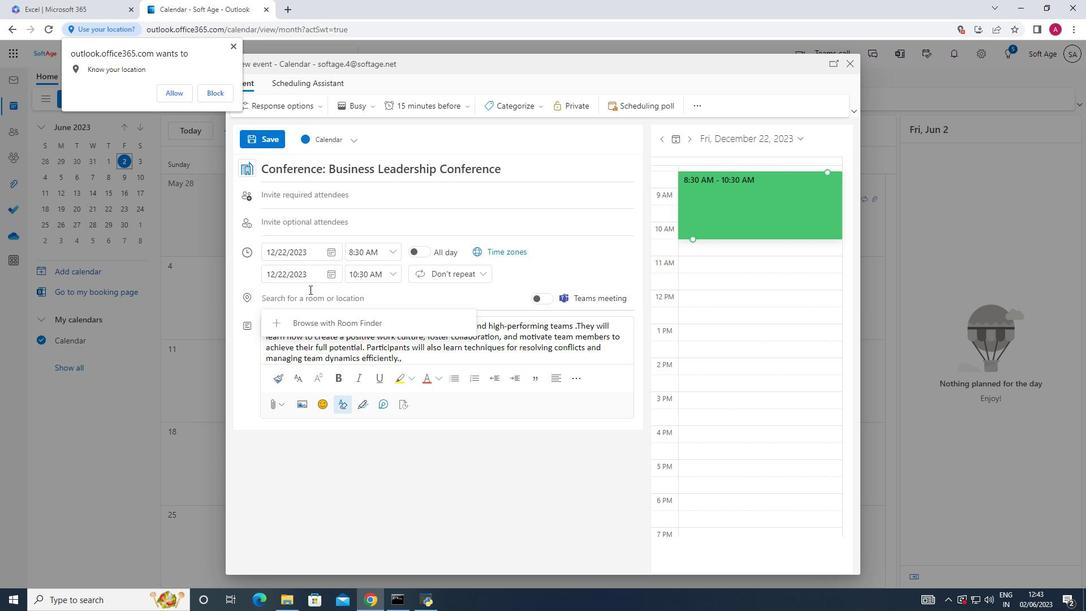 
Action: Mouse moved to (398, 298)
Screenshot: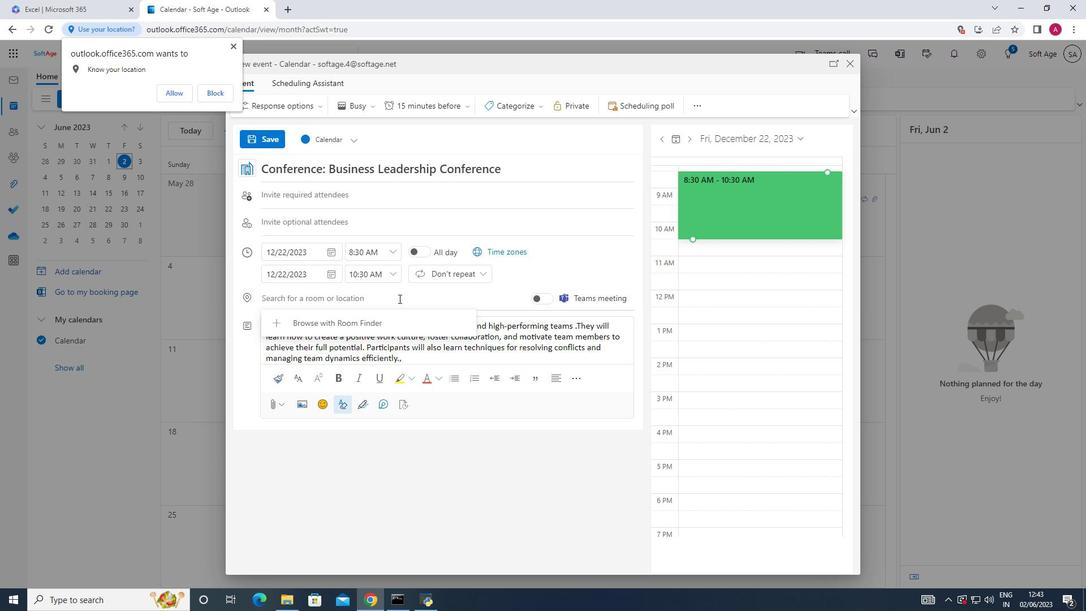 
Action: Mouse pressed left at (398, 298)
Screenshot: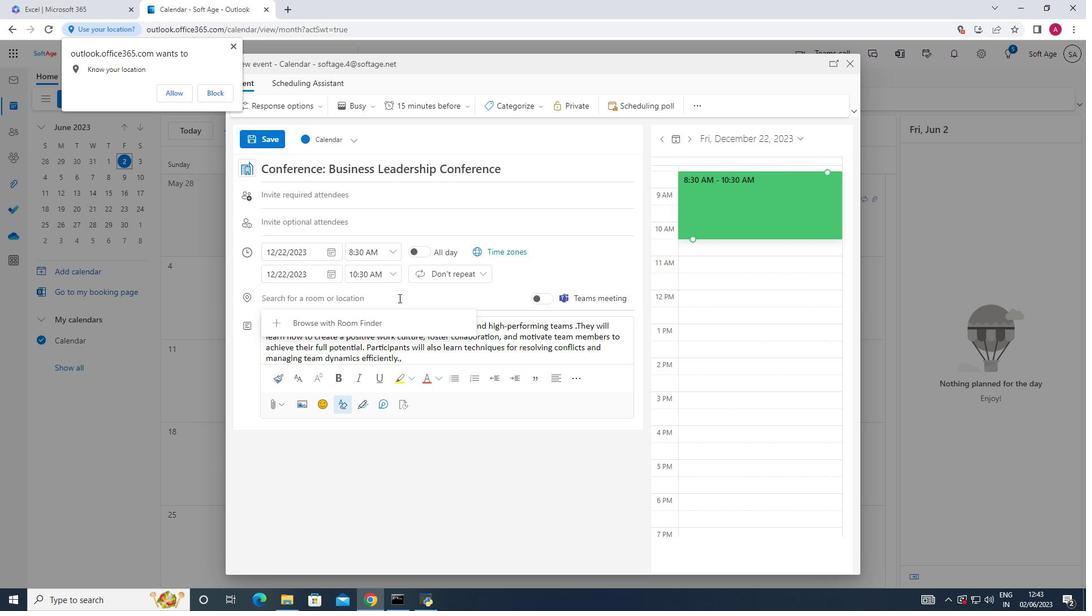 
Action: Mouse moved to (561, 254)
Screenshot: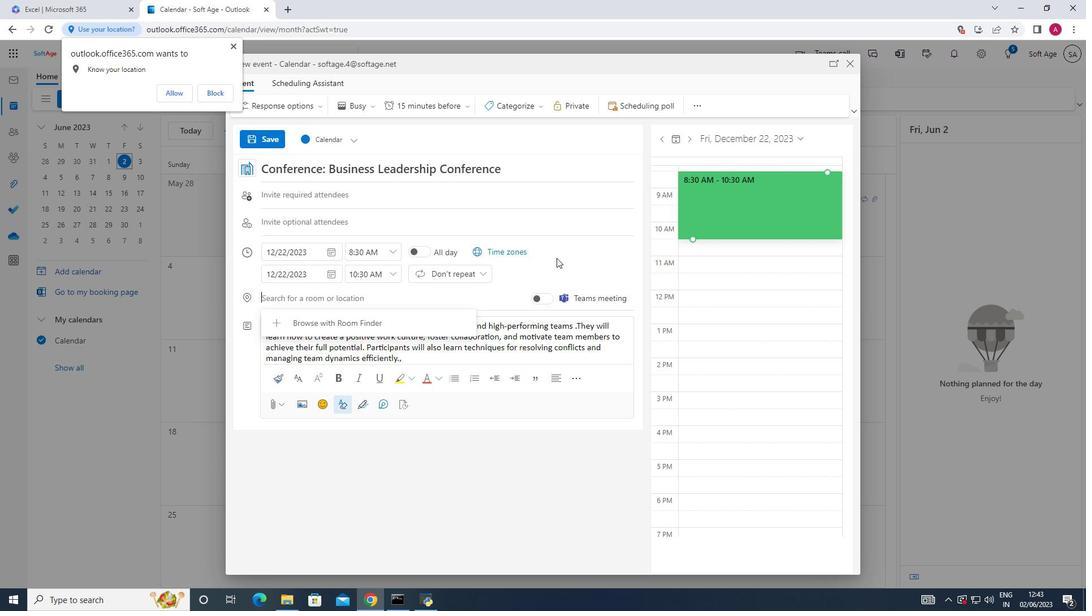 
Action: Mouse pressed left at (561, 254)
Screenshot: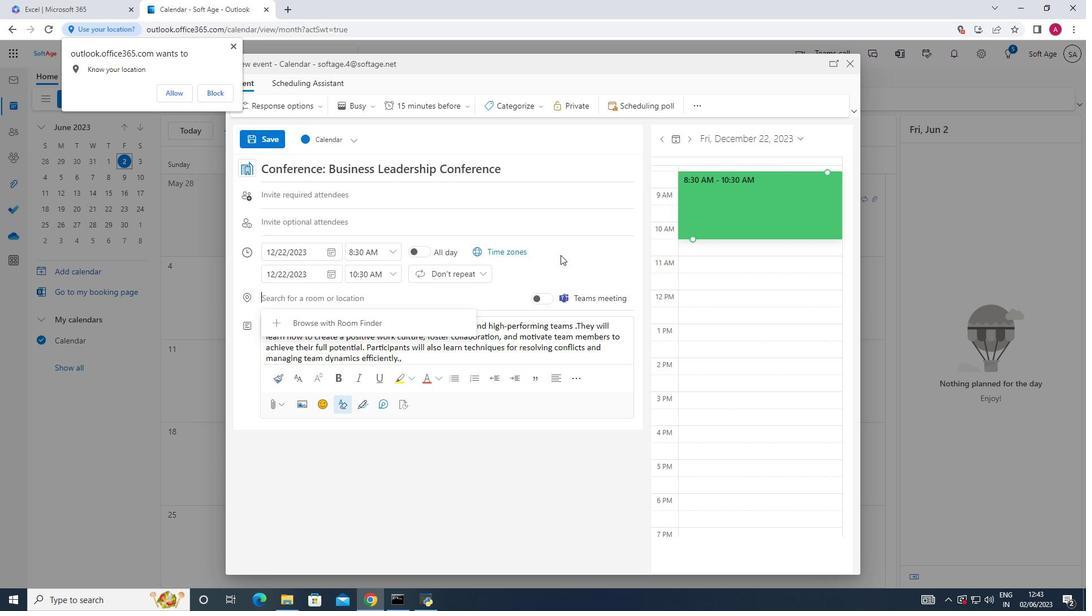 
Action: Mouse moved to (536, 109)
Screenshot: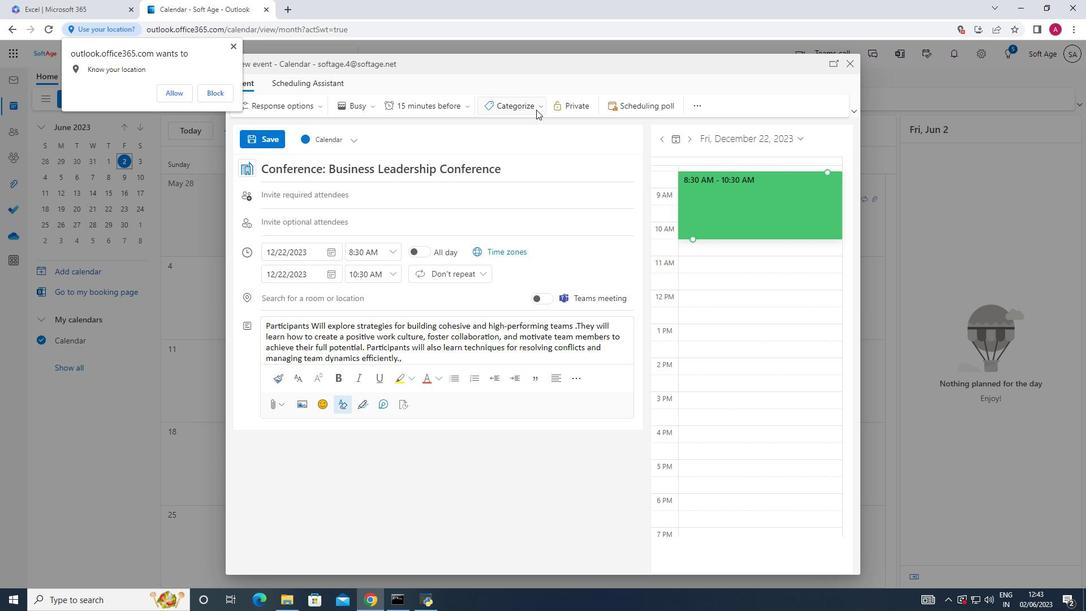 
Action: Mouse pressed left at (536, 109)
Screenshot: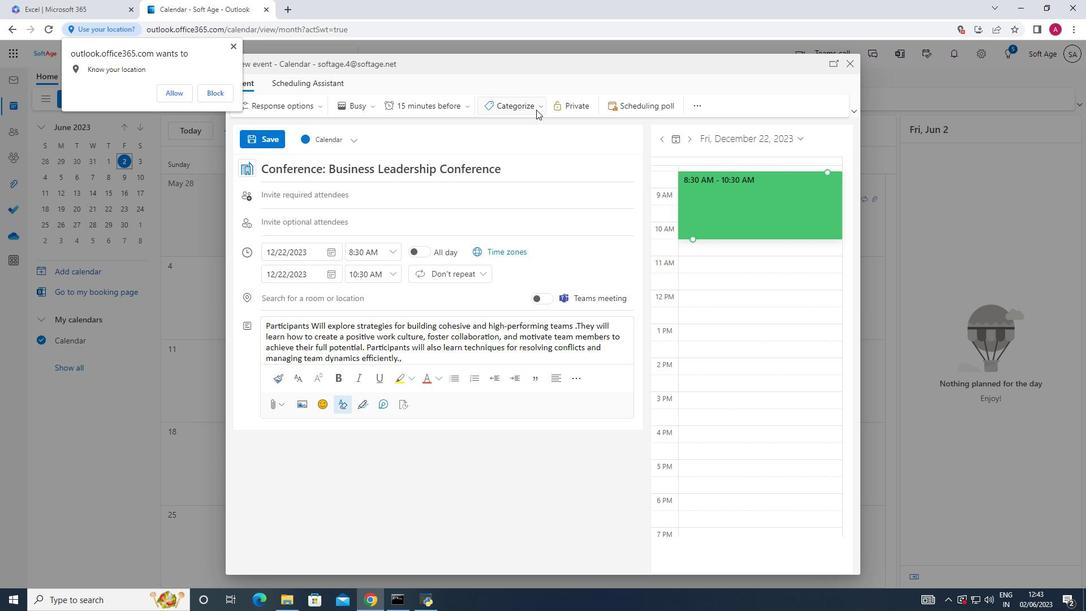
Action: Mouse moved to (519, 161)
Screenshot: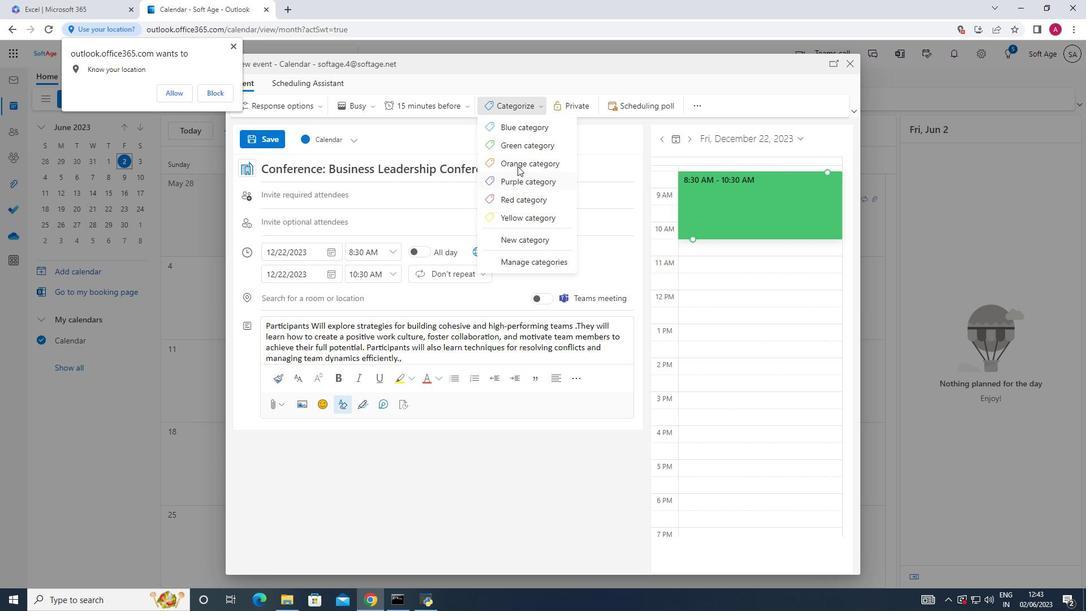 
Action: Mouse pressed left at (519, 161)
Screenshot: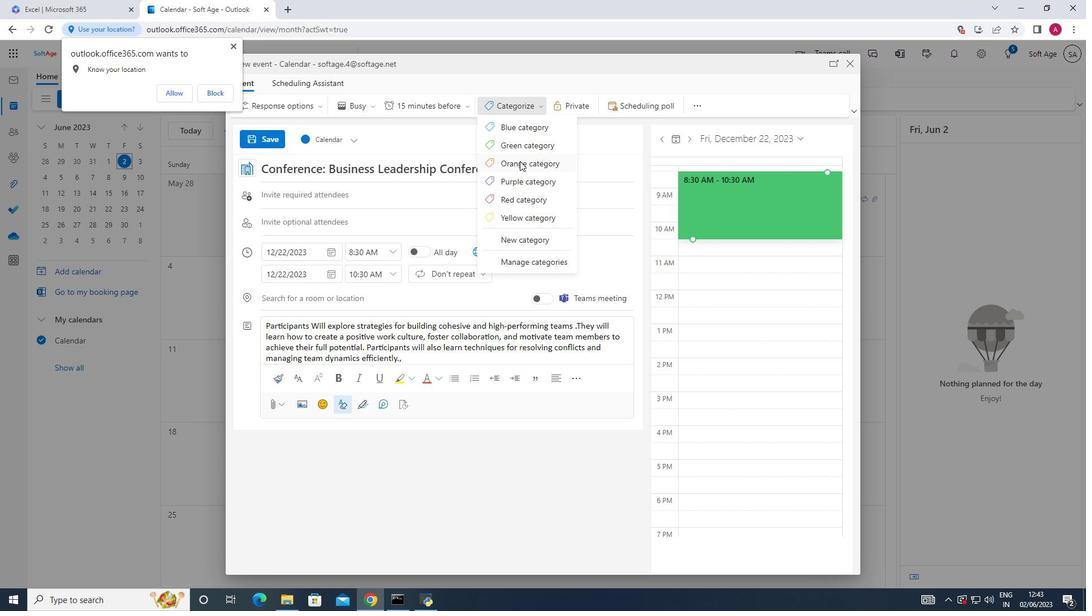 
Action: Mouse moved to (539, 106)
Screenshot: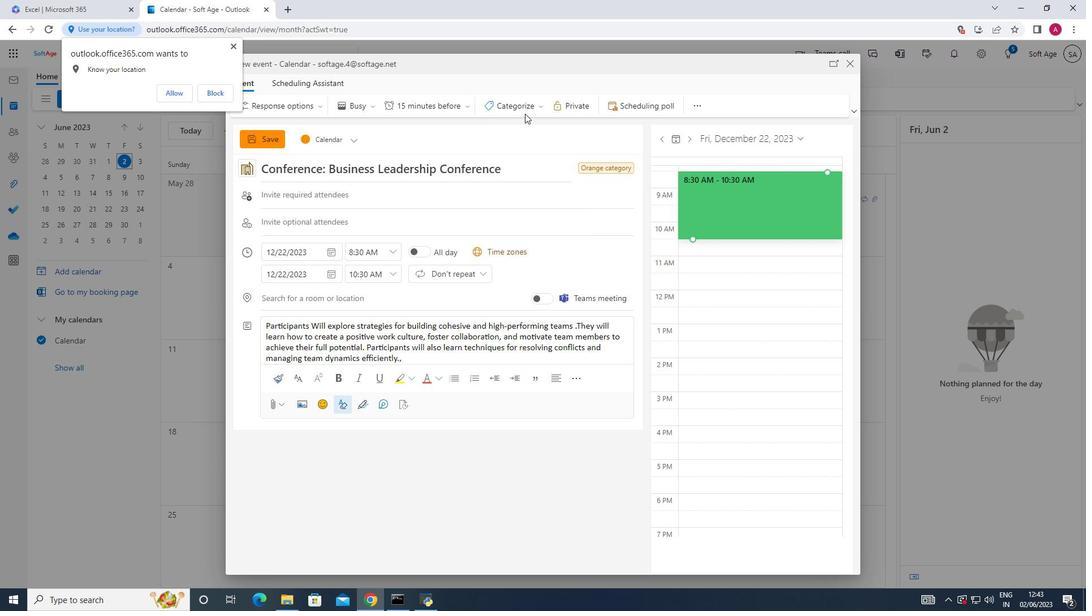 
Action: Mouse pressed left at (539, 106)
Screenshot: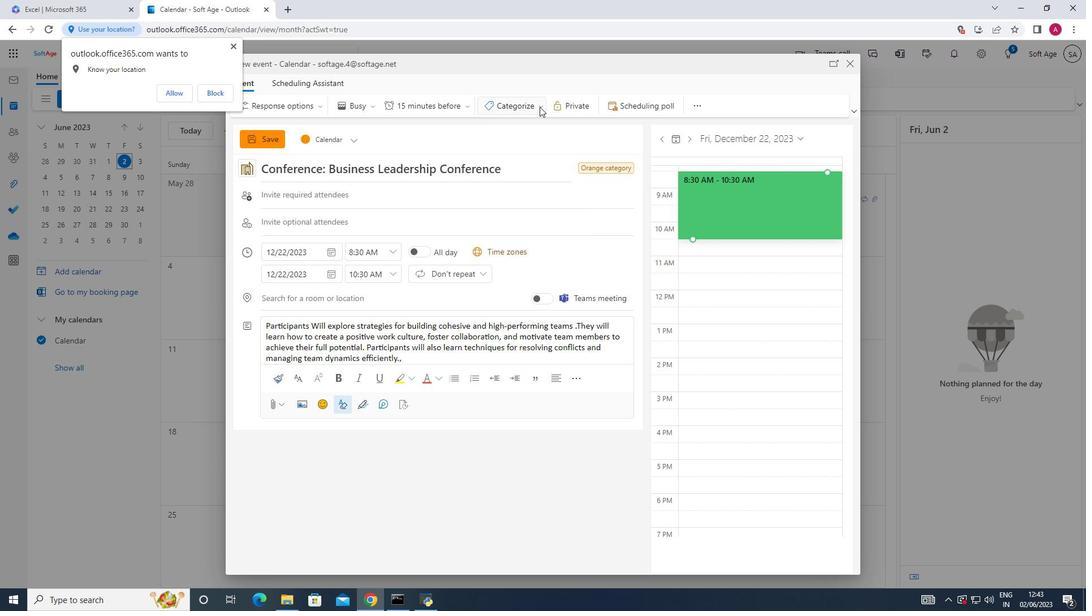 
Action: Mouse moved to (346, 301)
Screenshot: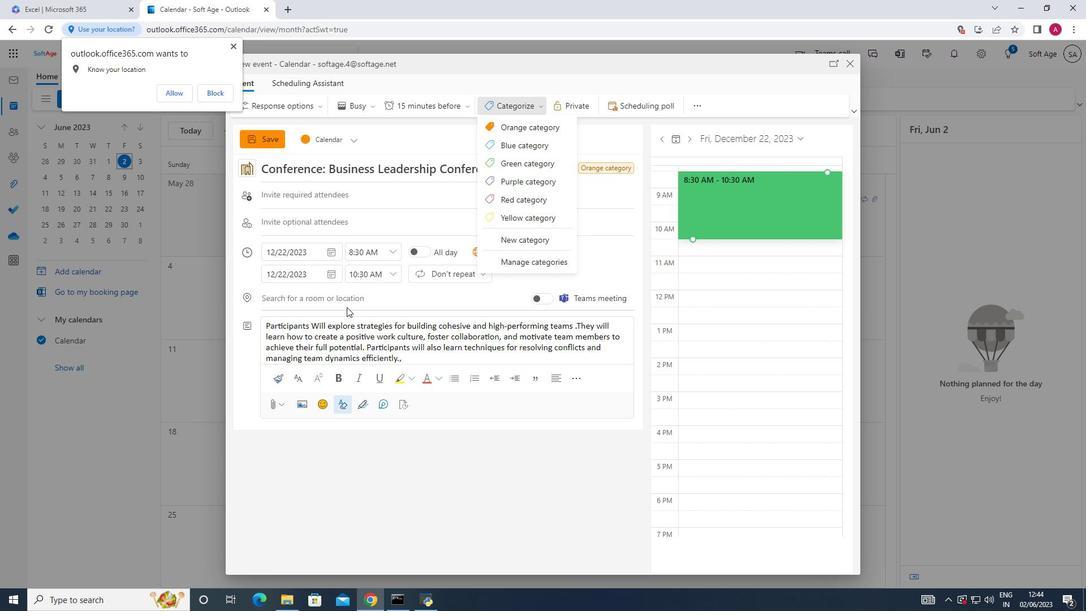
Action: Mouse pressed left at (346, 301)
Screenshot: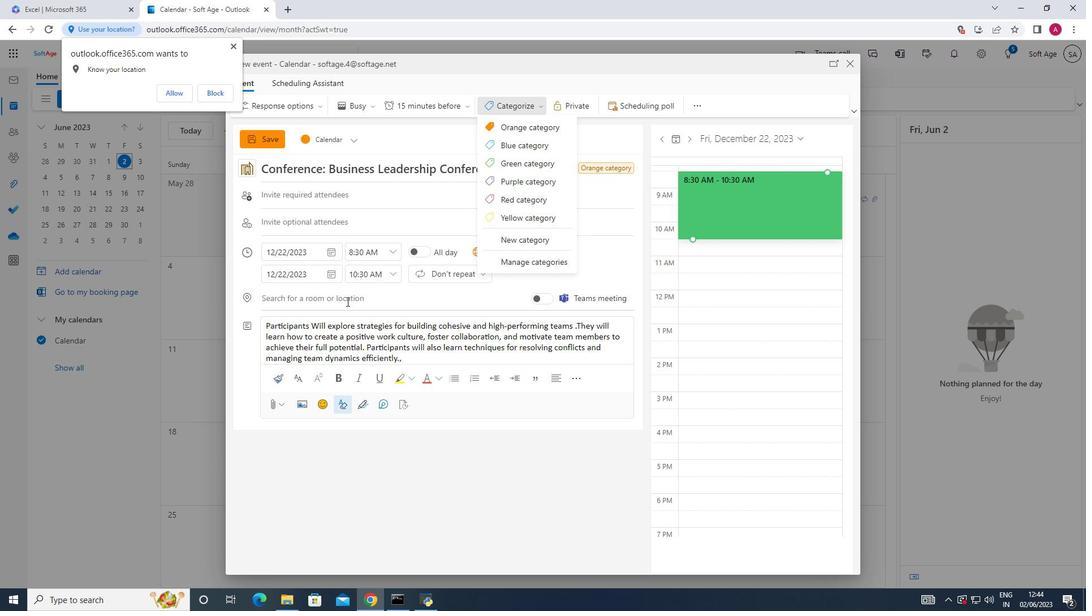 
Action: Mouse moved to (346, 298)
Screenshot: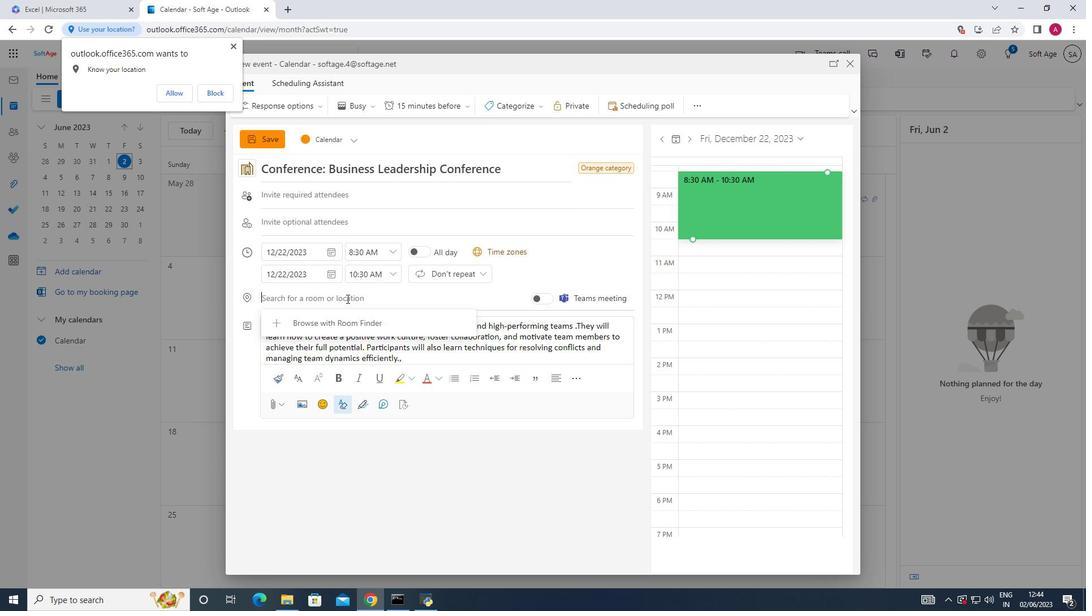 
Action: Key pressed <Key.shift>B
Screenshot: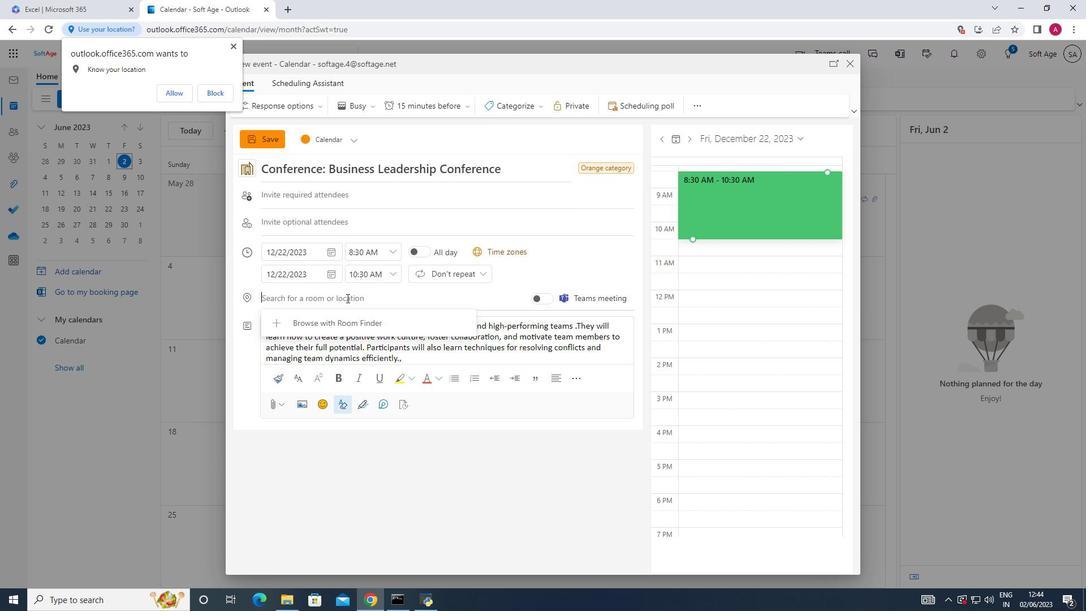 
Action: Mouse moved to (346, 297)
Screenshot: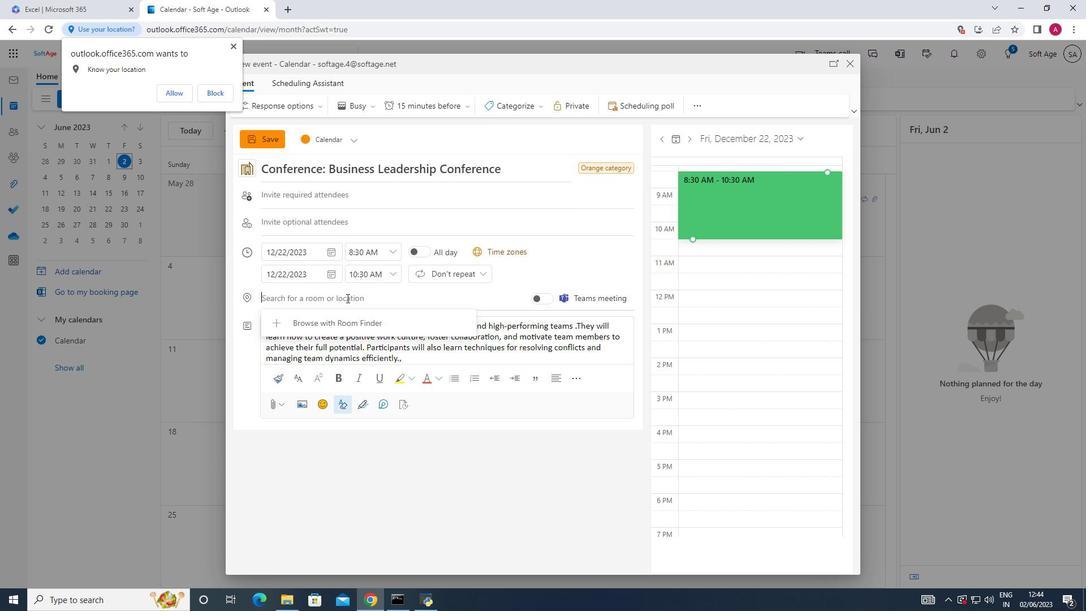 
Action: Key pressed udapest<Key.space><Key.backspace>,<Key.shift_r>Hungary
Screenshot: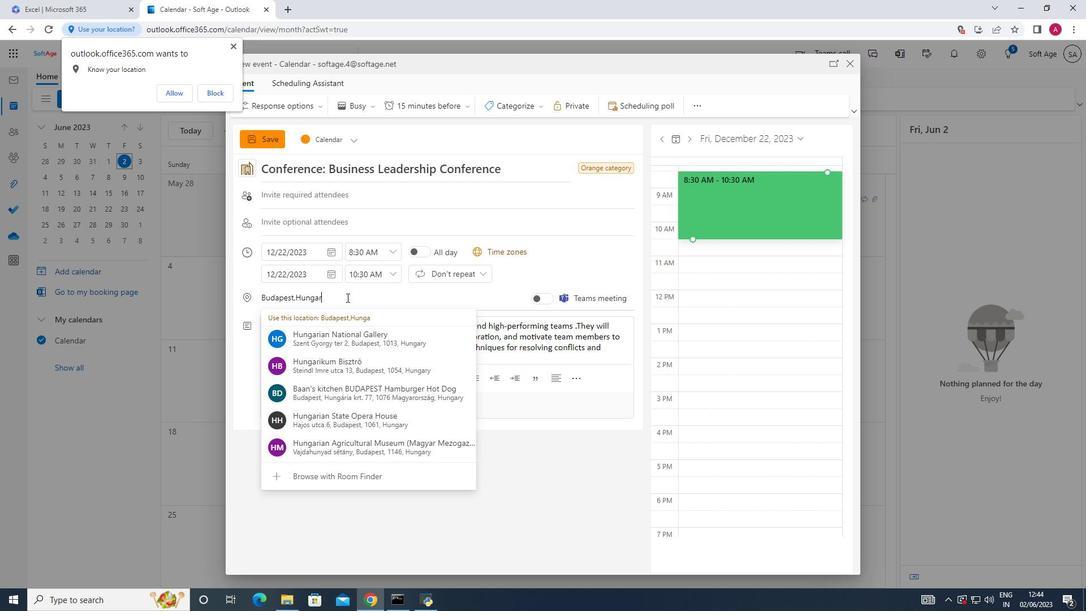 
Action: Mouse moved to (341, 321)
Screenshot: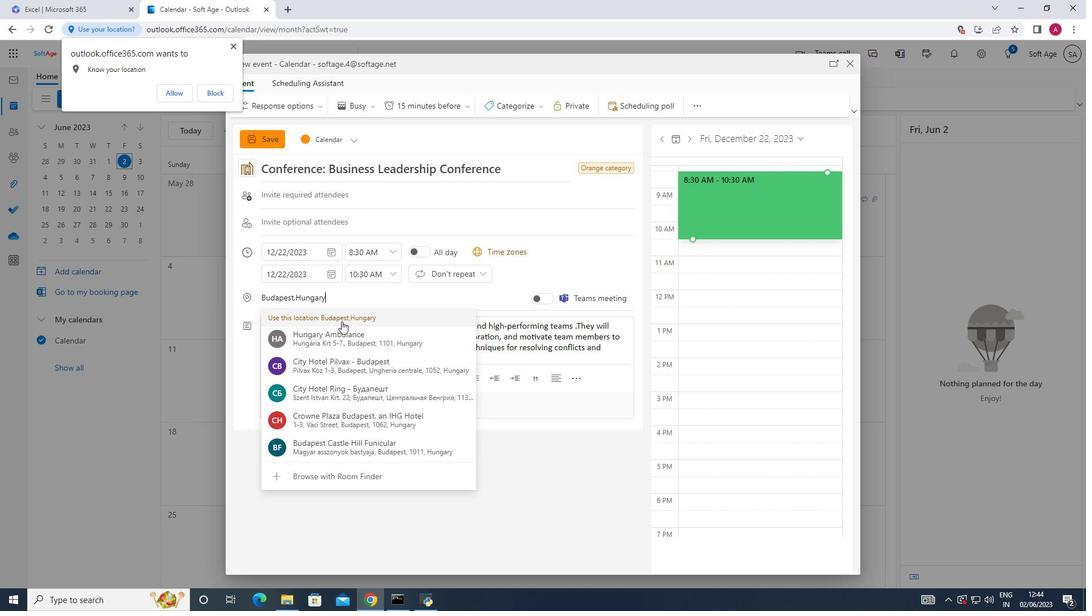 
Action: Mouse pressed left at (341, 321)
Screenshot: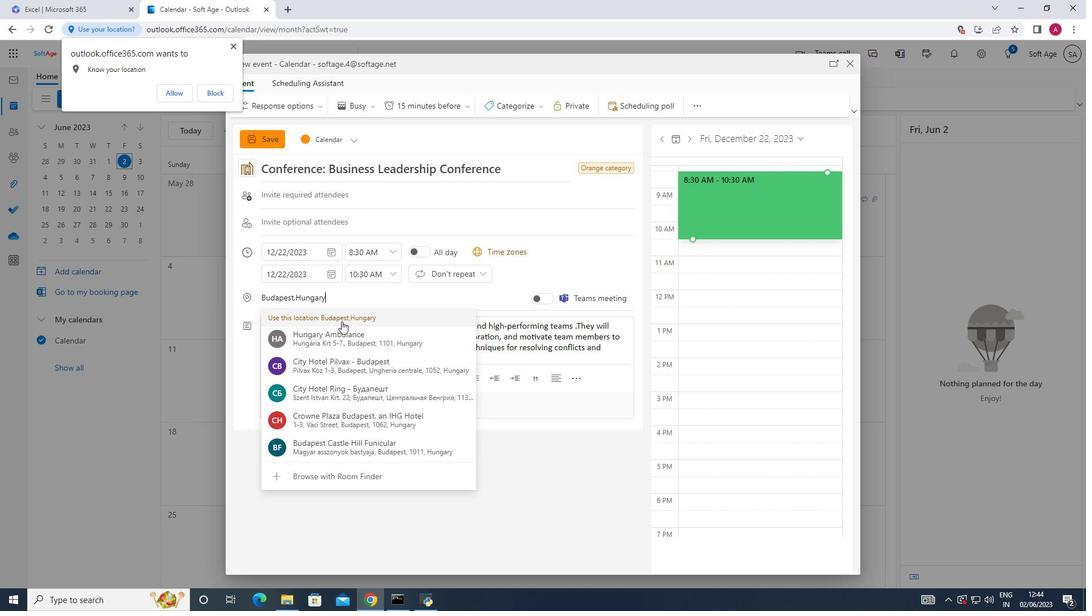 
Action: Mouse moved to (530, 307)
Screenshot: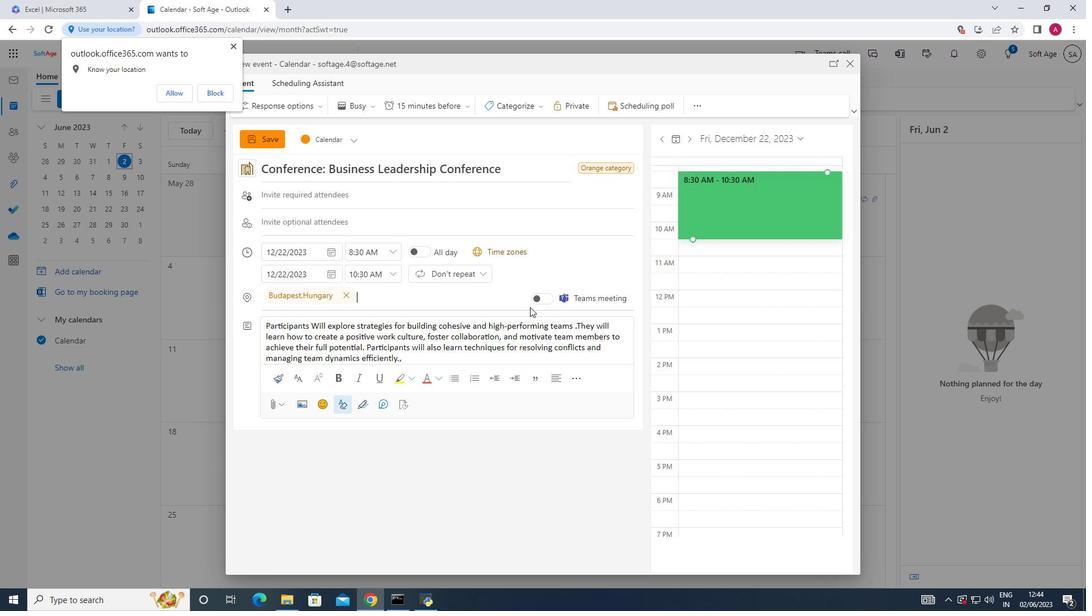 
Action: Mouse scrolled (530, 306) with delta (0, 0)
Screenshot: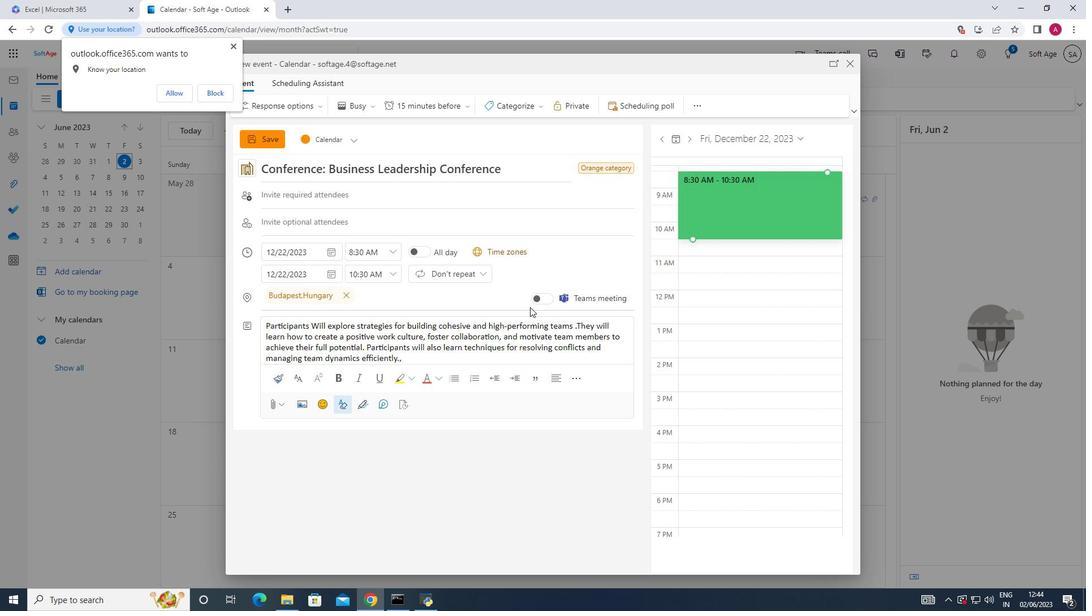 
Action: Mouse moved to (450, 108)
Screenshot: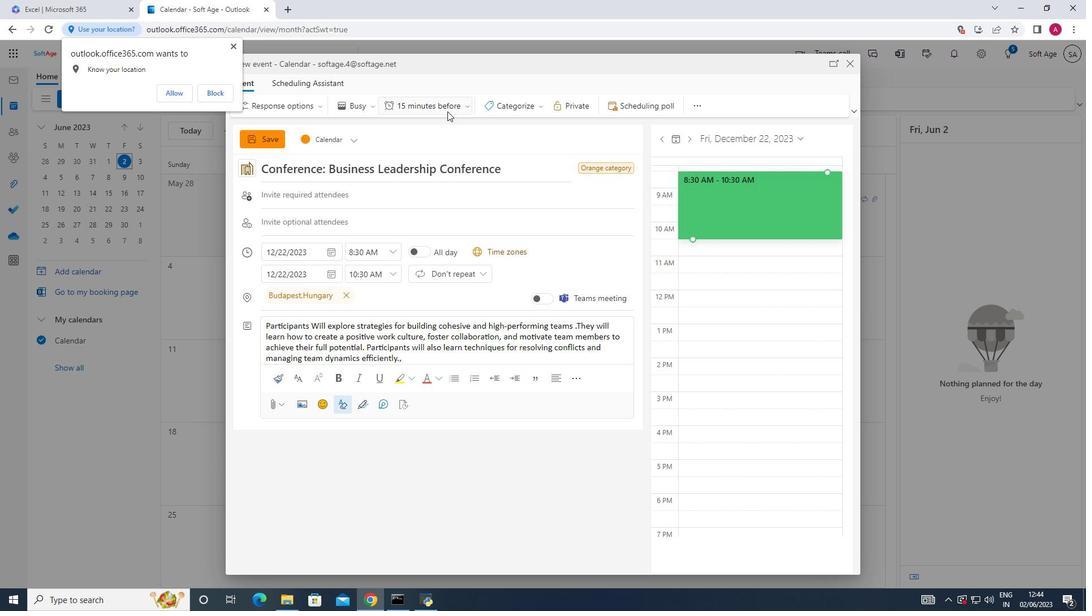 
Action: Mouse pressed left at (450, 108)
Screenshot: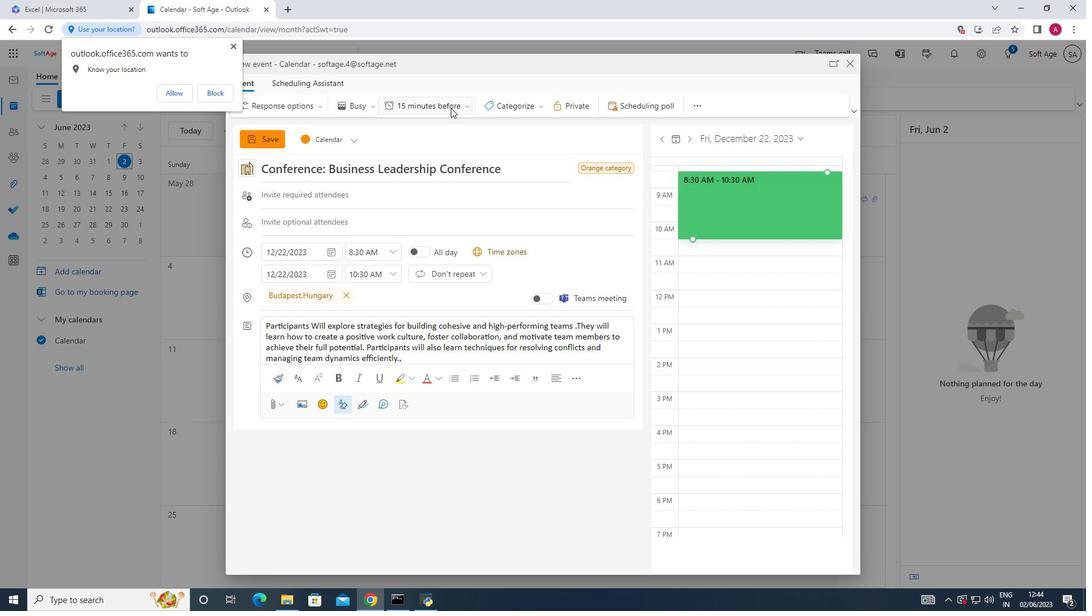 
Action: Mouse moved to (355, 219)
Screenshot: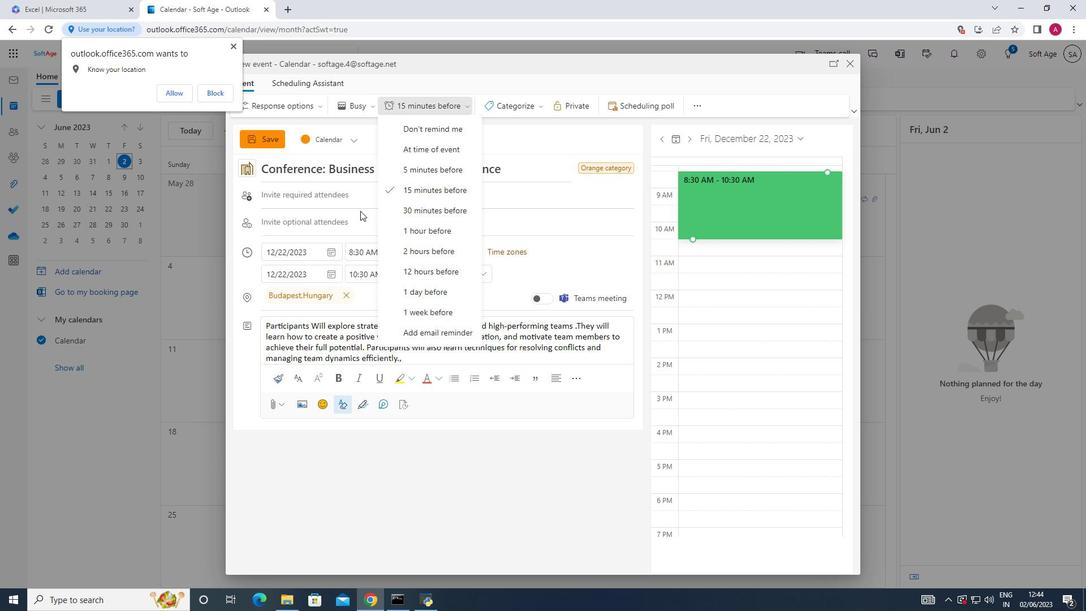 
Action: Mouse pressed left at (355, 219)
Screenshot: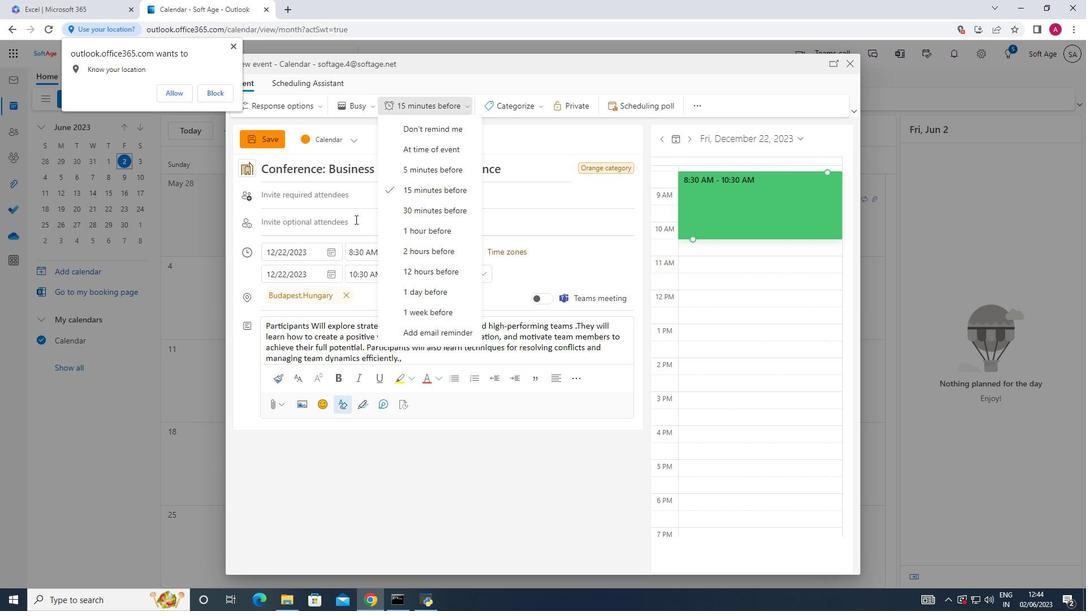 
Action: Mouse moved to (328, 381)
Screenshot: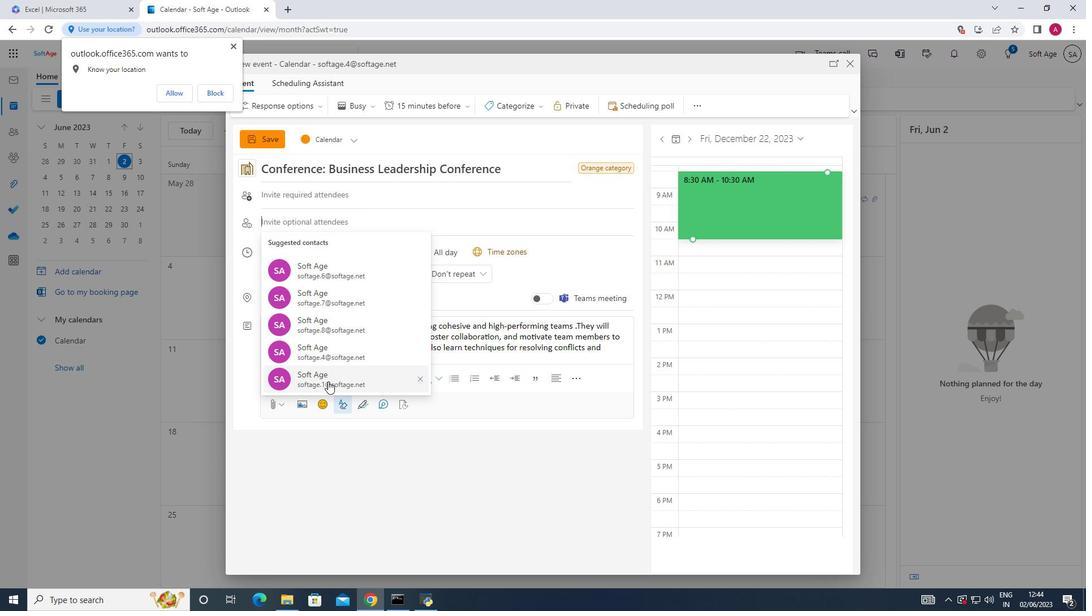 
Action: Mouse pressed left at (328, 381)
Screenshot: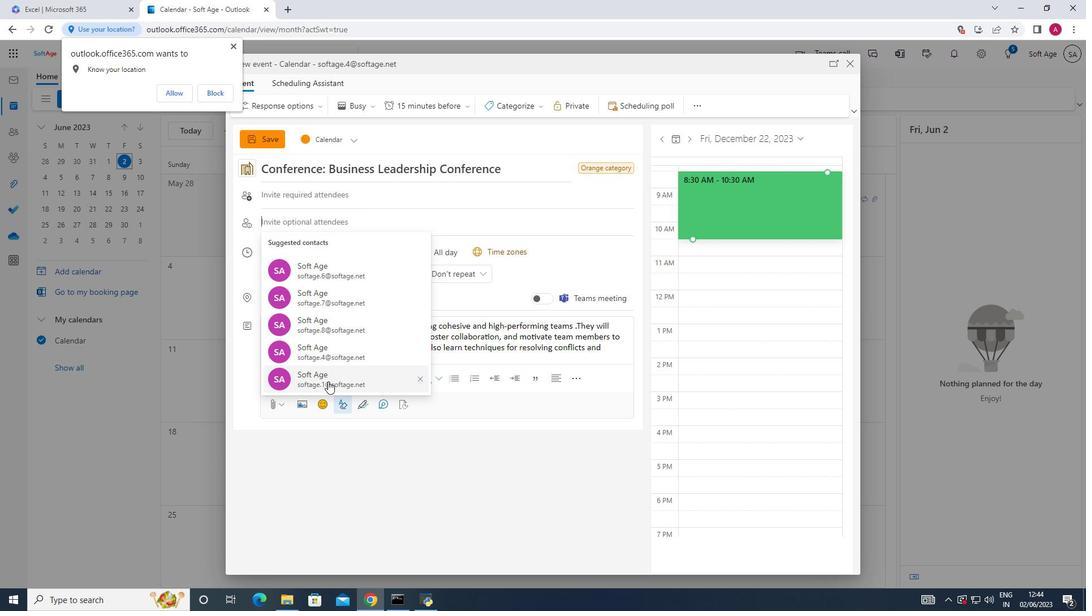 
Action: Mouse moved to (359, 220)
Screenshot: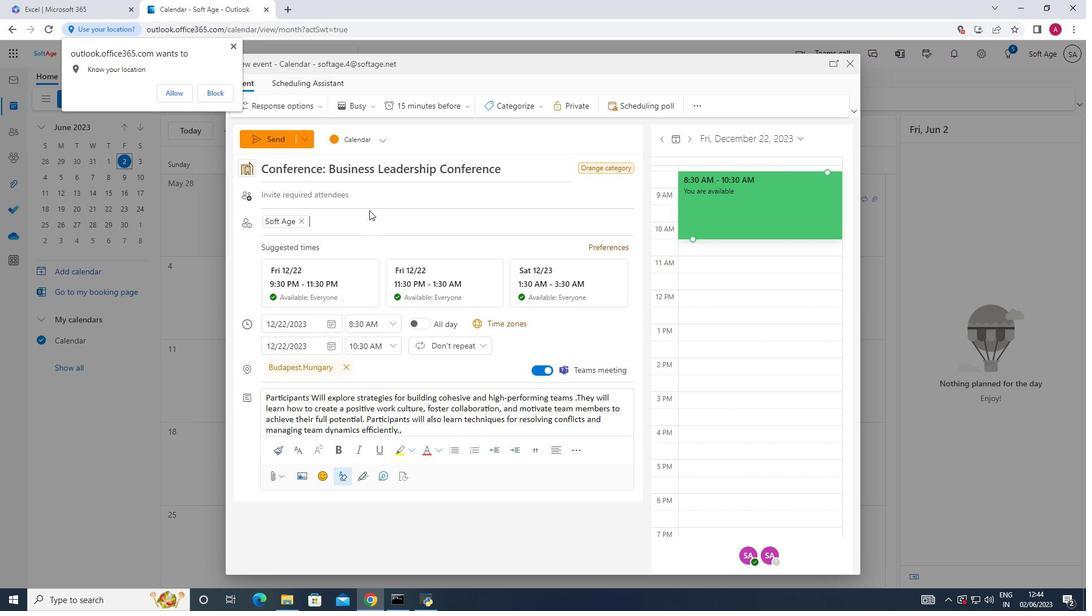 
Action: Mouse pressed left at (359, 220)
Screenshot: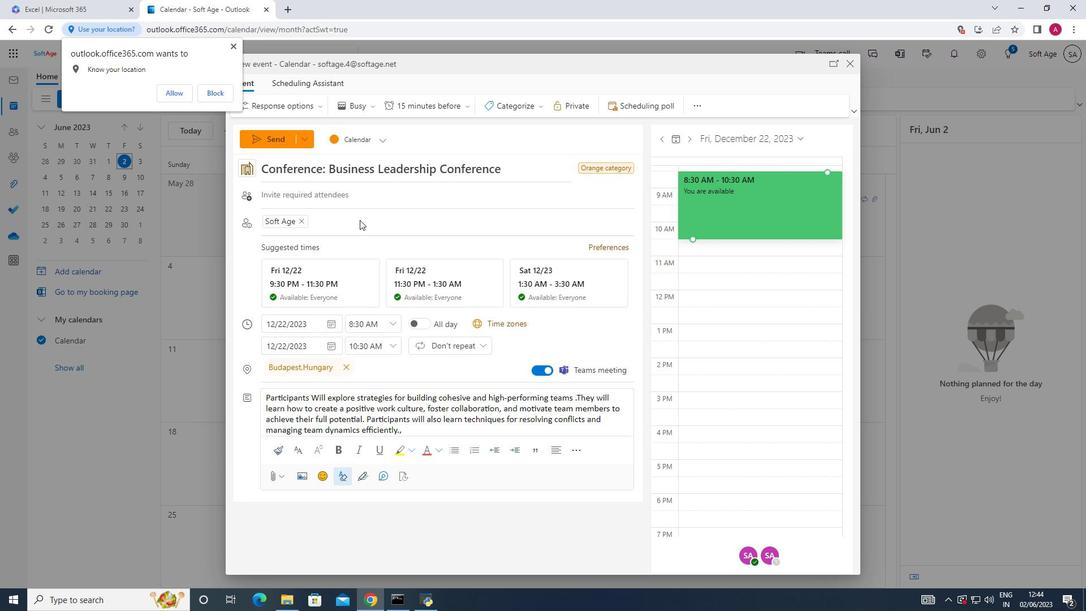 
Action: Mouse moved to (386, 293)
Screenshot: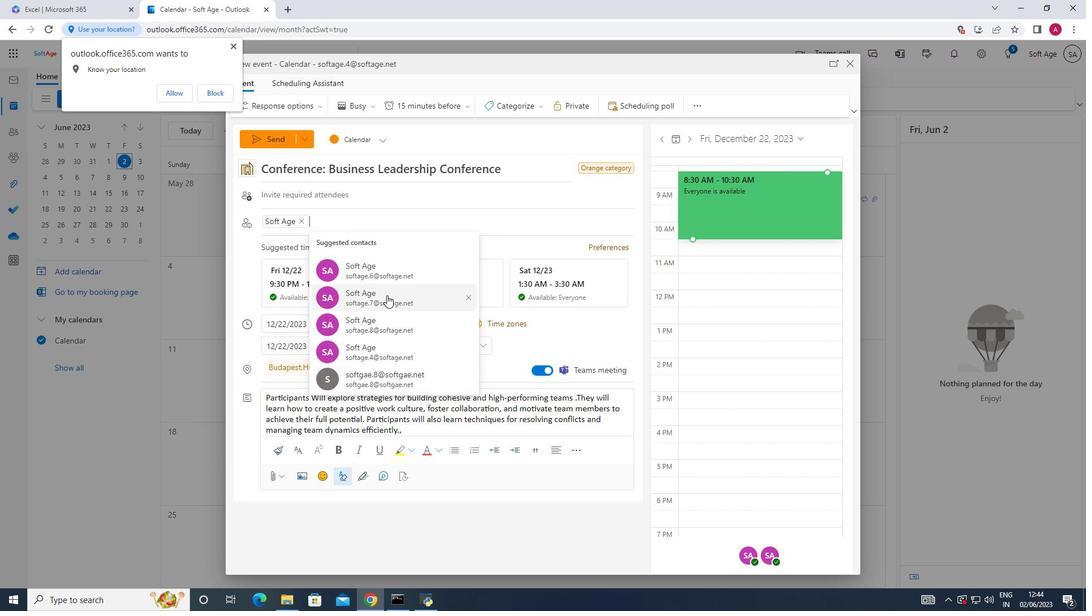 
Action: Key pressed s
Screenshot: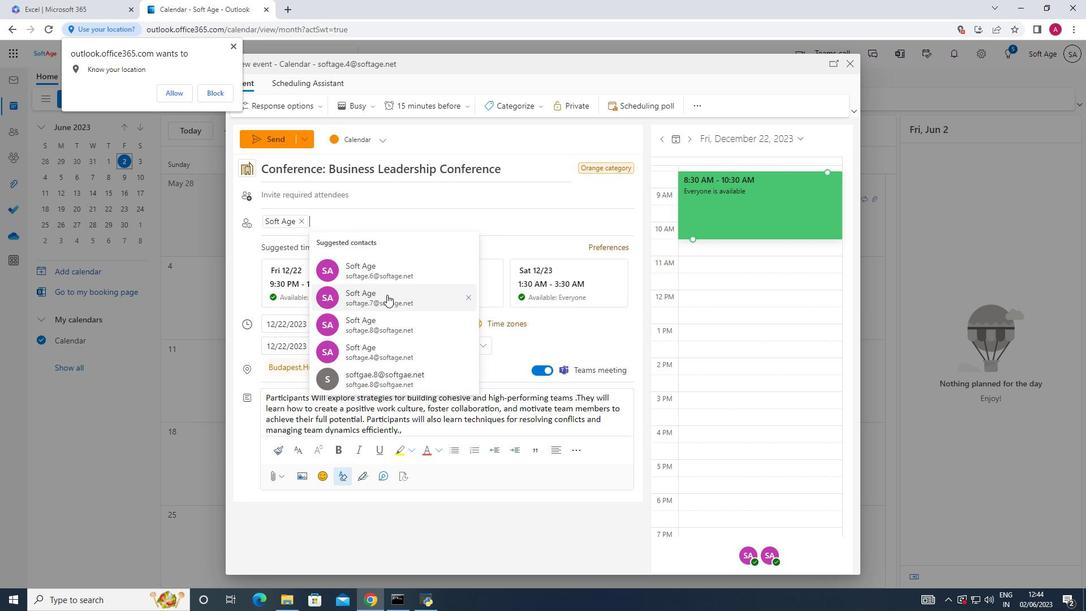 
Action: Mouse moved to (385, 292)
Screenshot: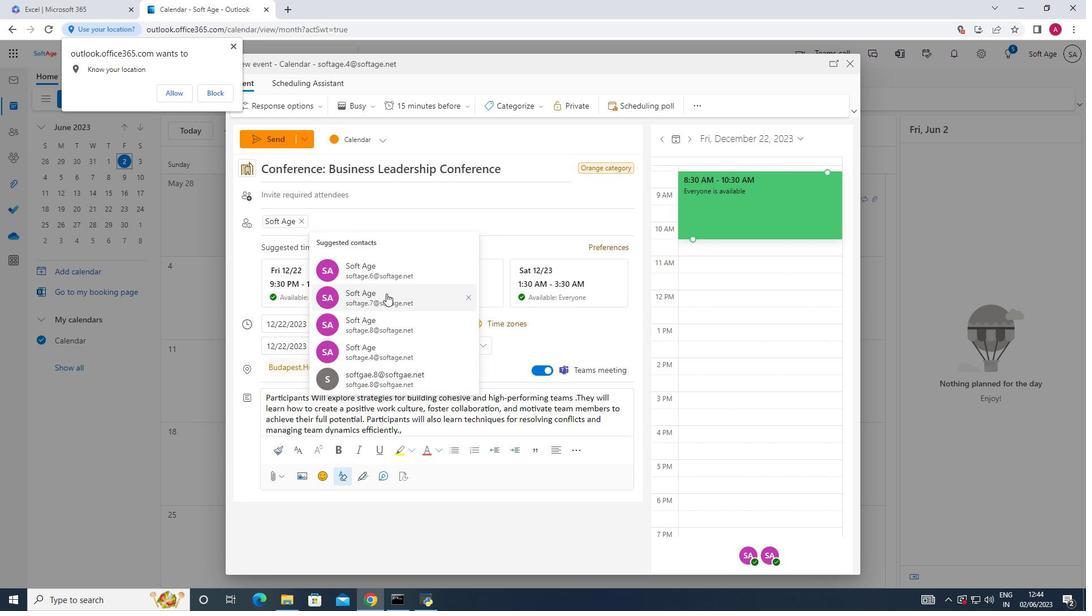 
Action: Key pressed oft
Screenshot: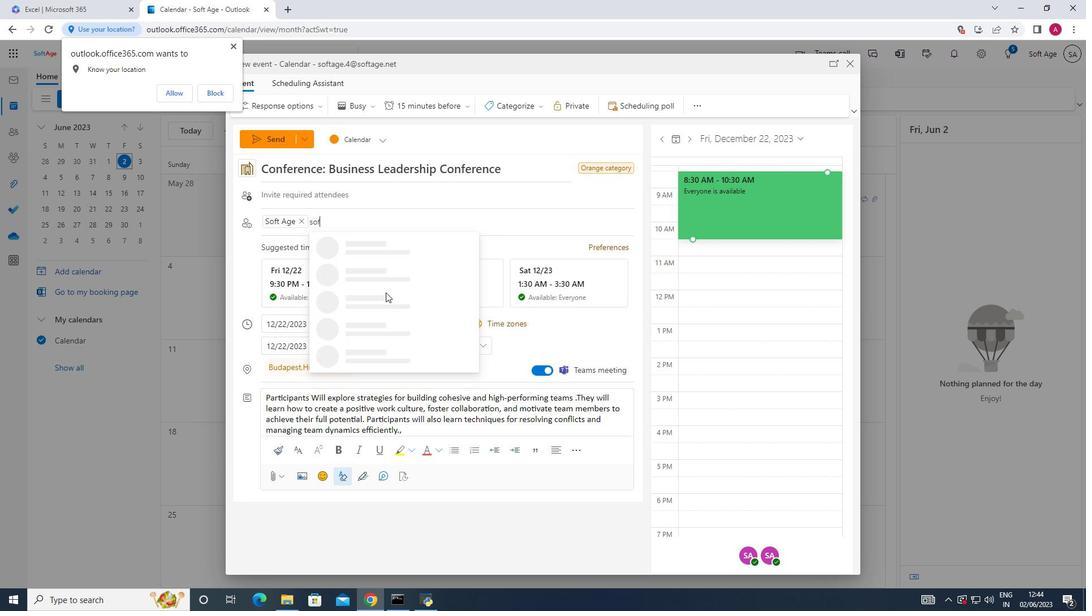 
Action: Mouse moved to (384, 291)
Screenshot: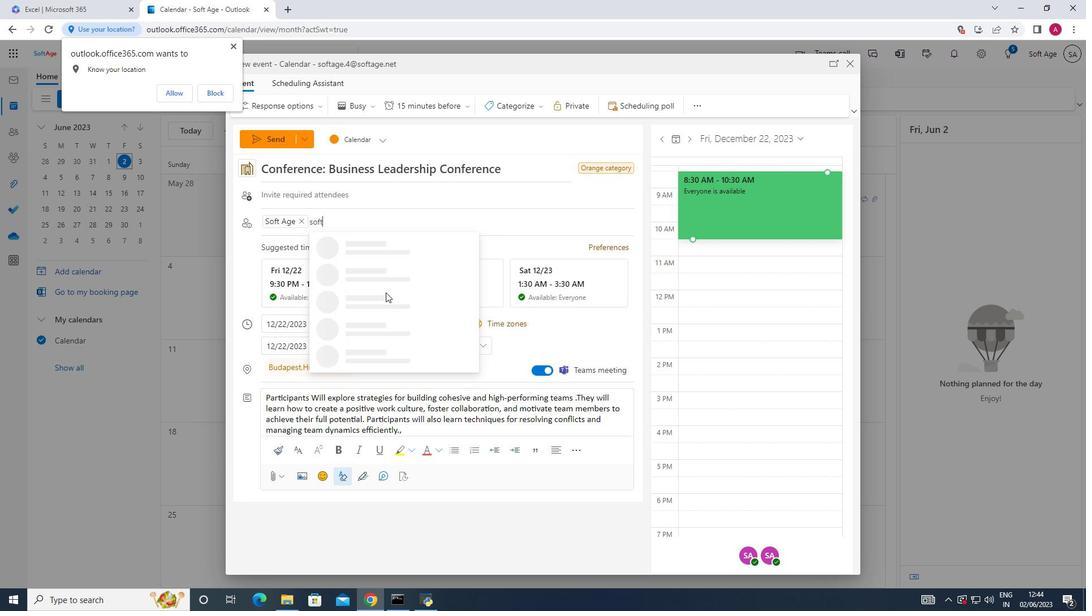 
Action: Key pressed ag
Screenshot: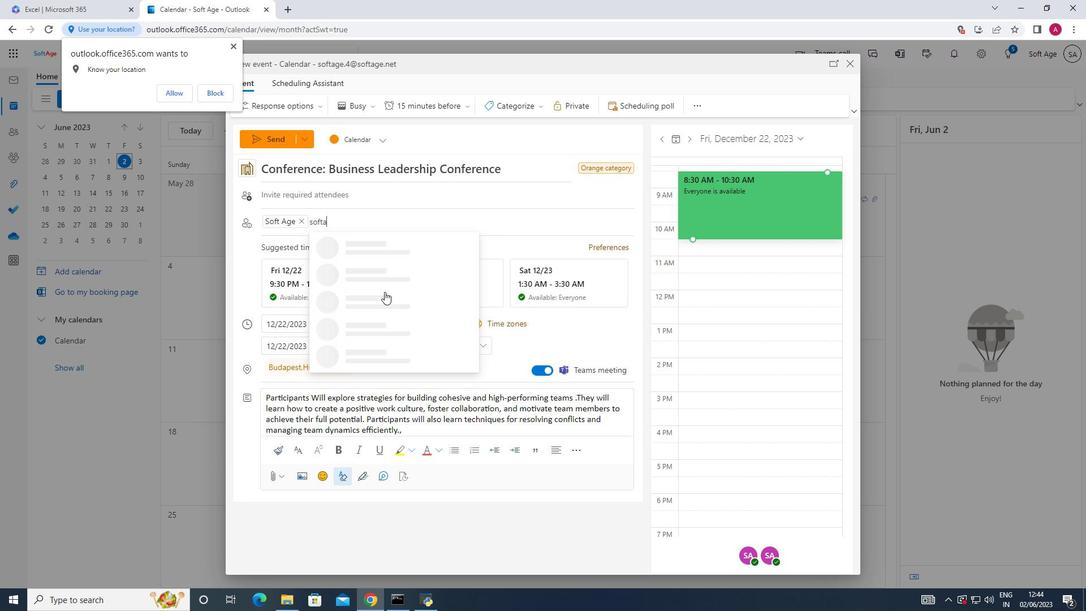 
Action: Mouse moved to (384, 291)
Screenshot: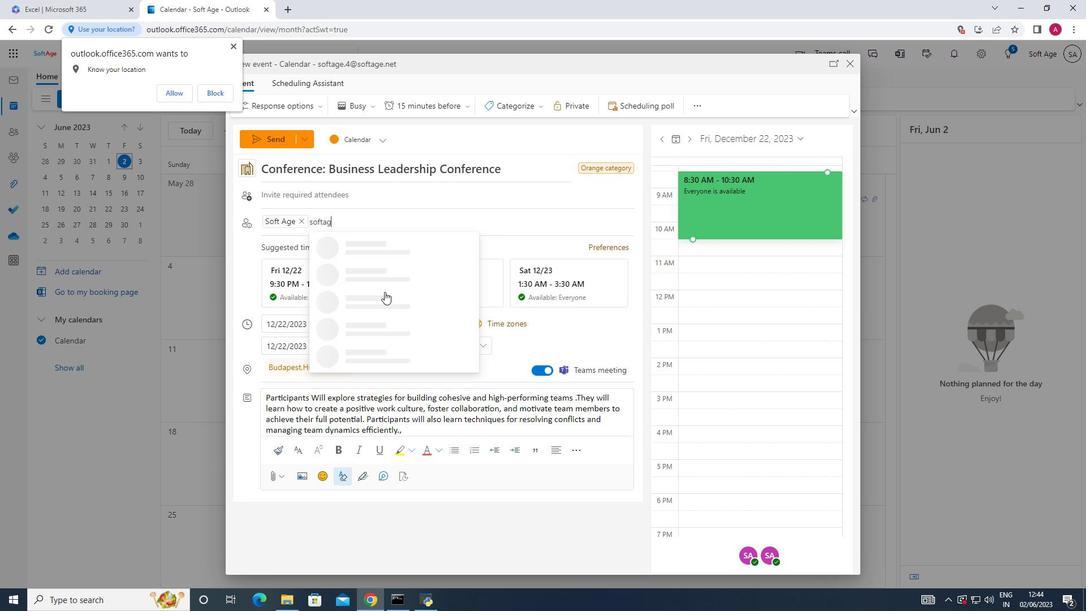 
Action: Key pressed e<Key.shift>@2
Screenshot: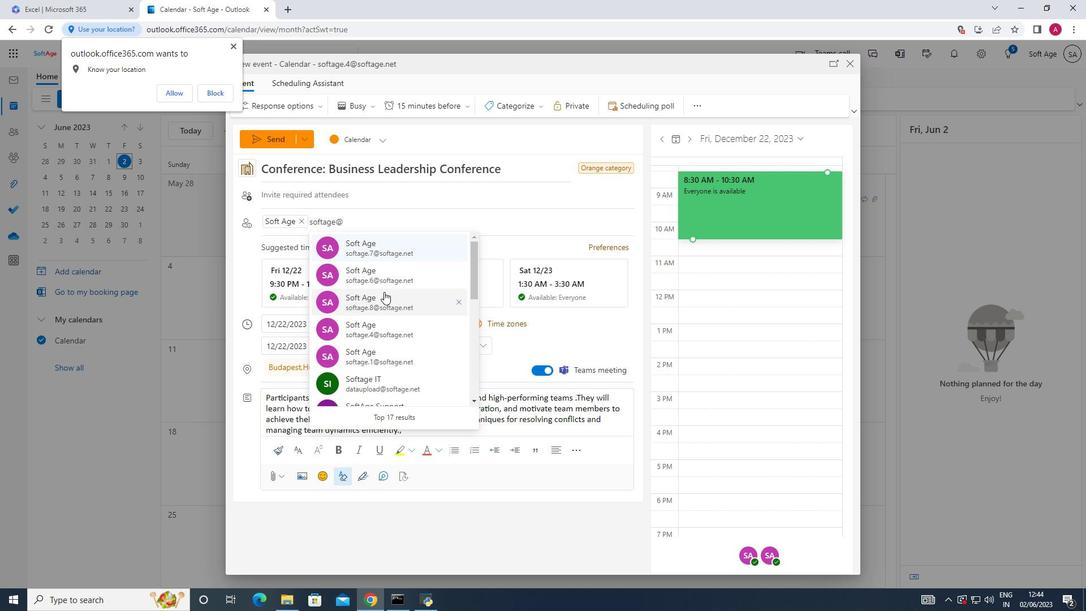 
Action: Mouse moved to (372, 272)
Screenshot: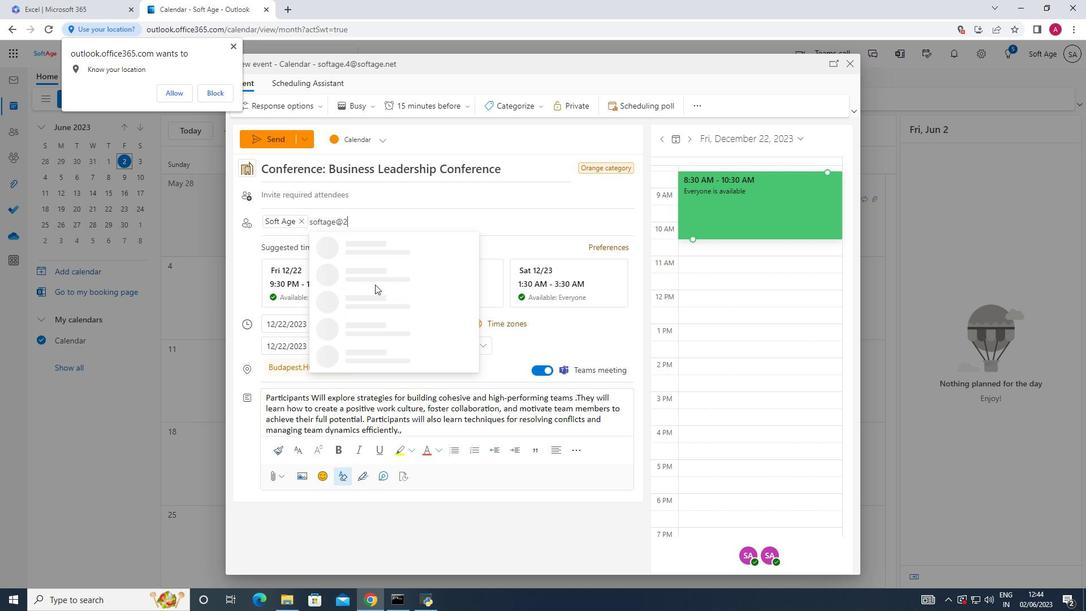 
Action: Key pressed <Key.backspace><Key.backspace><Key.backspace><Key.backspace>
Screenshot: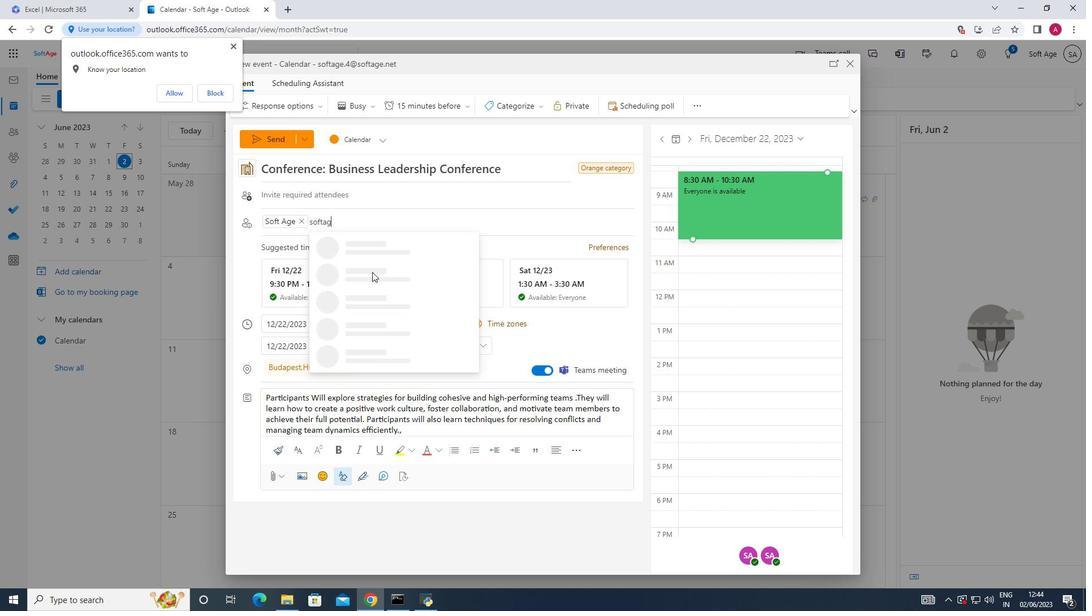 
Action: Mouse moved to (392, 252)
Screenshot: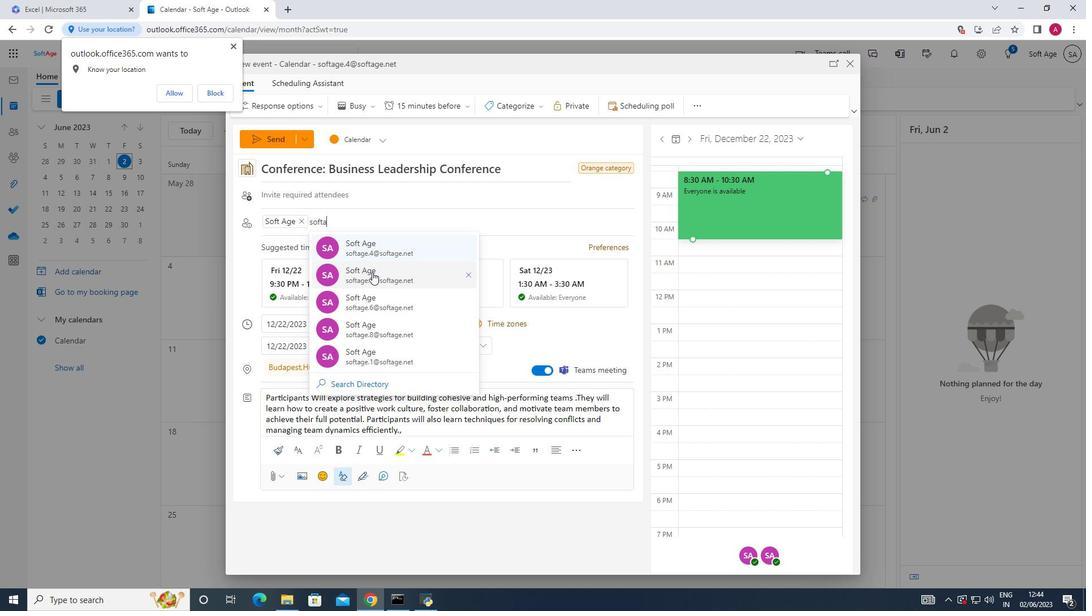 
Action: Key pressed ge
Screenshot: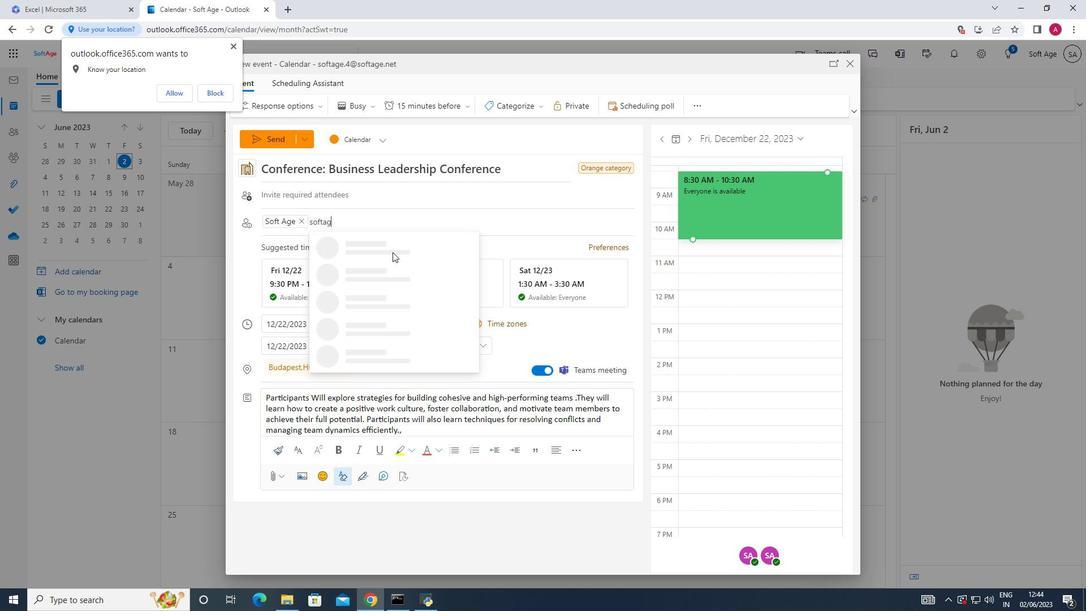 
Action: Mouse moved to (394, 252)
Screenshot: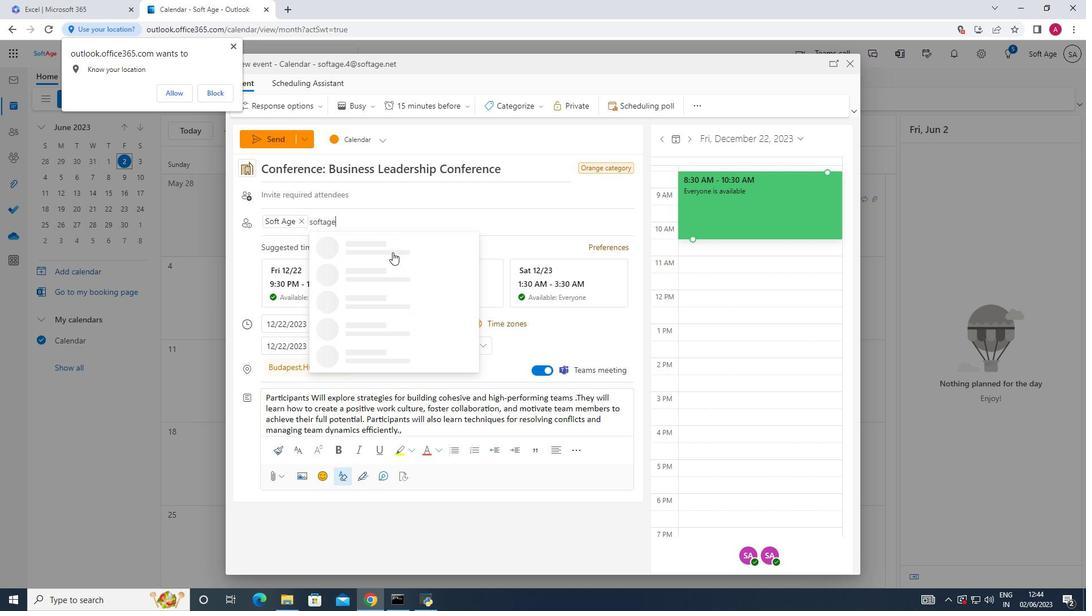 
Action: Key pressed .2
Screenshot: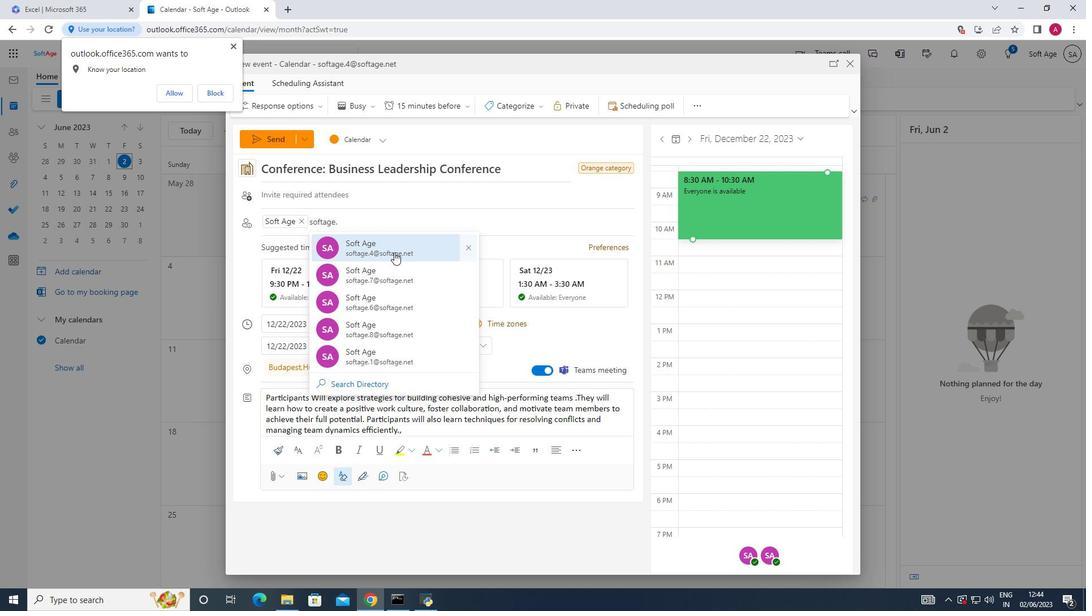 
Action: Mouse moved to (394, 252)
Screenshot: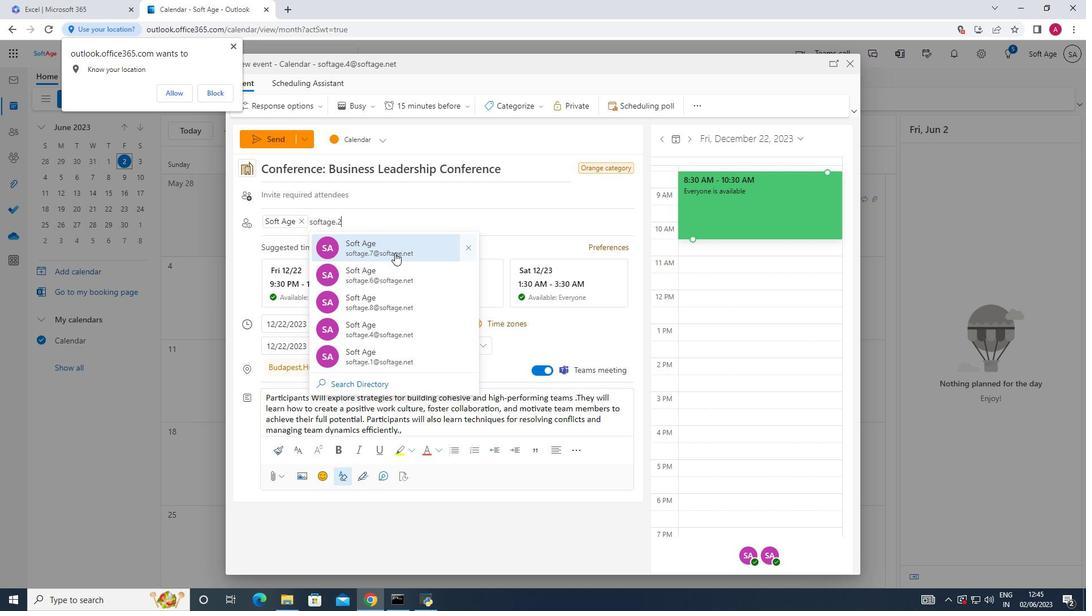 
Action: Key pressed <Key.shift>@
Screenshot: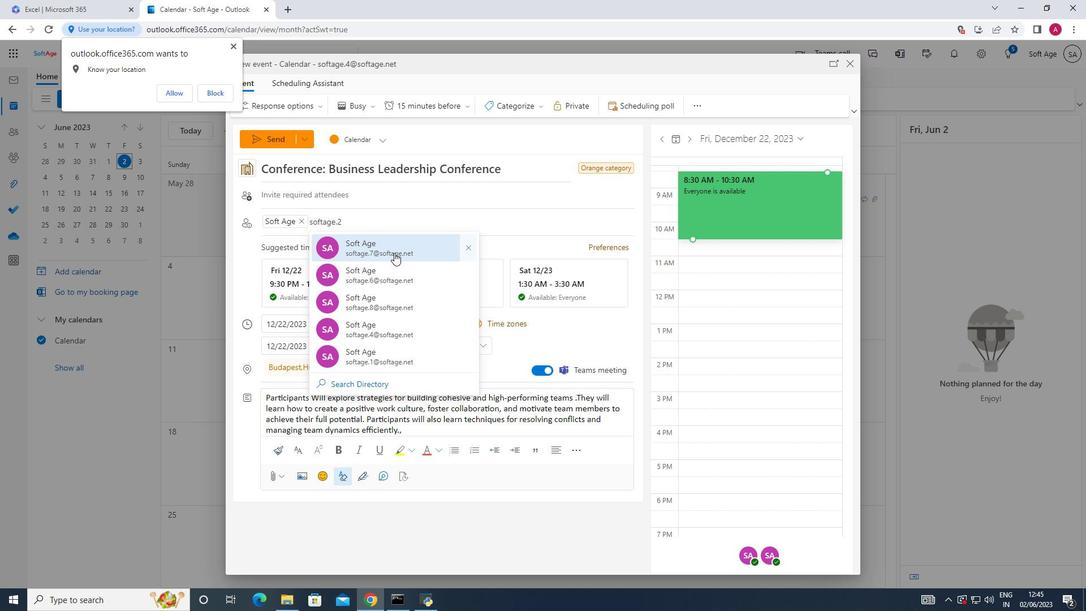 
Action: Mouse moved to (397, 250)
Screenshot: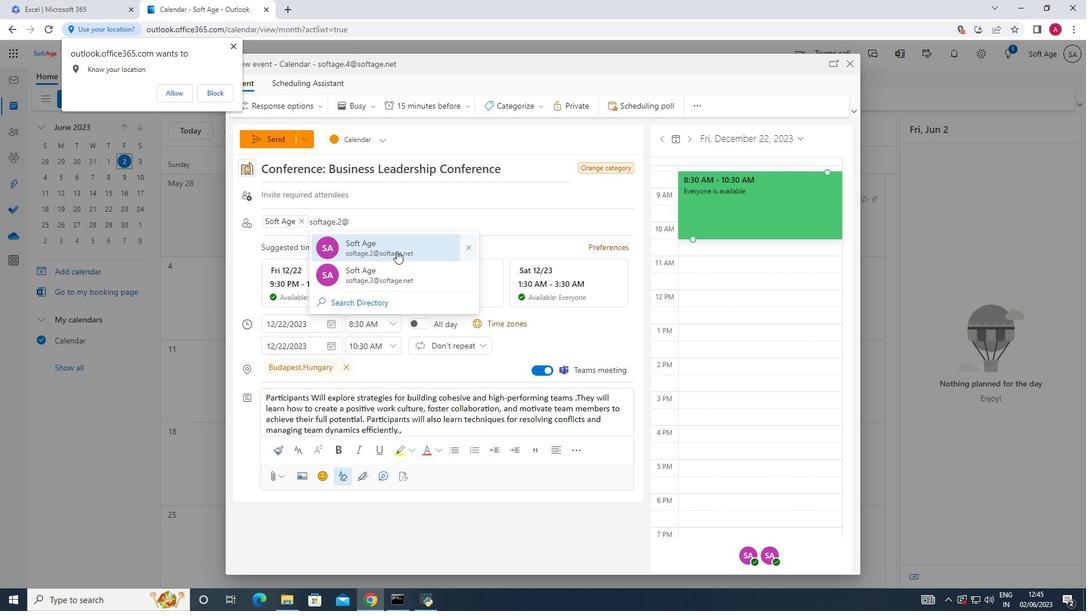 
Action: Mouse pressed left at (397, 250)
Screenshot: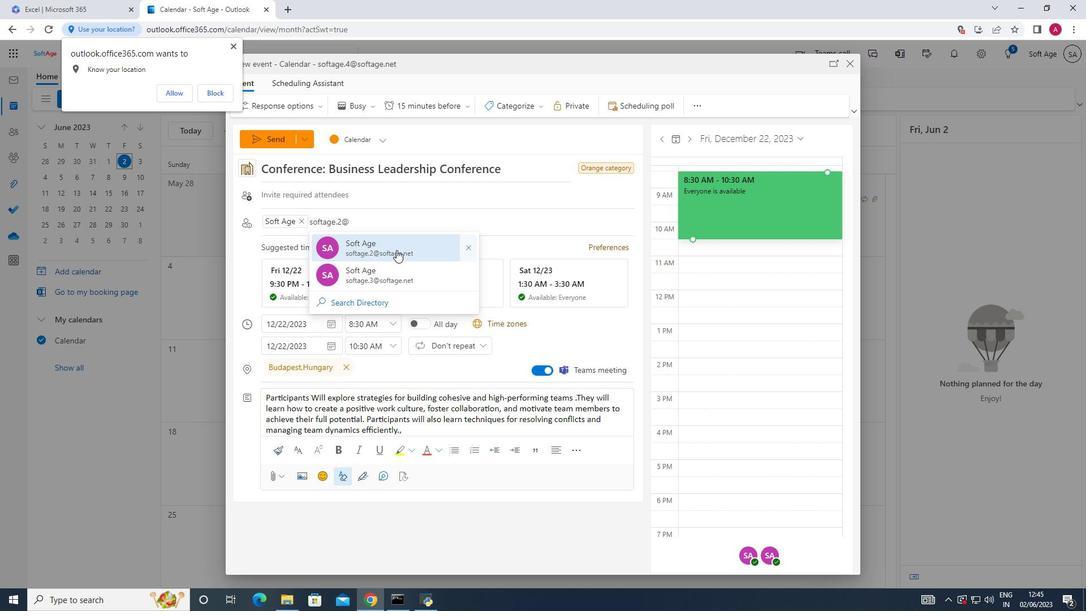 
Action: Mouse moved to (443, 111)
Screenshot: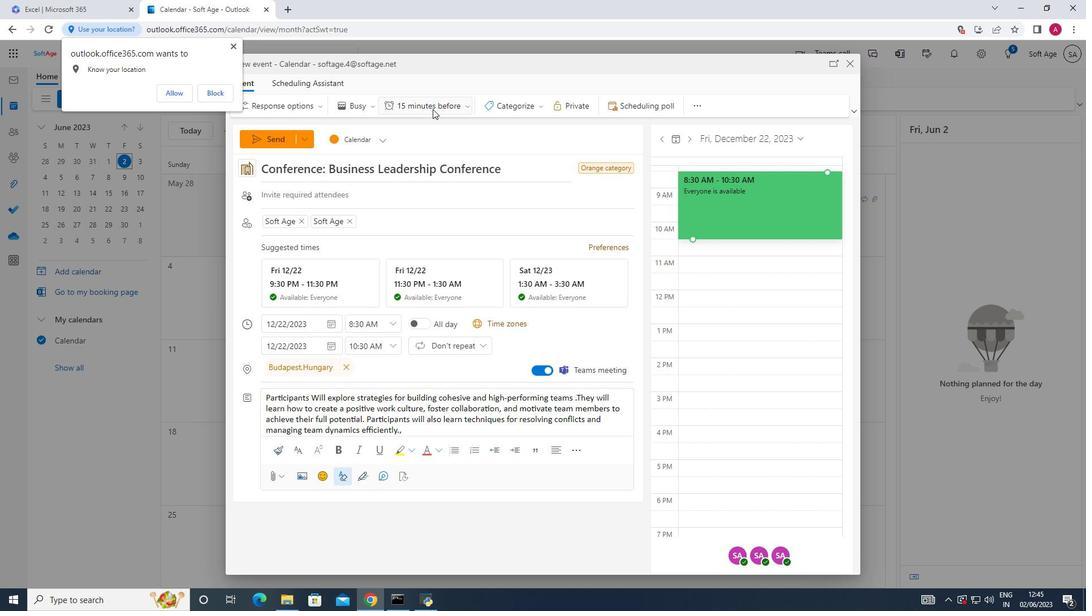 
Action: Mouse pressed left at (443, 111)
Screenshot: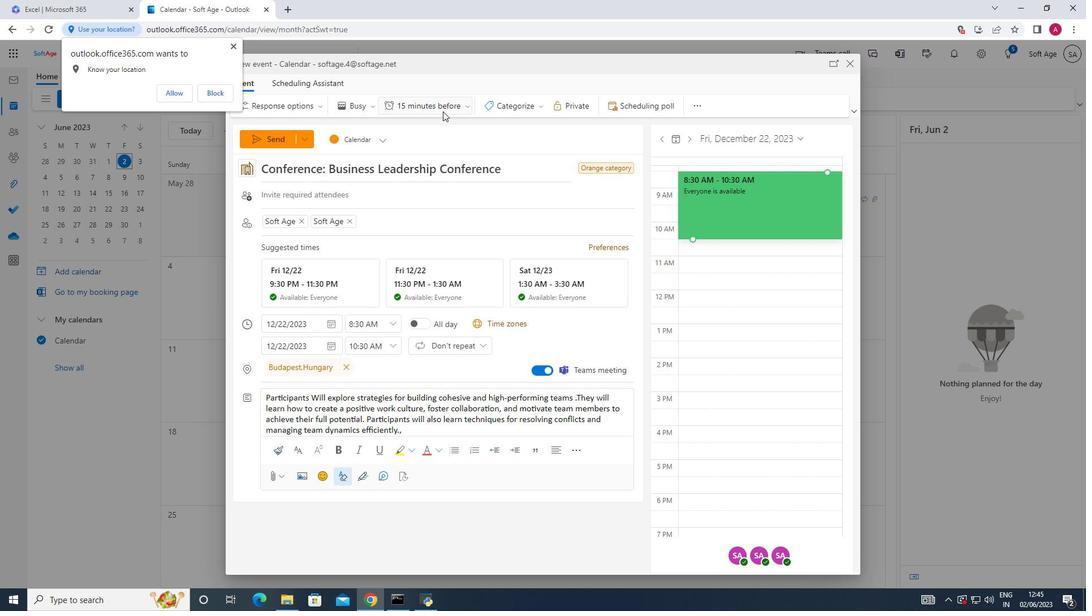 
Action: Mouse moved to (420, 210)
Screenshot: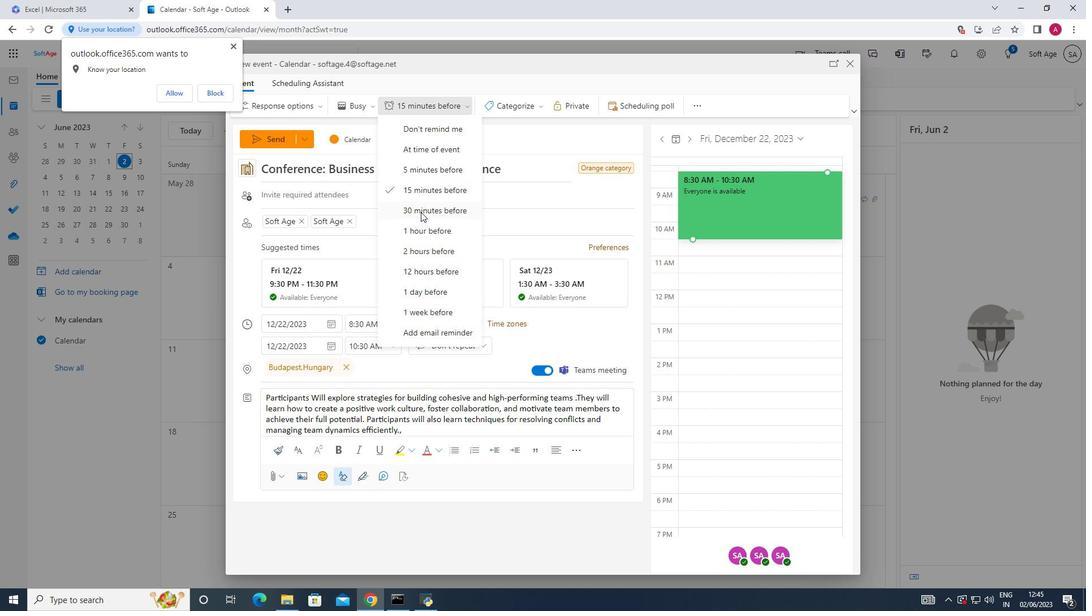 
Action: Mouse pressed left at (420, 210)
Screenshot: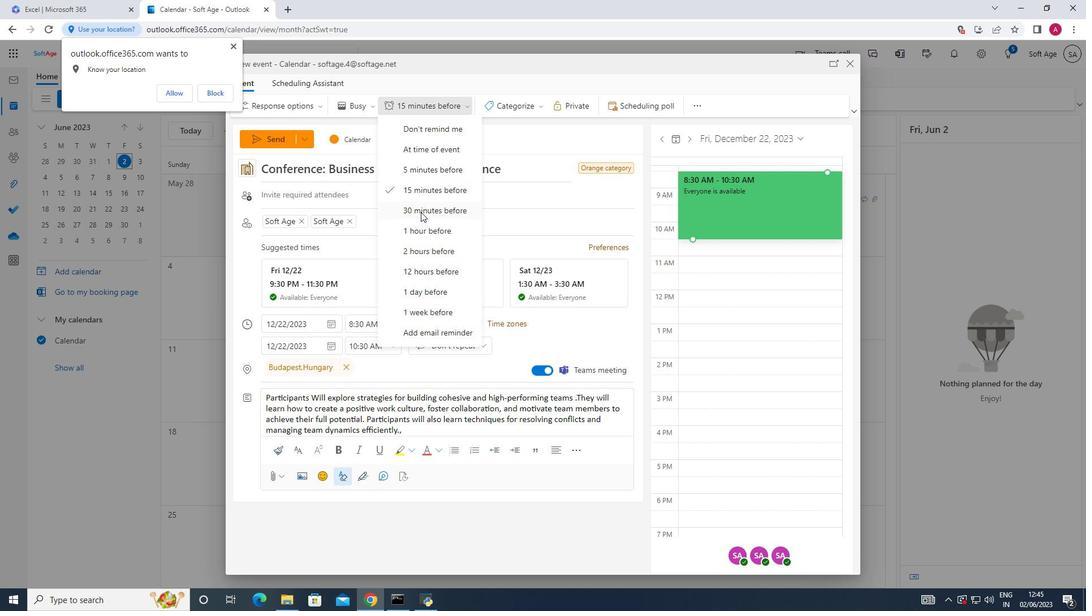 
Action: Mouse moved to (272, 139)
Screenshot: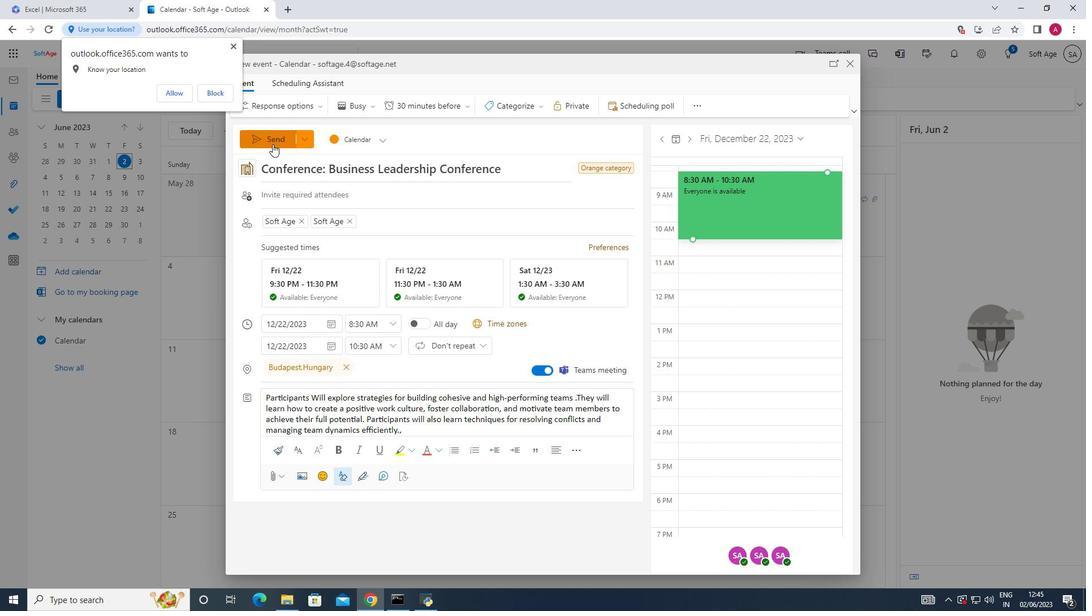 
Action: Mouse pressed left at (272, 139)
Screenshot: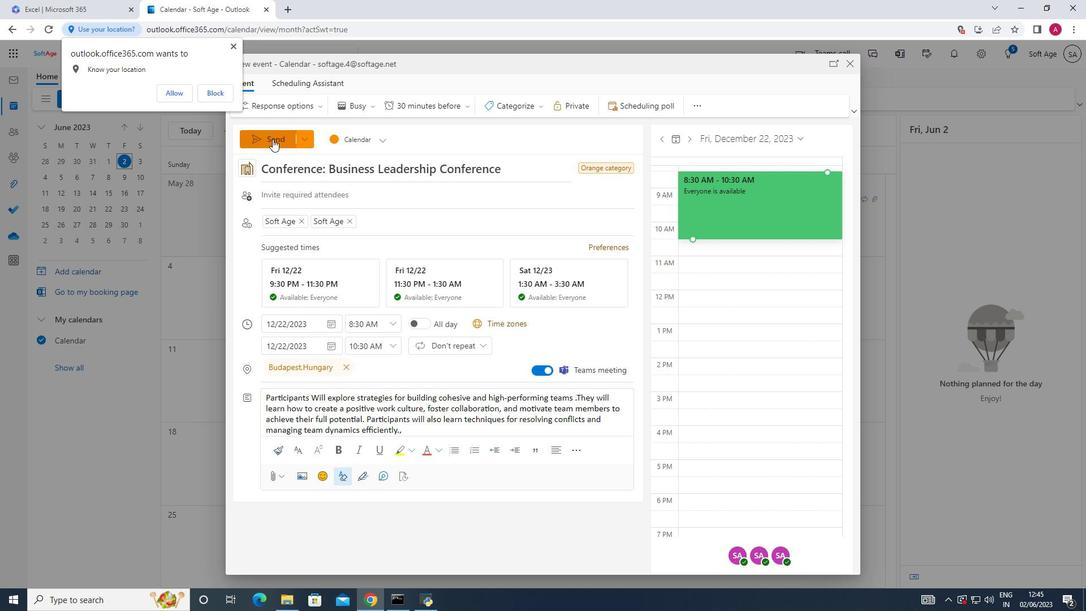 
